 Task: Find connections with filter location Cururupu with filter topic #linkedinprofileswith filter profile language Potuguese with filter current company Trelleborg Group with filter school Karnatak University with filter industry Hotels and Motels with filter service category Retirement Planning with filter keywords title School Bus Driver
Action: Mouse moved to (605, 119)
Screenshot: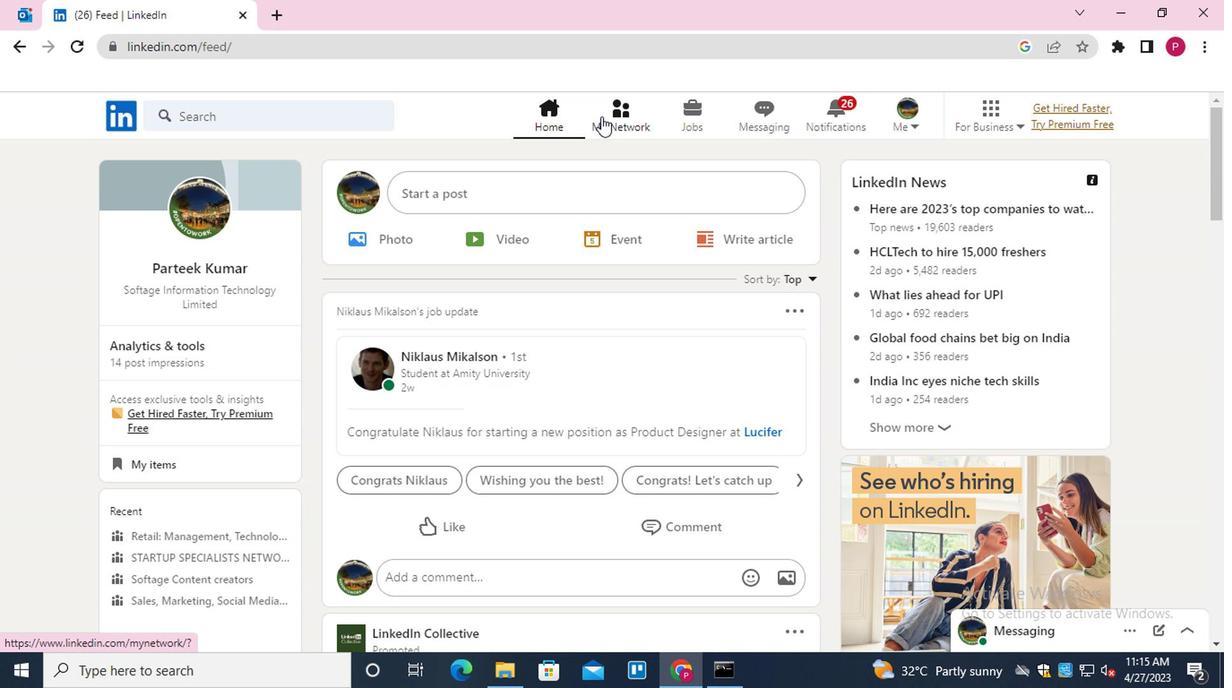 
Action: Mouse pressed left at (605, 119)
Screenshot: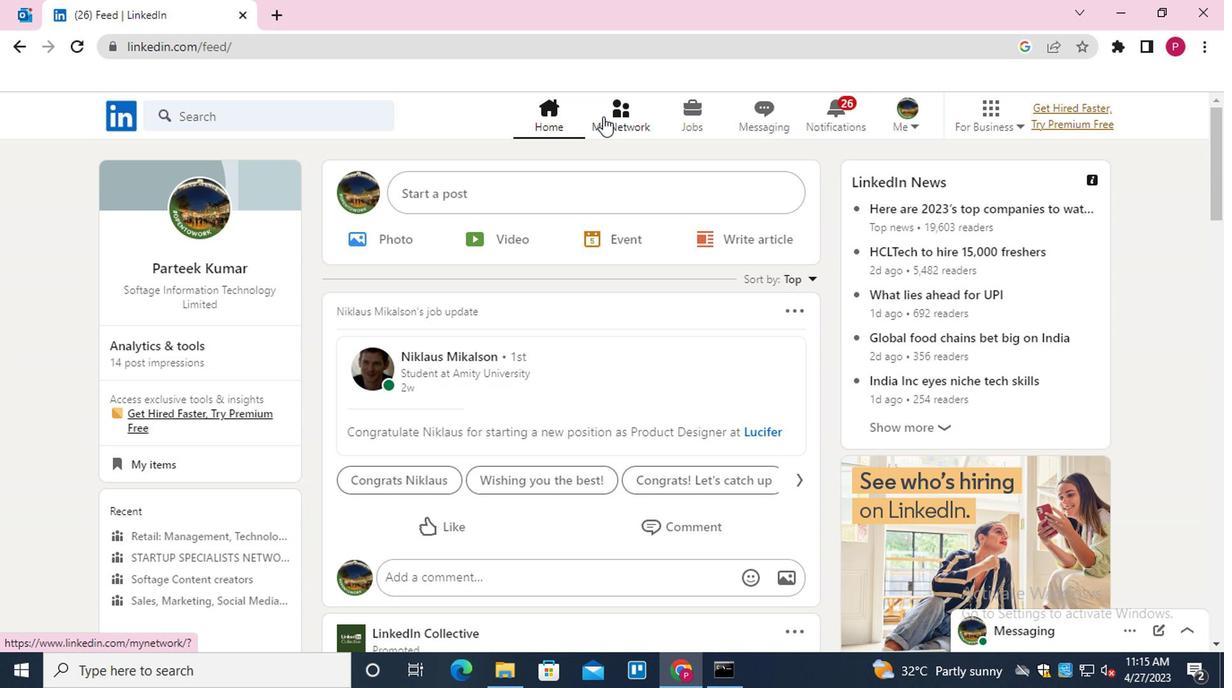
Action: Mouse moved to (267, 220)
Screenshot: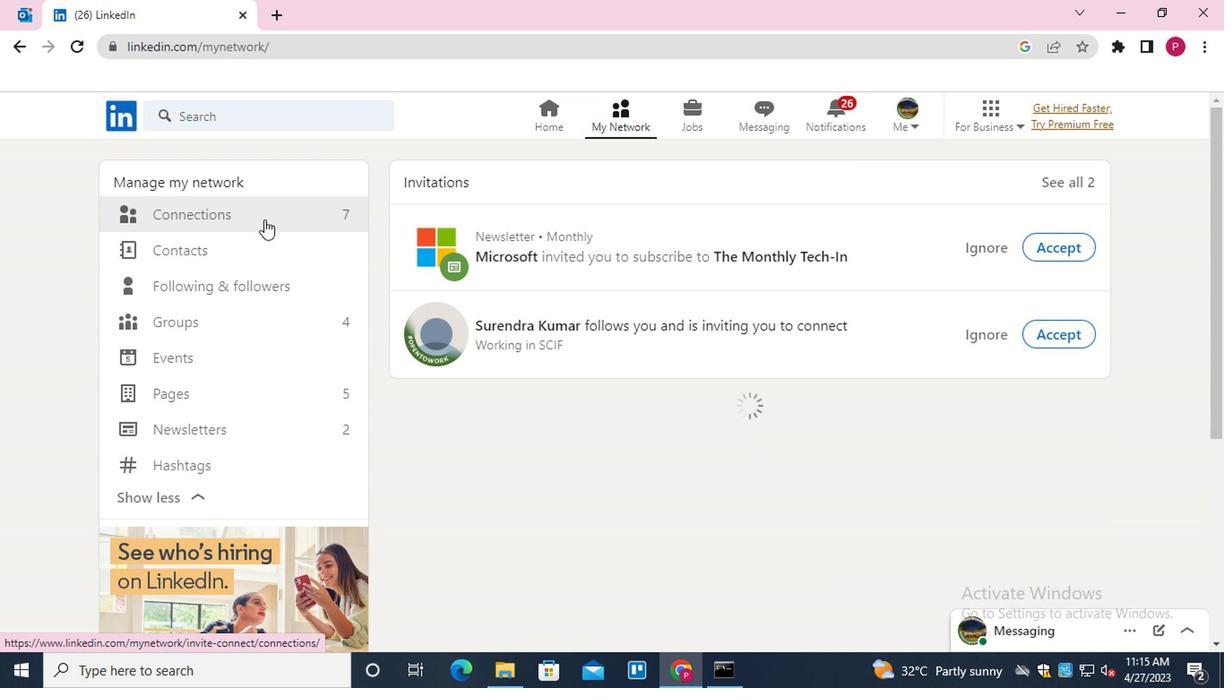 
Action: Mouse pressed left at (267, 220)
Screenshot: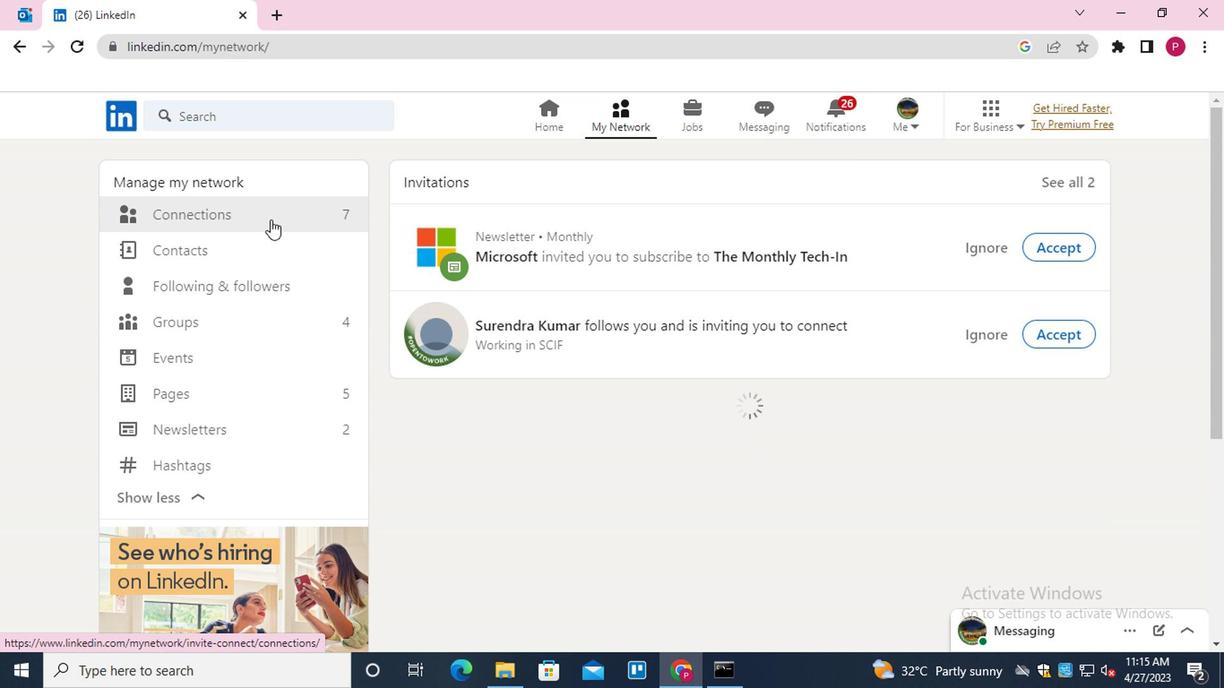 
Action: Mouse moved to (724, 208)
Screenshot: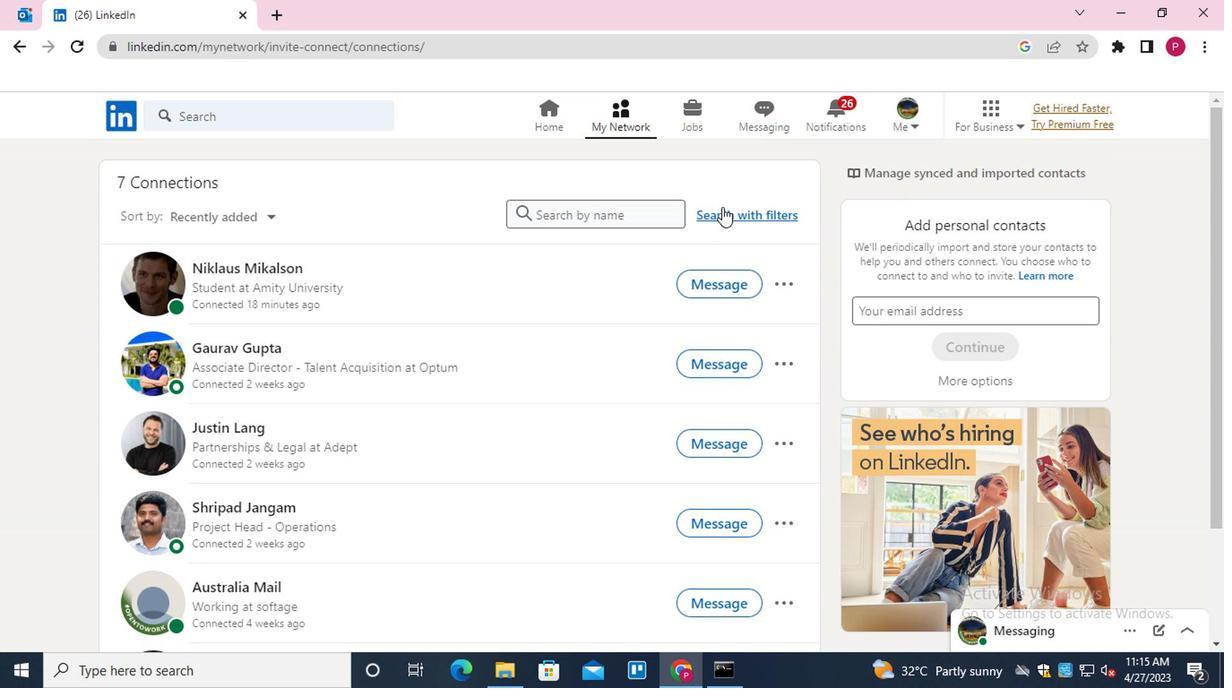 
Action: Mouse pressed left at (724, 208)
Screenshot: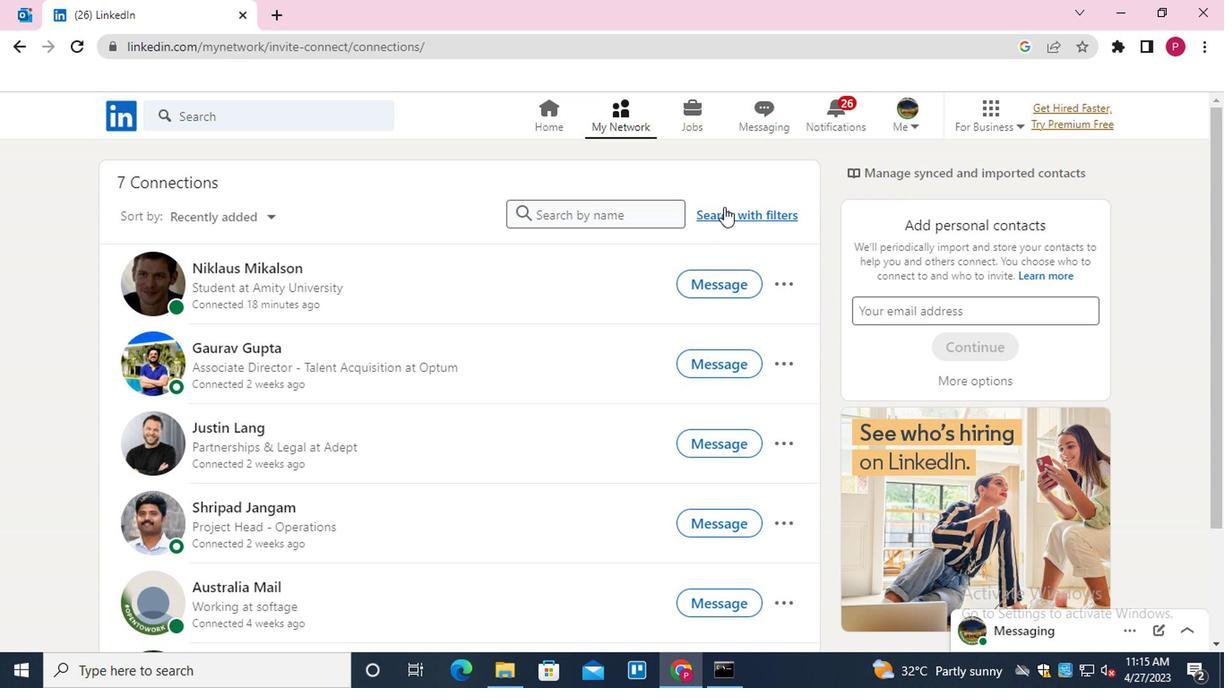
Action: Mouse moved to (653, 170)
Screenshot: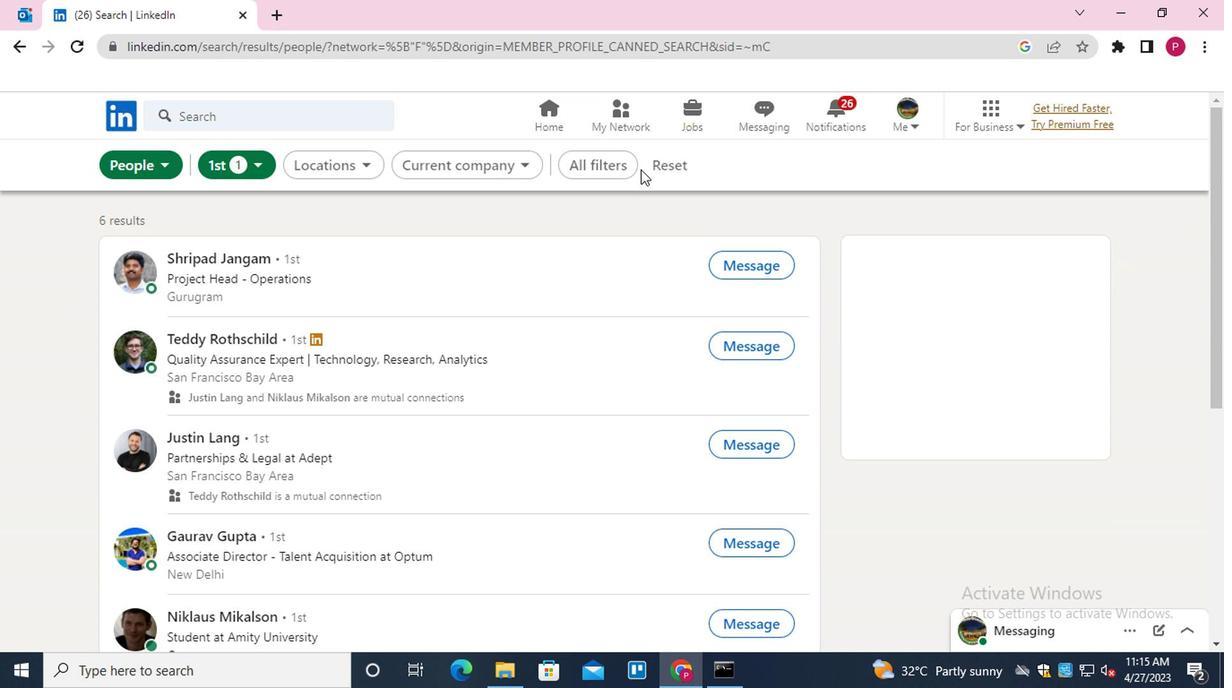 
Action: Mouse pressed left at (653, 170)
Screenshot: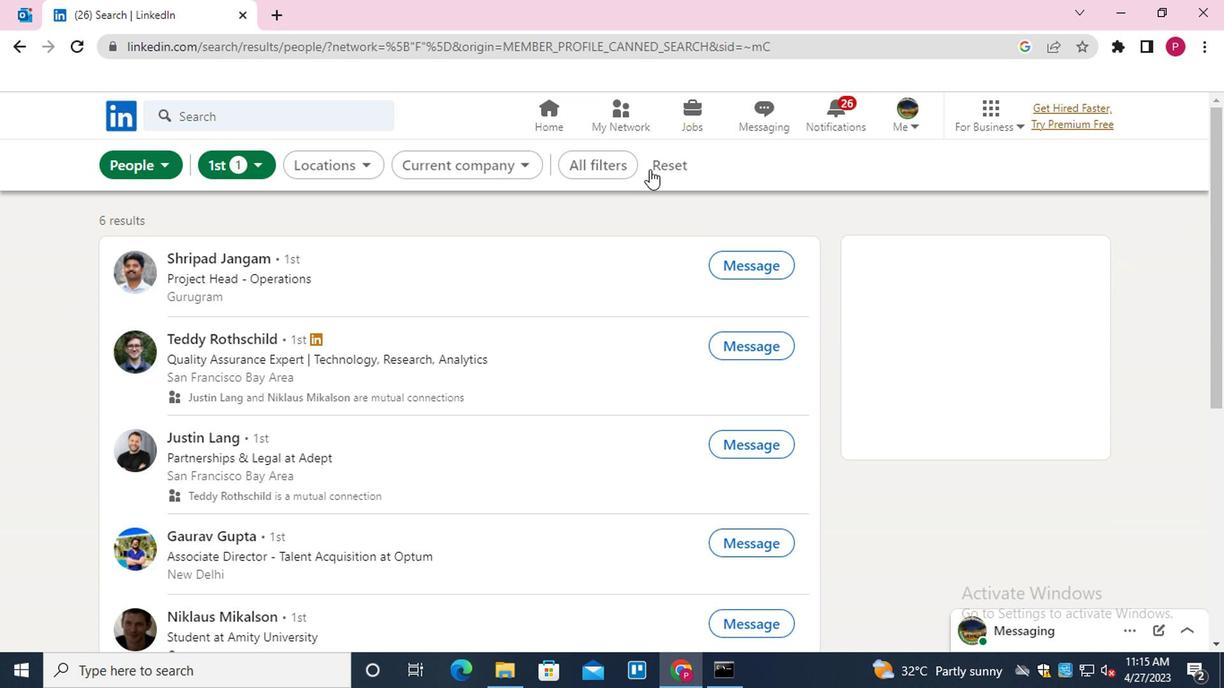 
Action: Mouse moved to (616, 172)
Screenshot: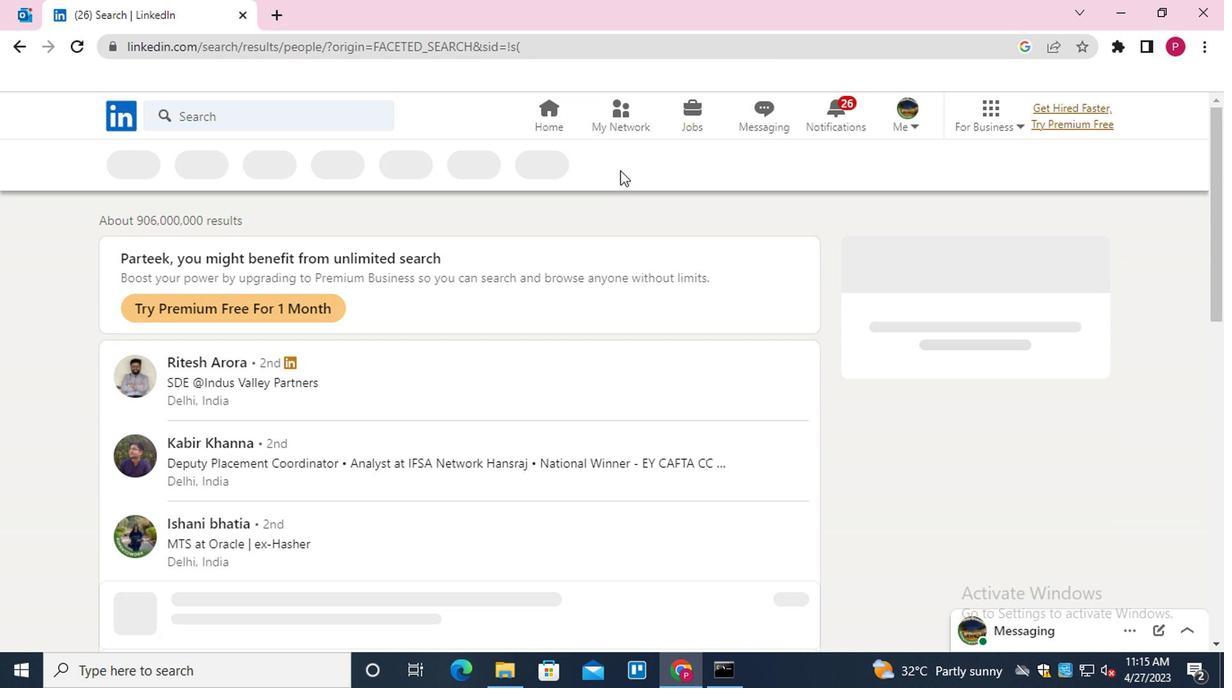 
Action: Mouse pressed left at (616, 172)
Screenshot: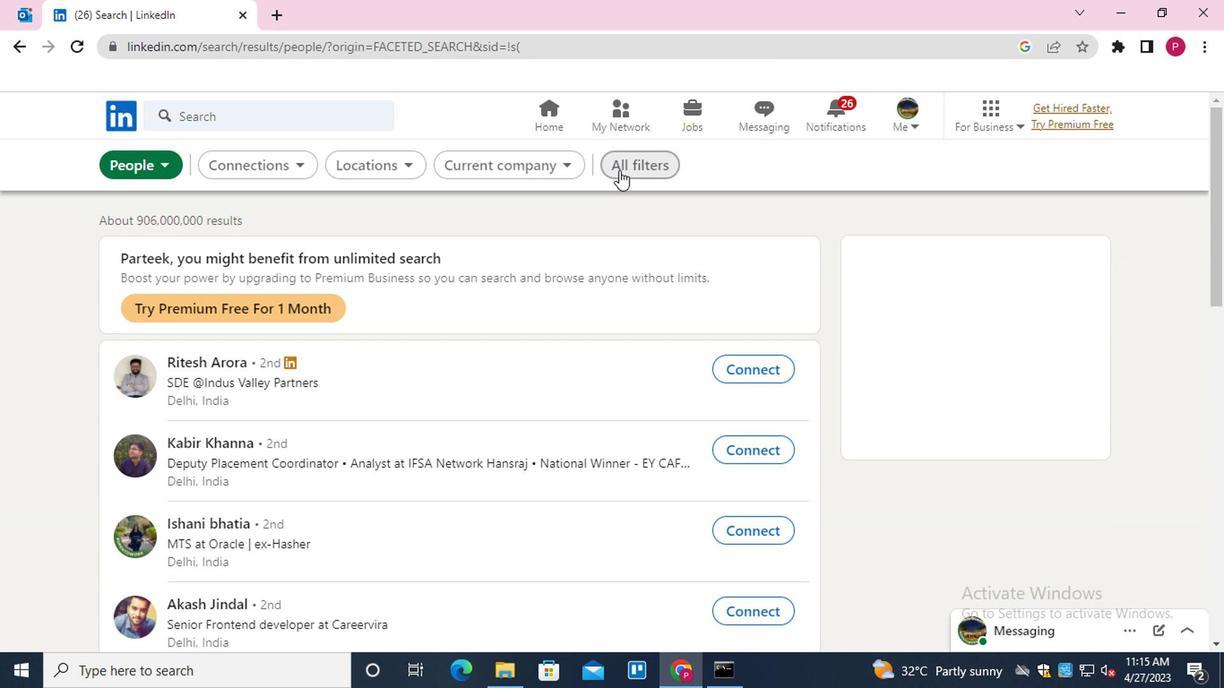 
Action: Mouse moved to (1021, 380)
Screenshot: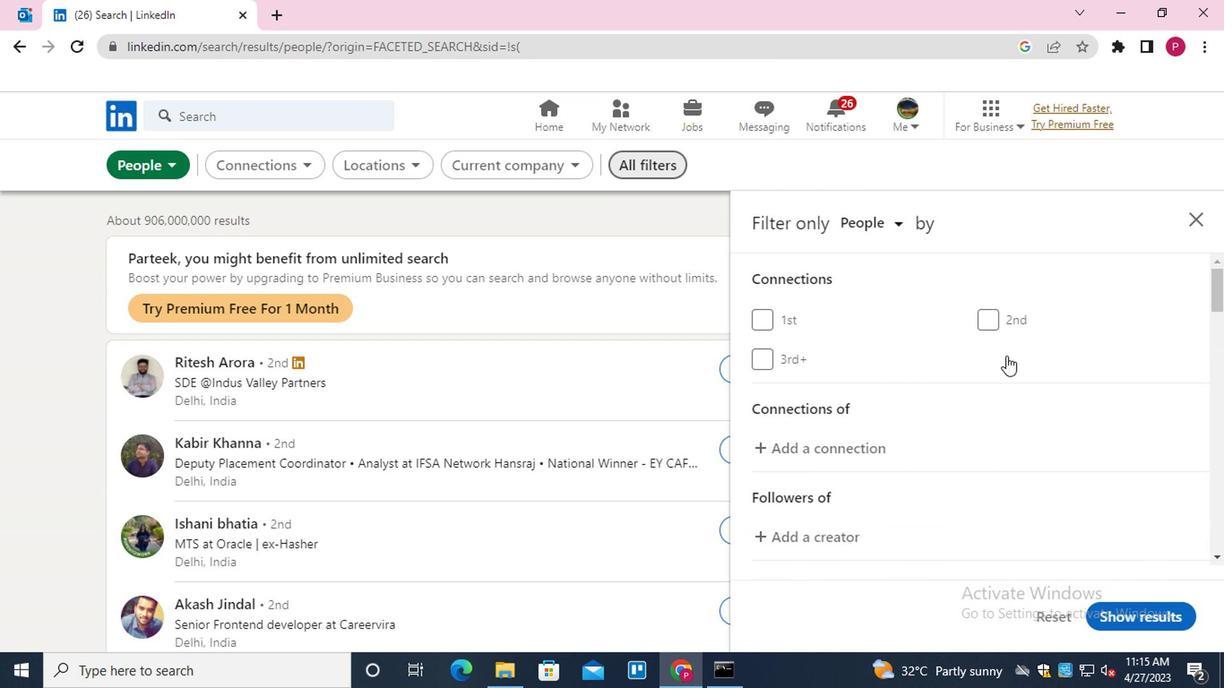 
Action: Mouse scrolled (1021, 379) with delta (0, -1)
Screenshot: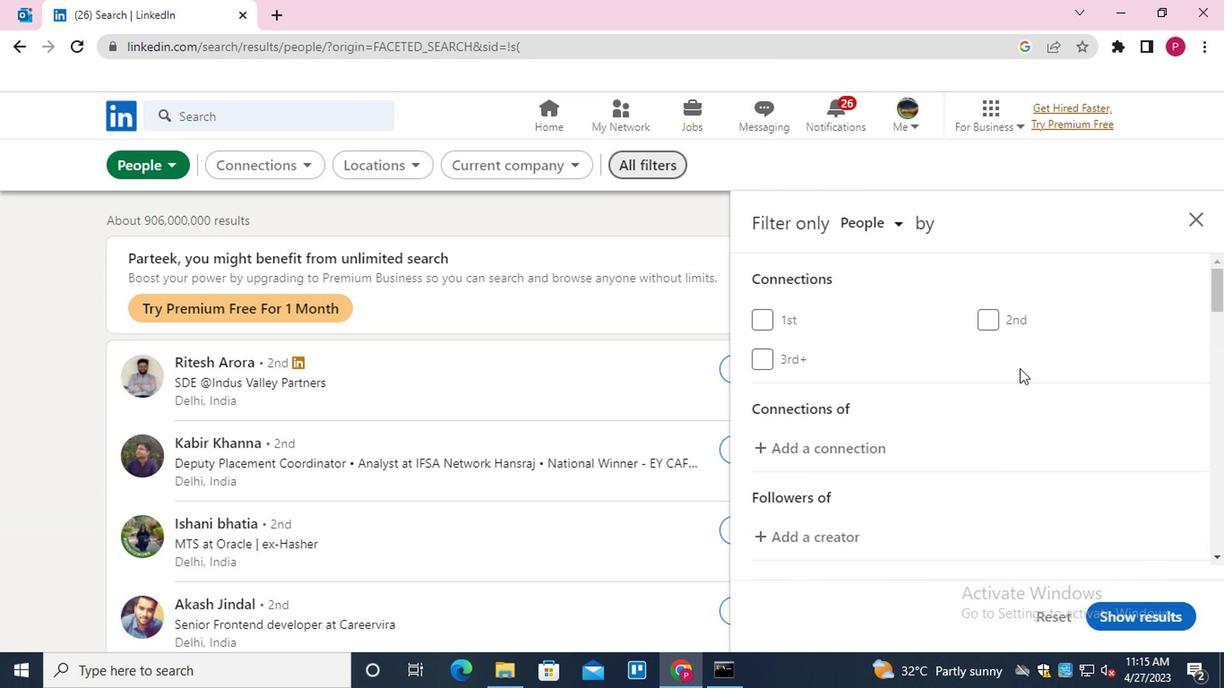 
Action: Mouse moved to (1021, 386)
Screenshot: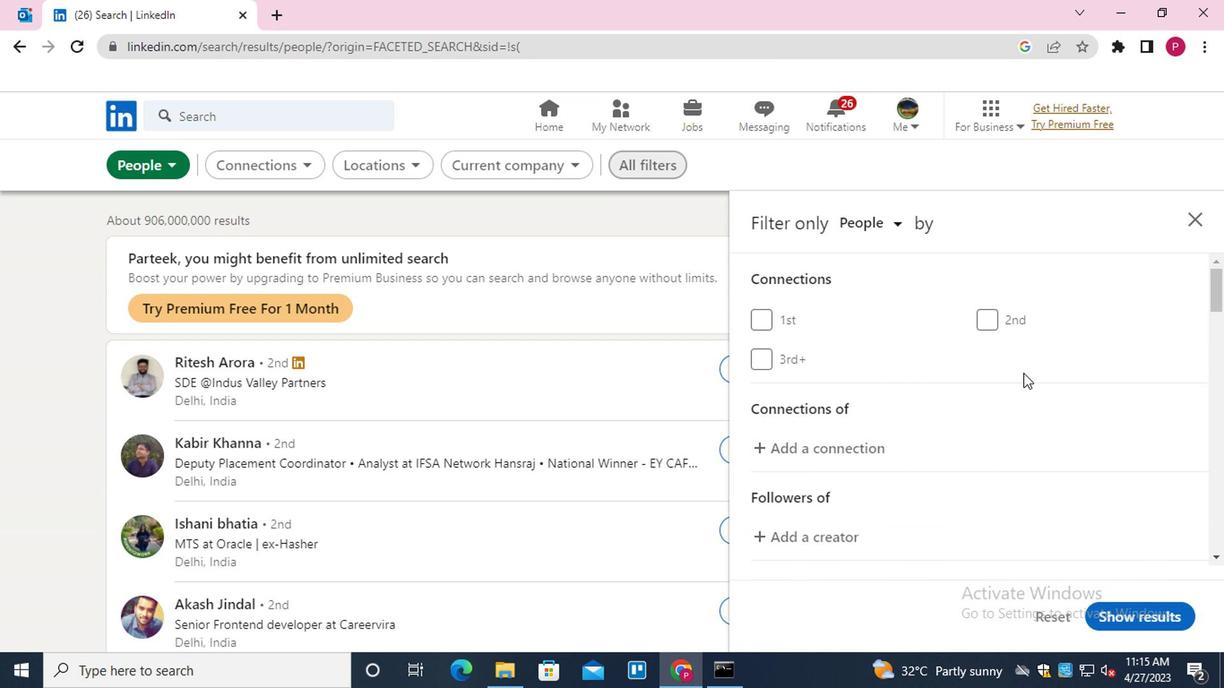 
Action: Mouse scrolled (1021, 385) with delta (0, 0)
Screenshot: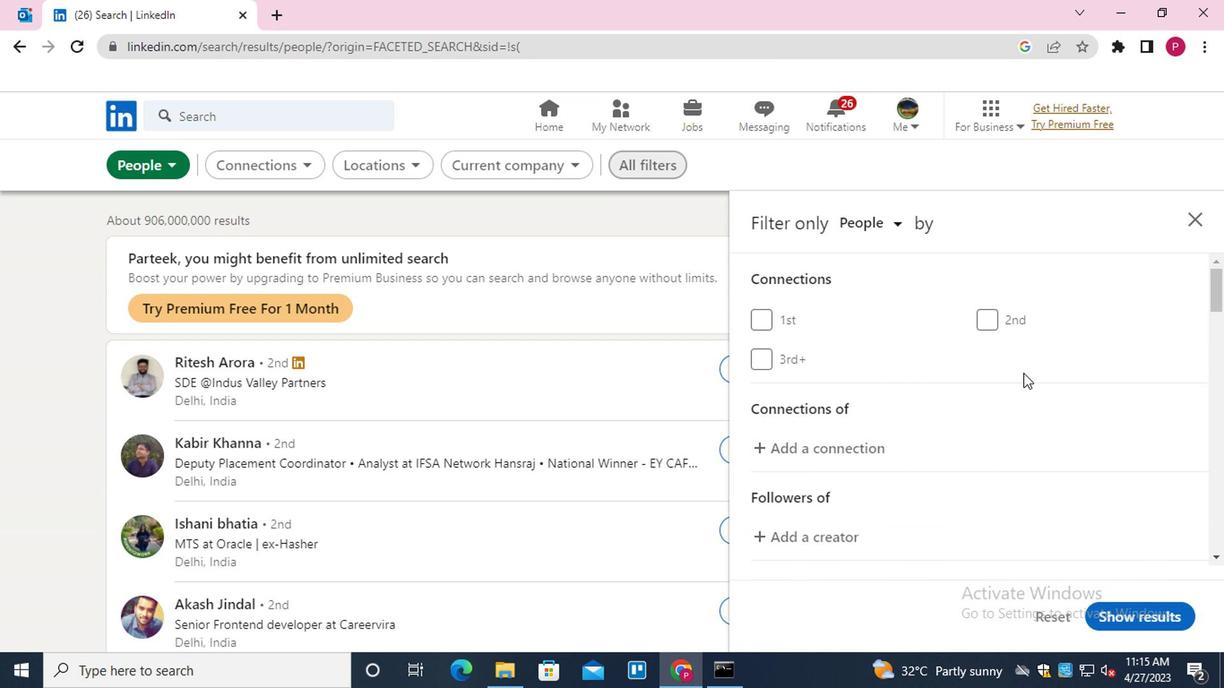 
Action: Mouse moved to (1021, 395)
Screenshot: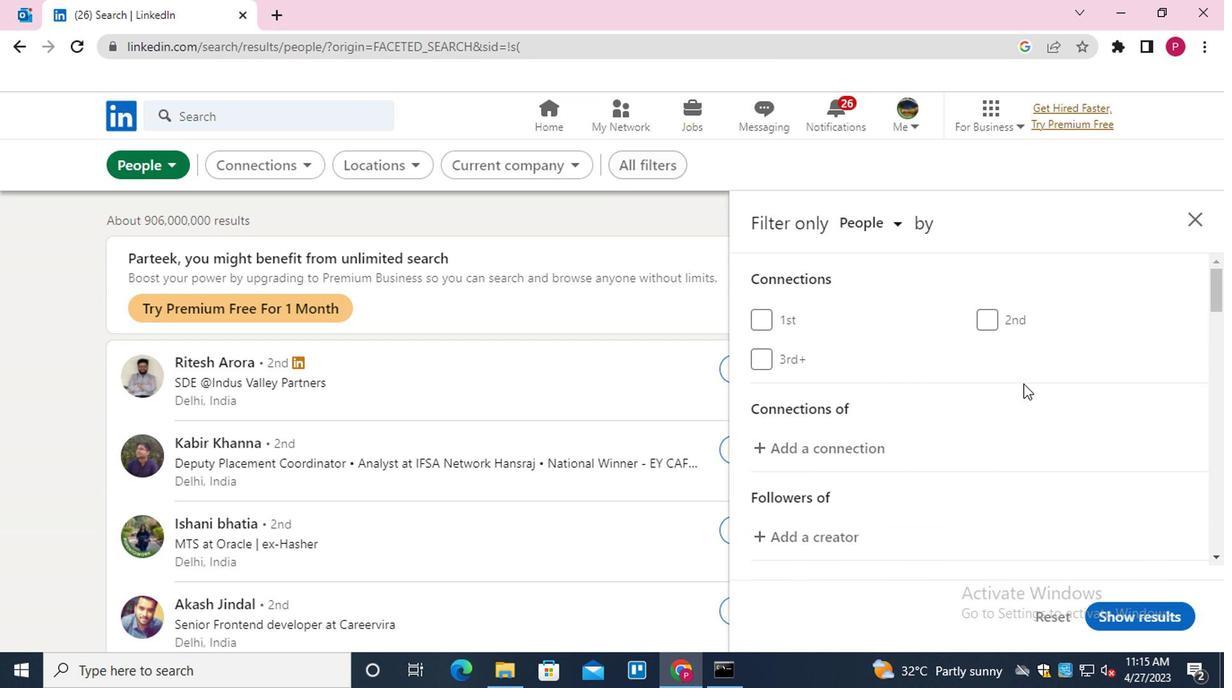 
Action: Mouse scrolled (1021, 394) with delta (0, -1)
Screenshot: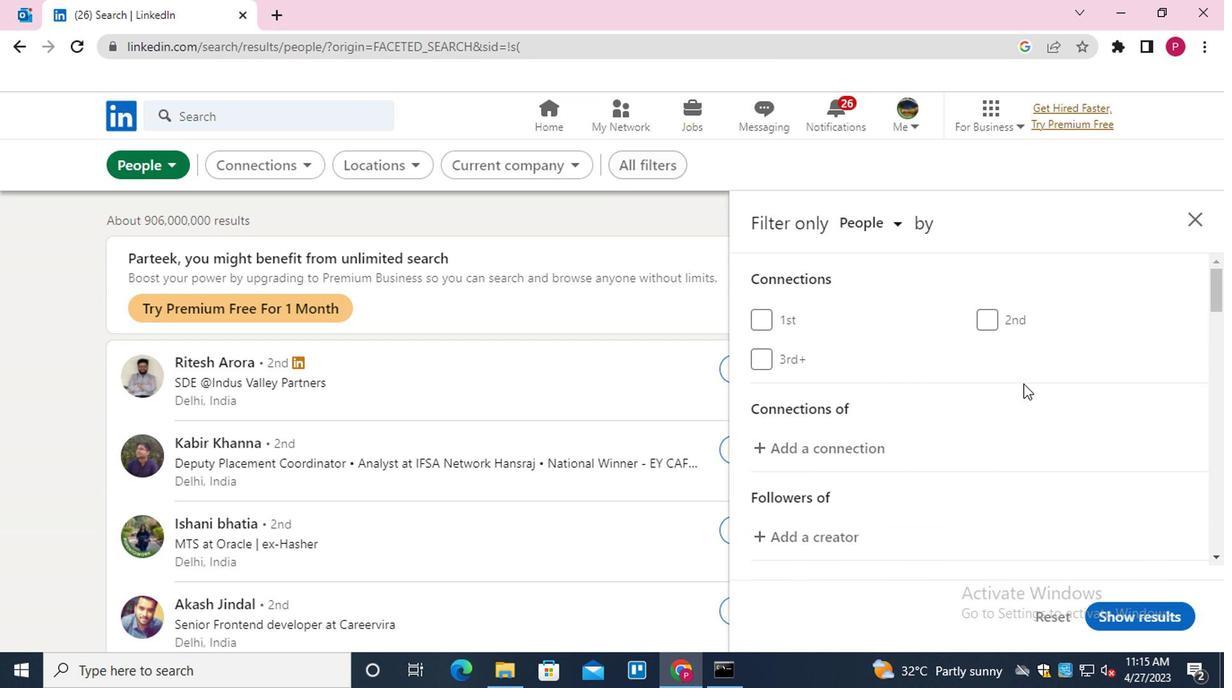 
Action: Mouse moved to (1053, 428)
Screenshot: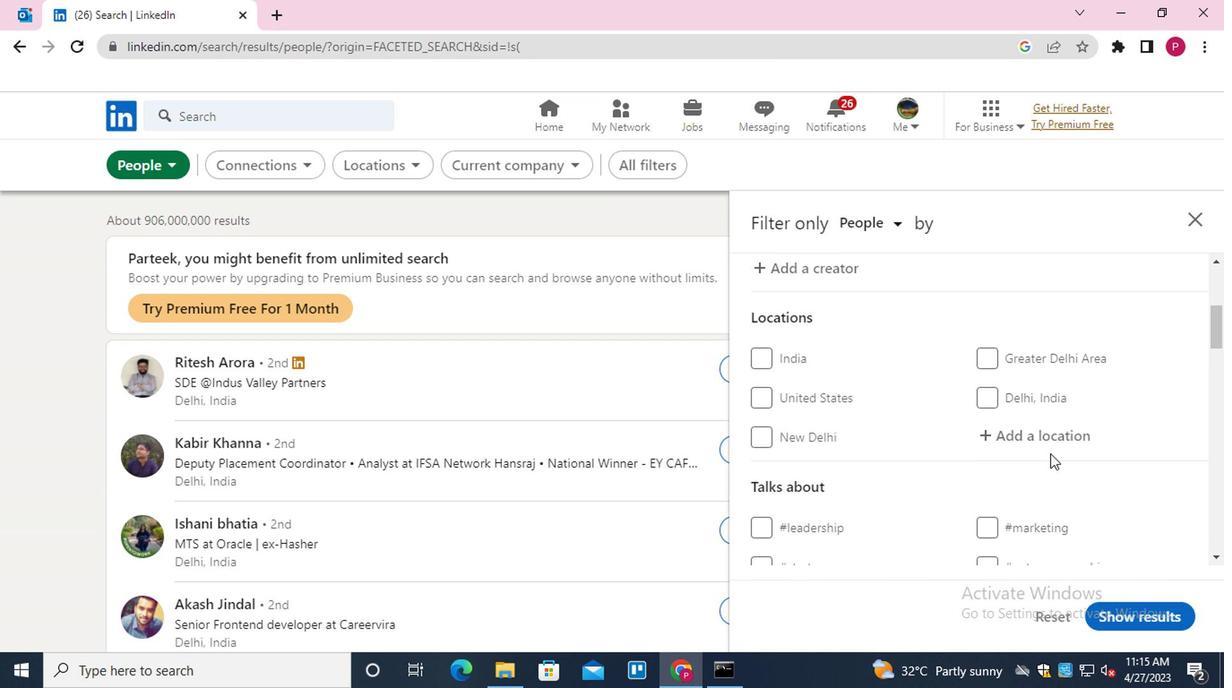 
Action: Mouse pressed left at (1053, 428)
Screenshot: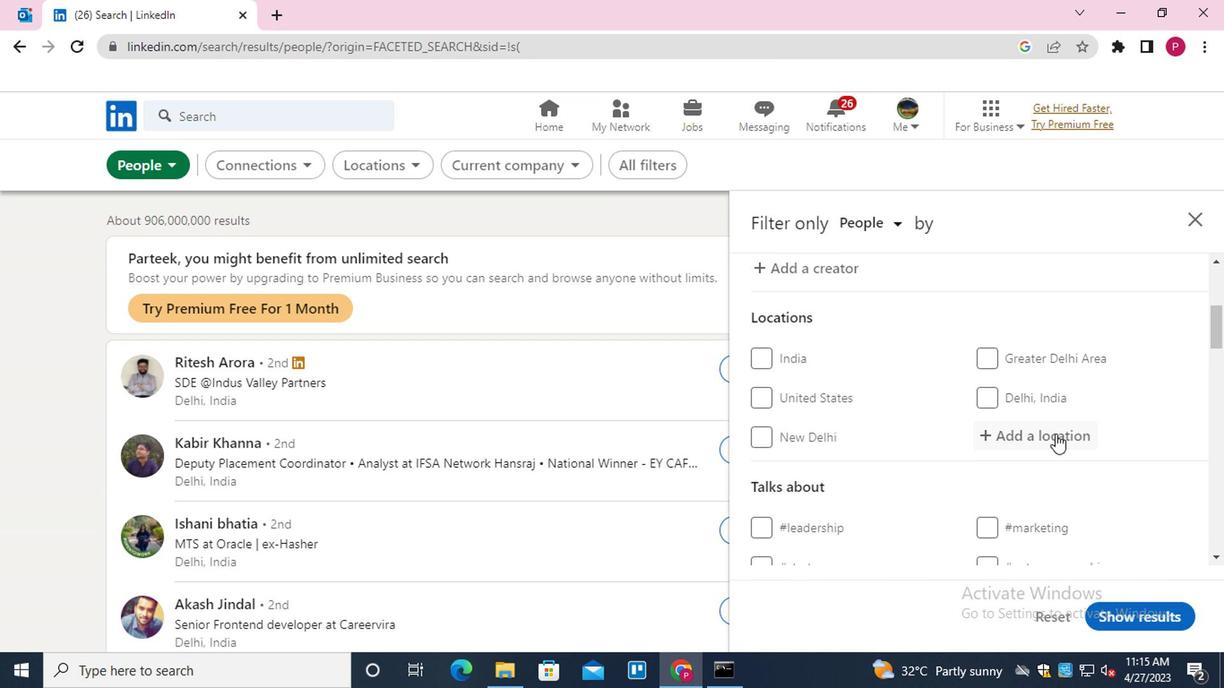 
Action: Key pressed <Key.shift>CURURUPU<Key.down><Key.enter>
Screenshot: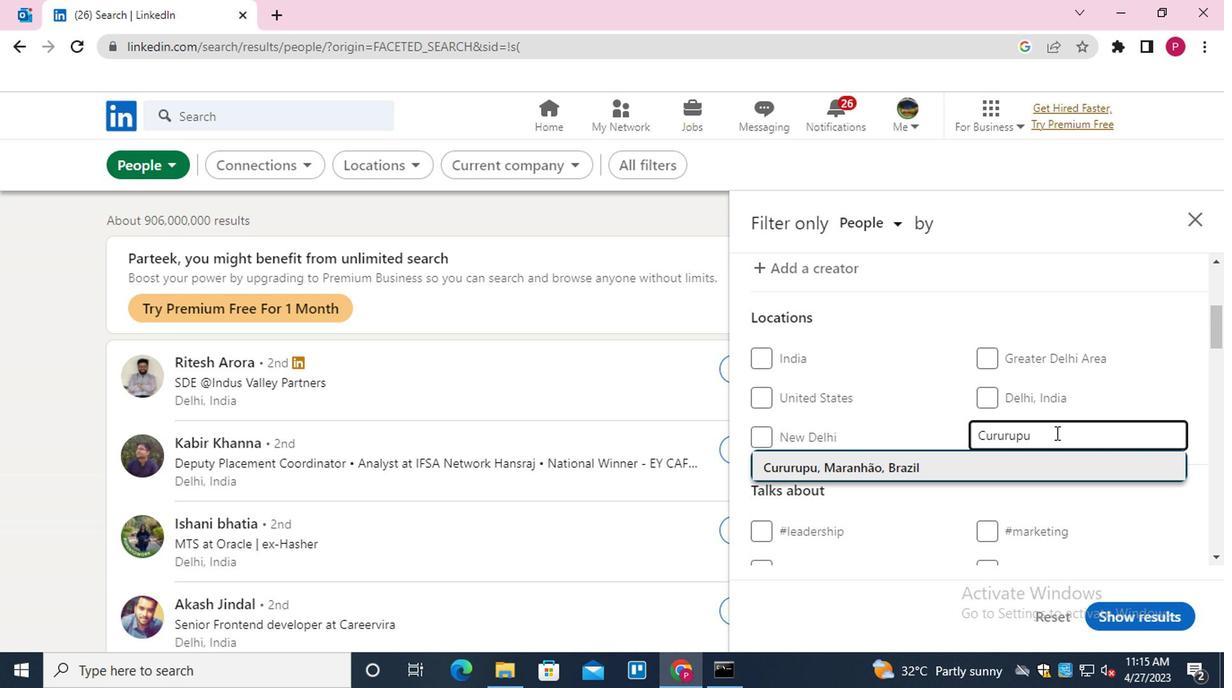 
Action: Mouse moved to (944, 419)
Screenshot: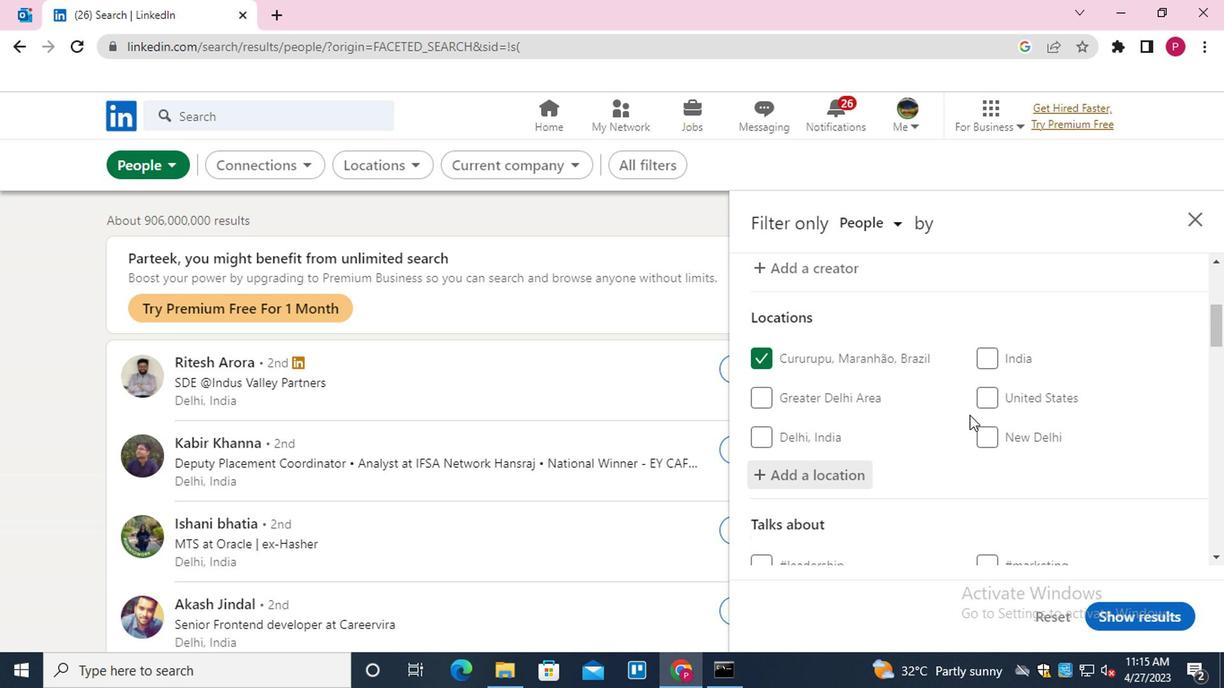 
Action: Mouse scrolled (944, 419) with delta (0, 0)
Screenshot: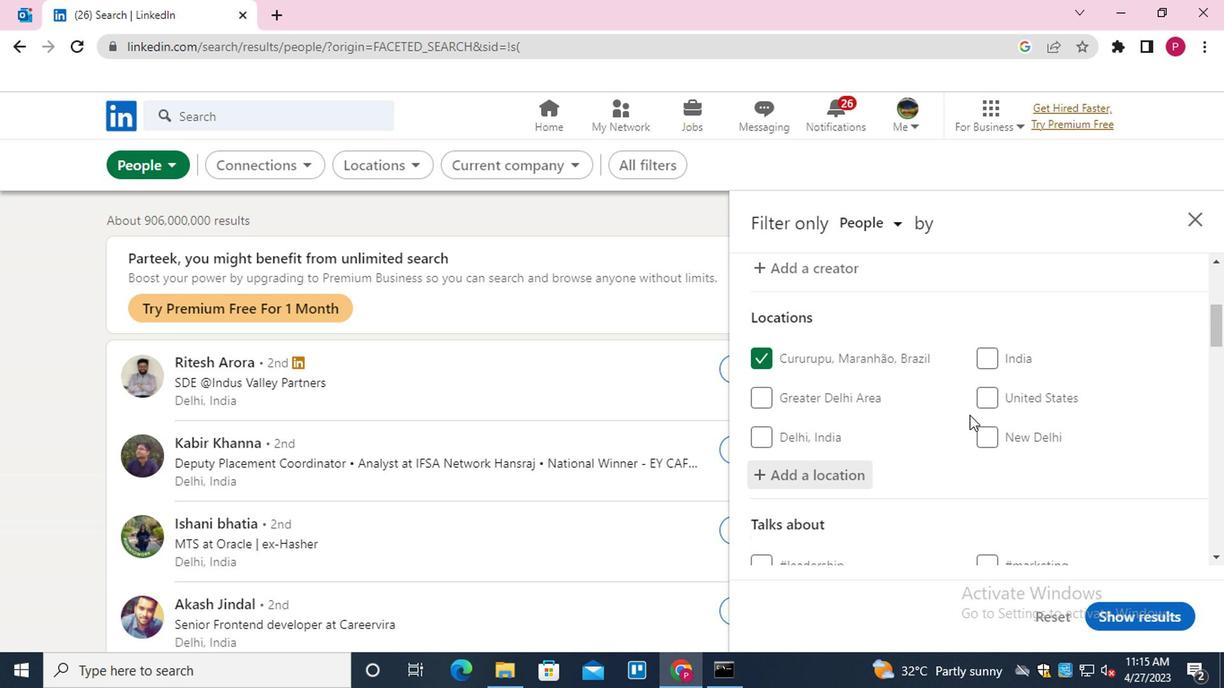 
Action: Mouse moved to (930, 422)
Screenshot: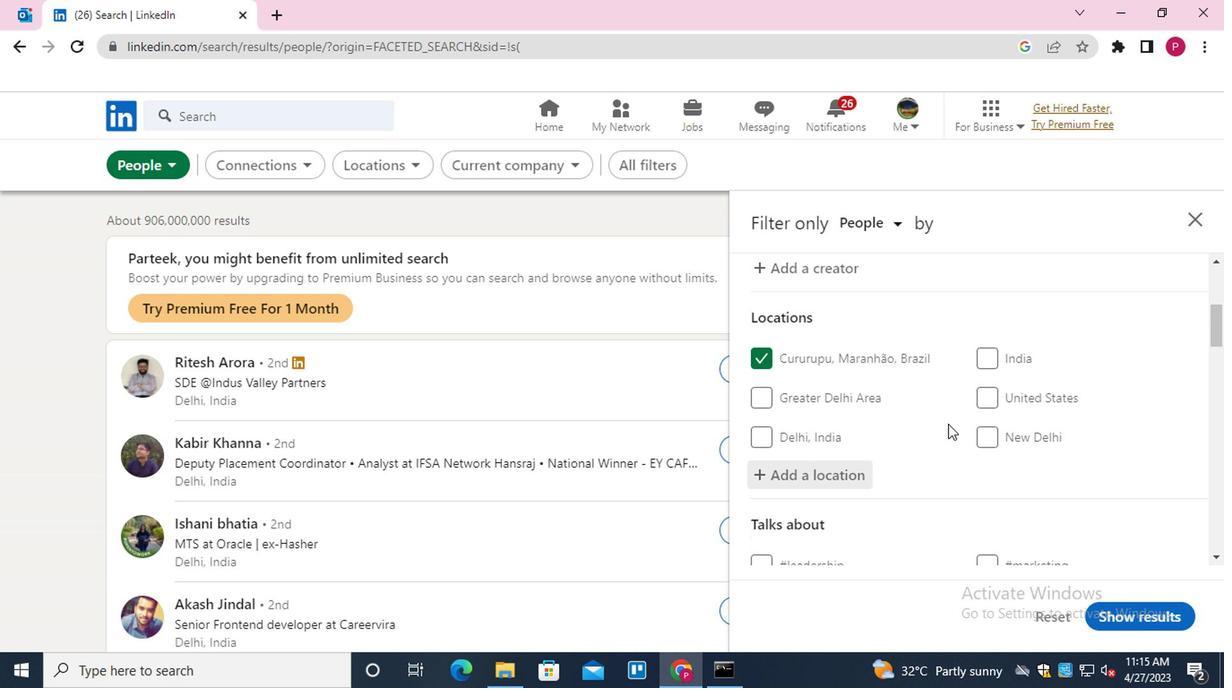 
Action: Mouse scrolled (930, 421) with delta (0, 0)
Screenshot: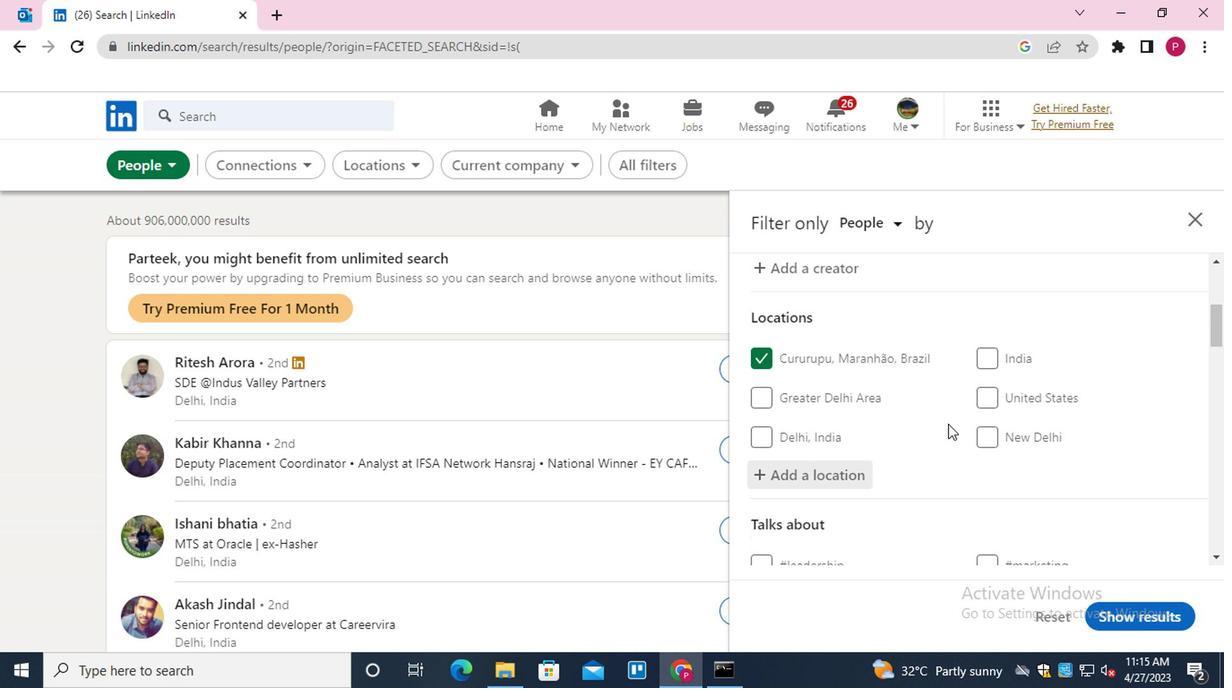 
Action: Mouse moved to (1041, 458)
Screenshot: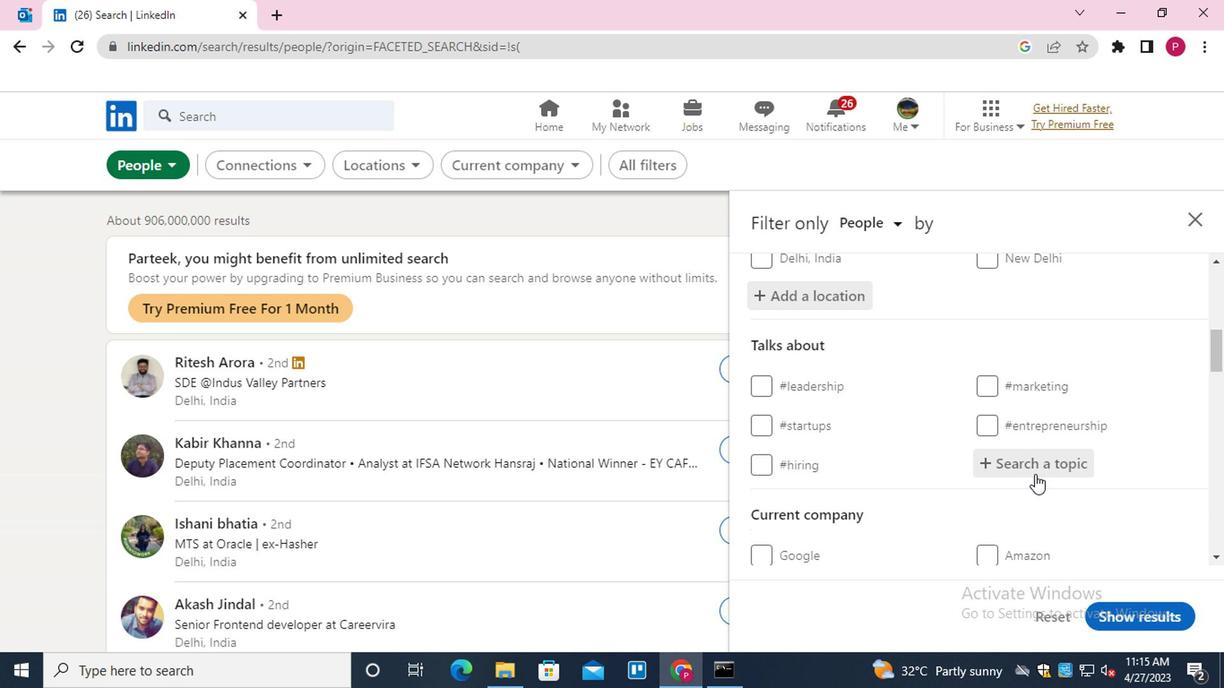 
Action: Mouse pressed left at (1041, 458)
Screenshot: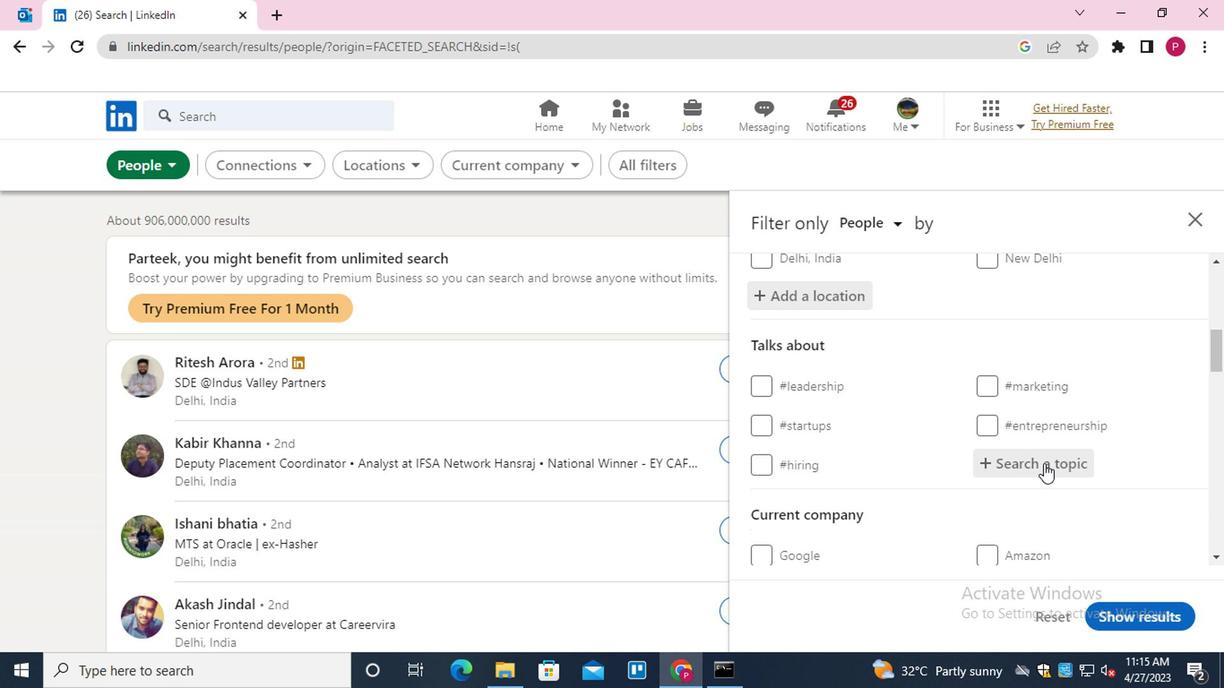 
Action: Key pressed LINKEDINPROFILES<Key.down><Key.enter>
Screenshot: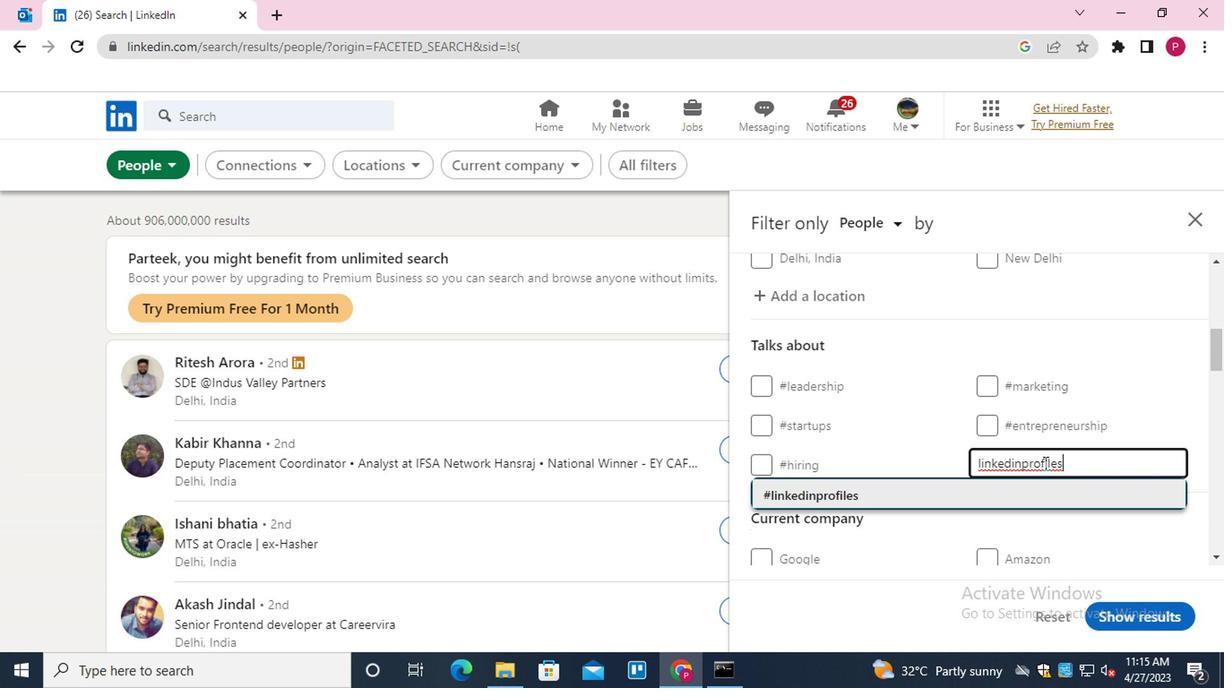 
Action: Mouse moved to (1036, 454)
Screenshot: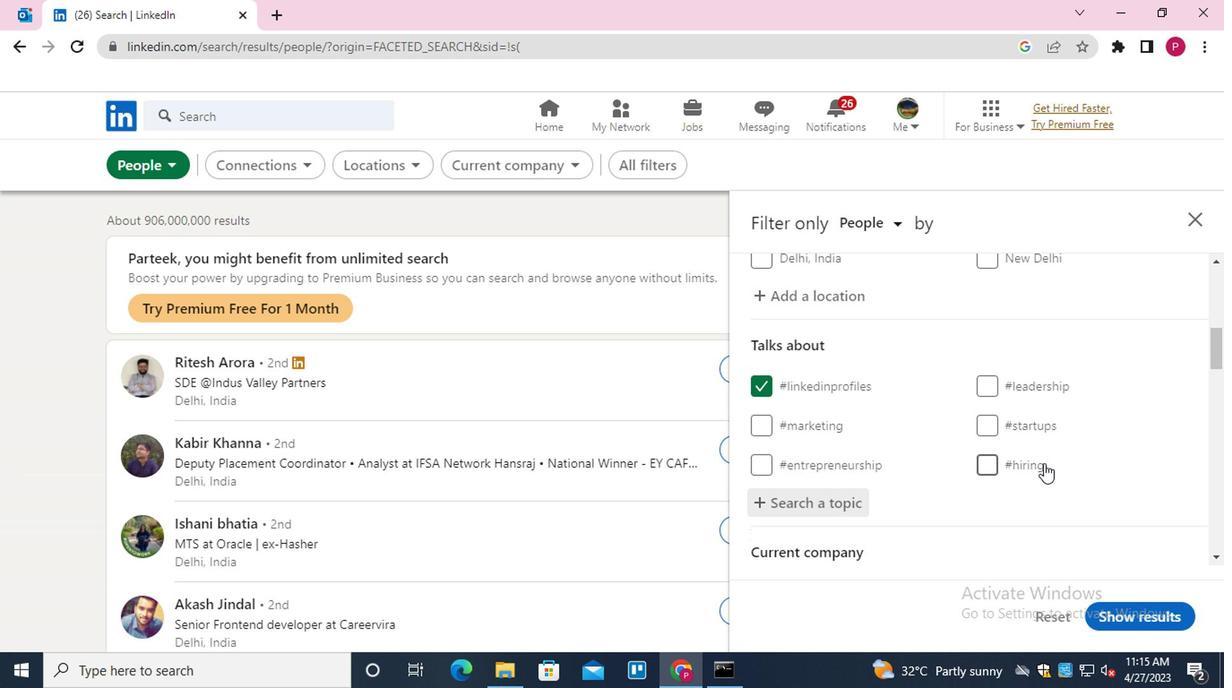 
Action: Mouse scrolled (1036, 454) with delta (0, 0)
Screenshot: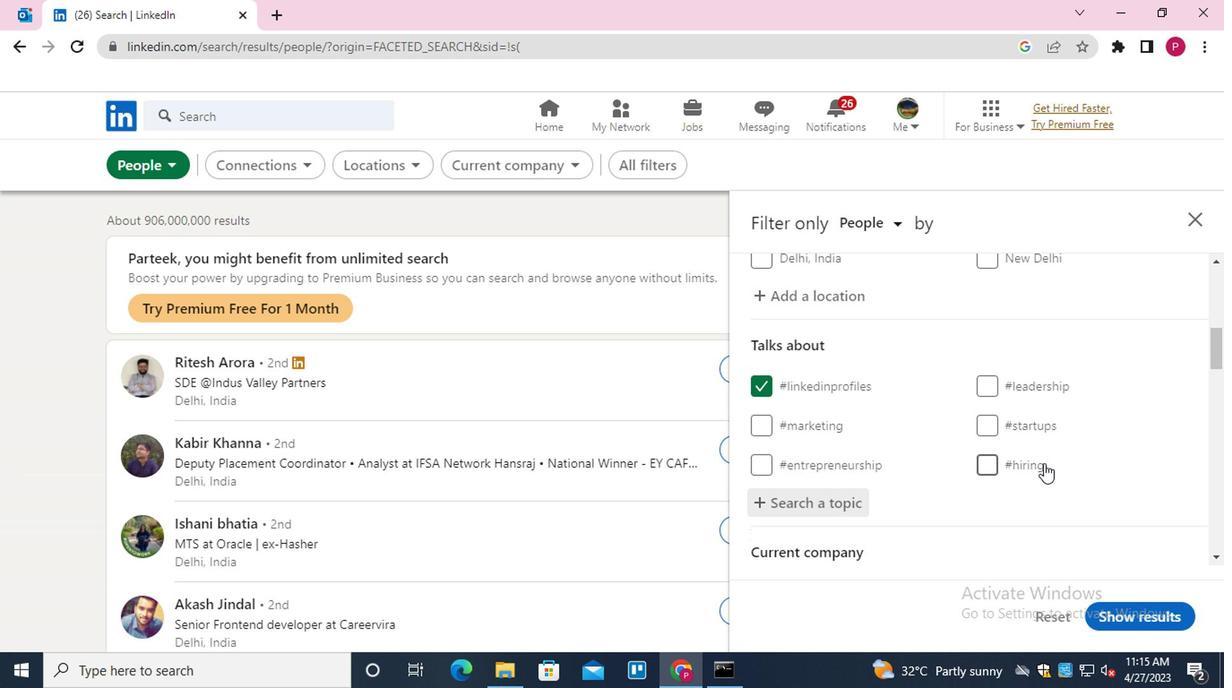 
Action: Mouse scrolled (1036, 454) with delta (0, 0)
Screenshot: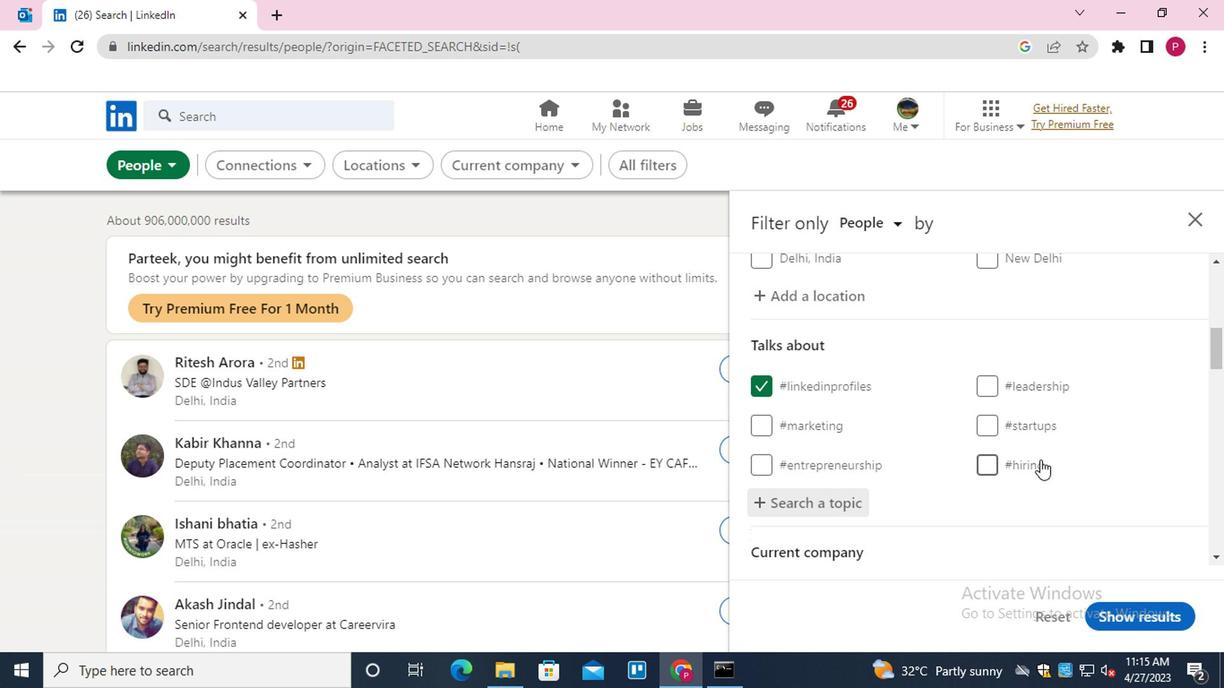 
Action: Mouse moved to (1035, 454)
Screenshot: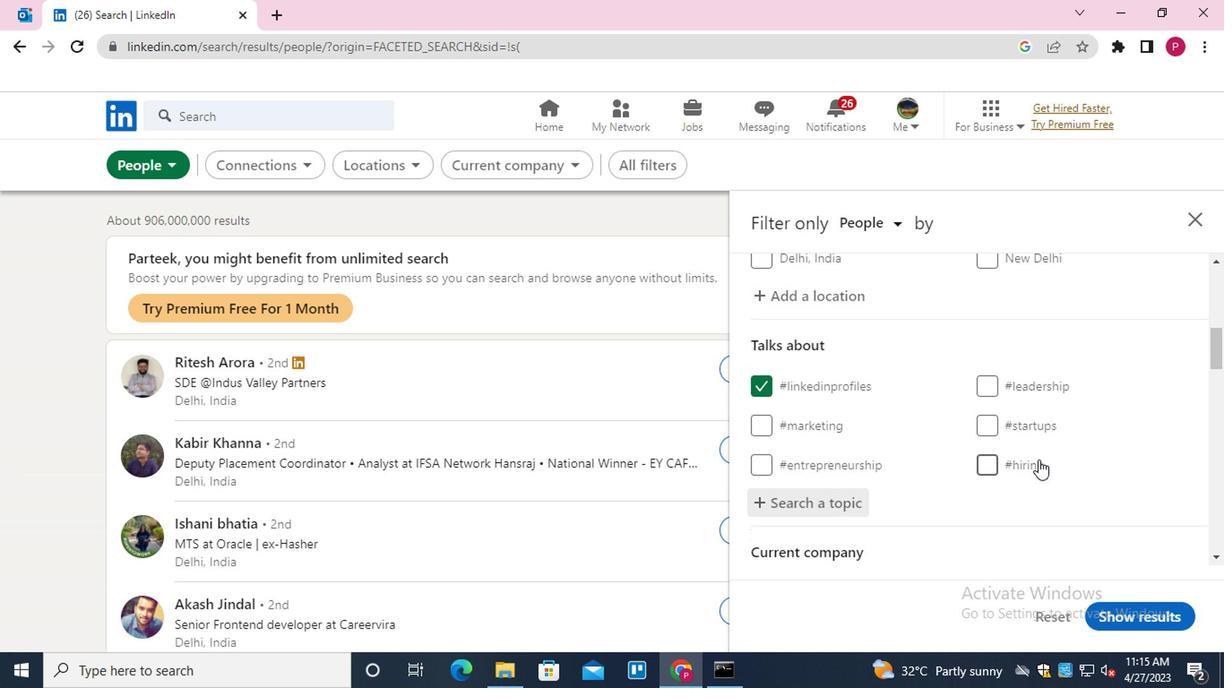 
Action: Mouse scrolled (1035, 454) with delta (0, 0)
Screenshot: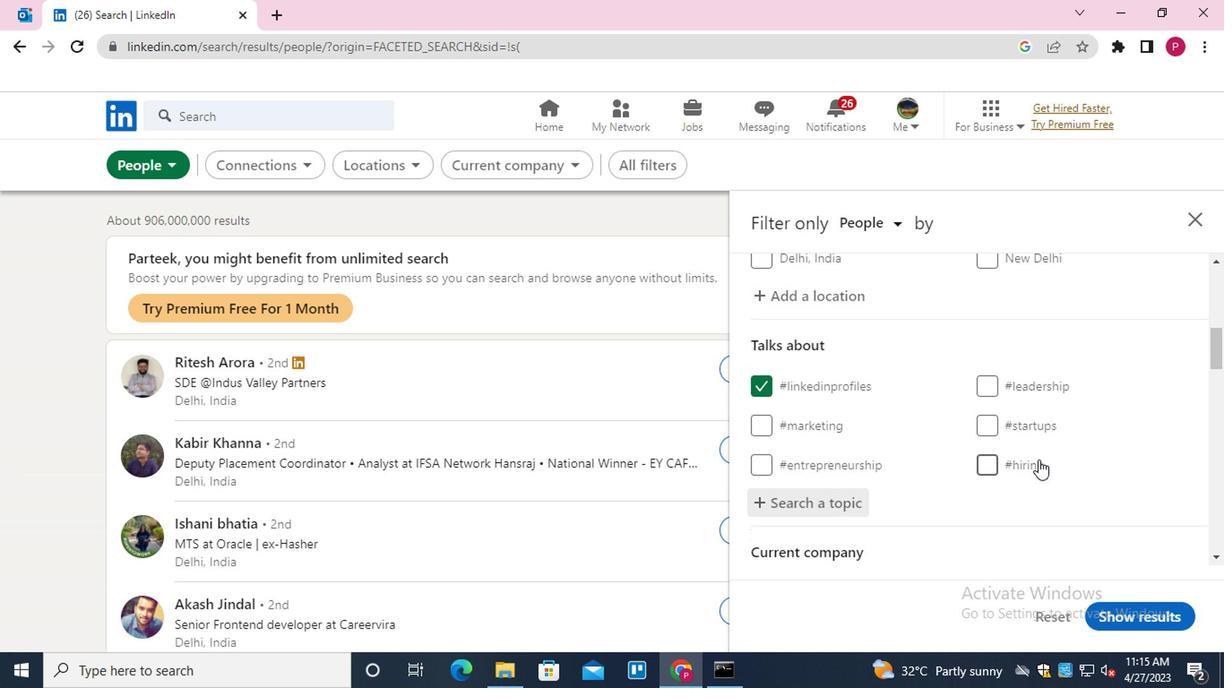 
Action: Mouse moved to (1014, 404)
Screenshot: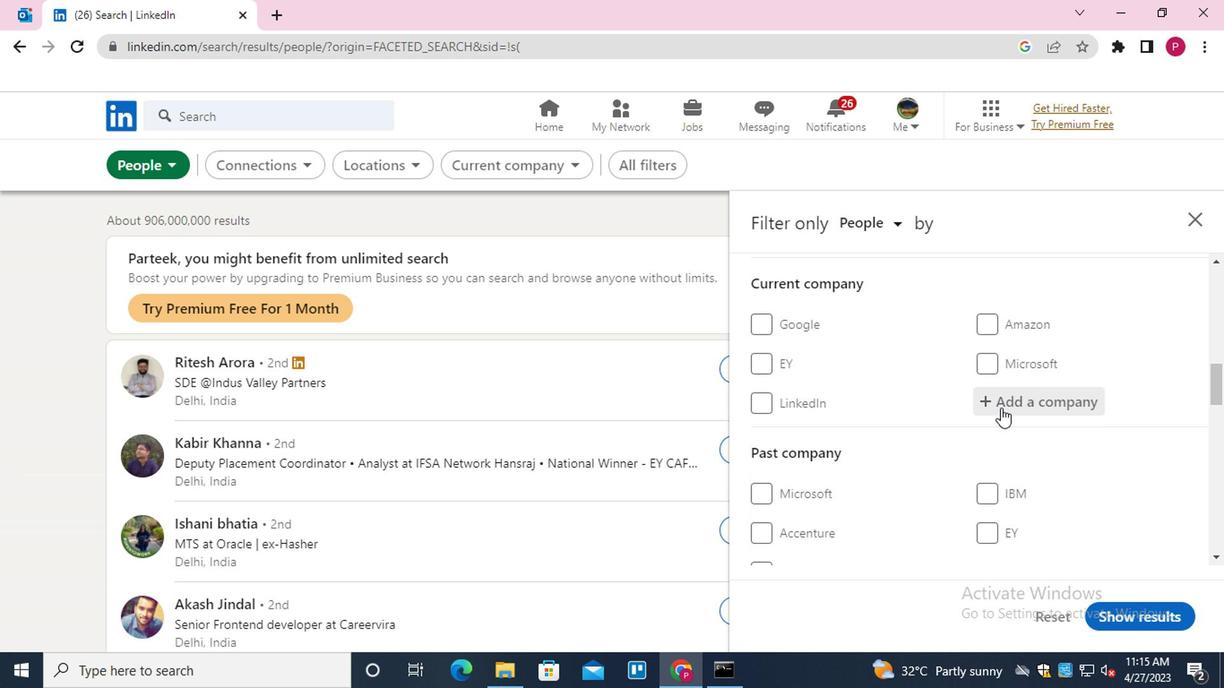 
Action: Mouse pressed left at (1014, 404)
Screenshot: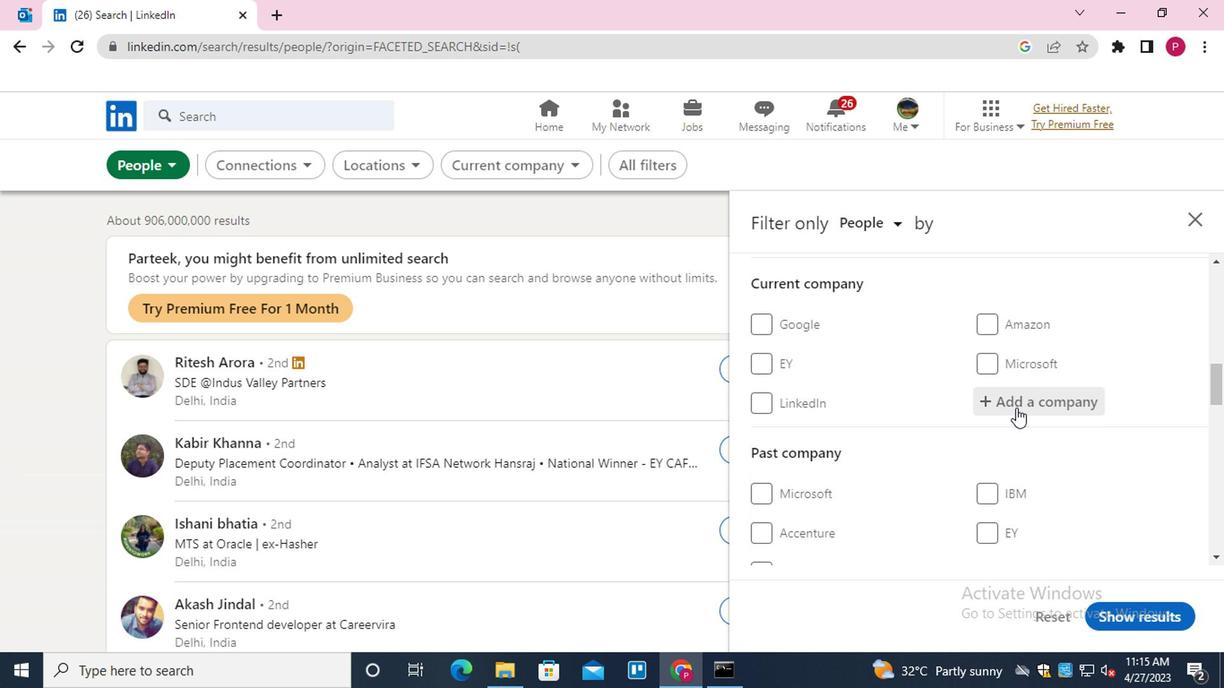 
Action: Mouse moved to (999, 397)
Screenshot: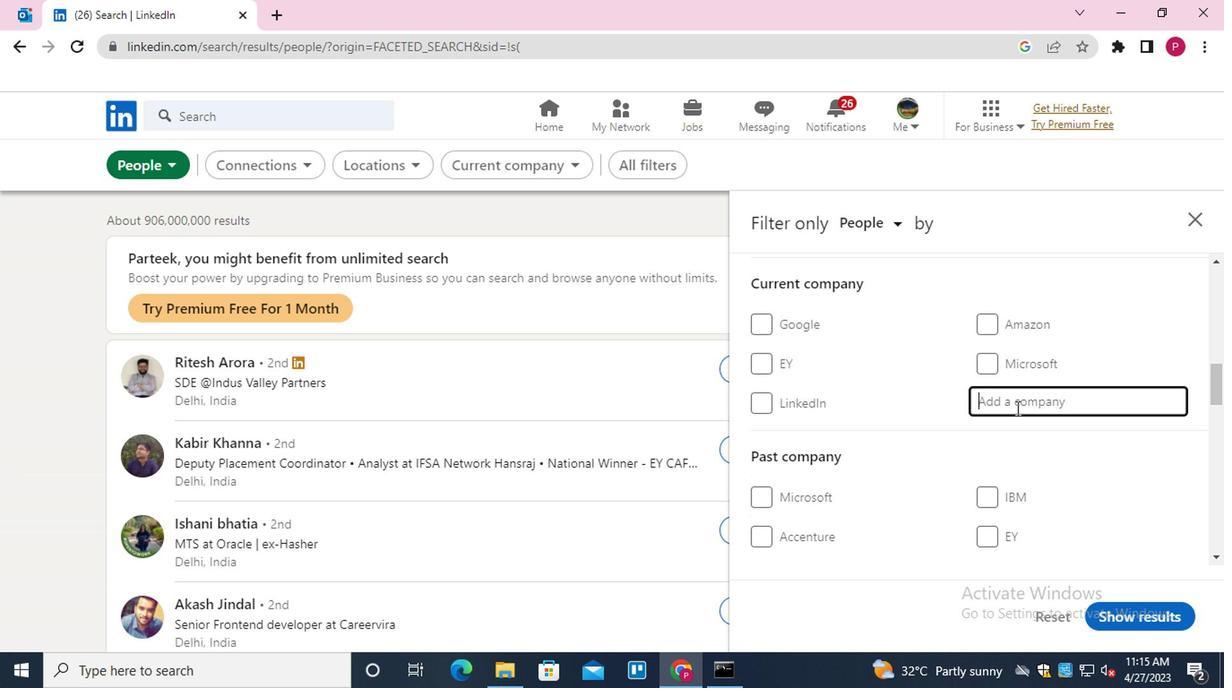 
Action: Mouse scrolled (999, 396) with delta (0, -1)
Screenshot: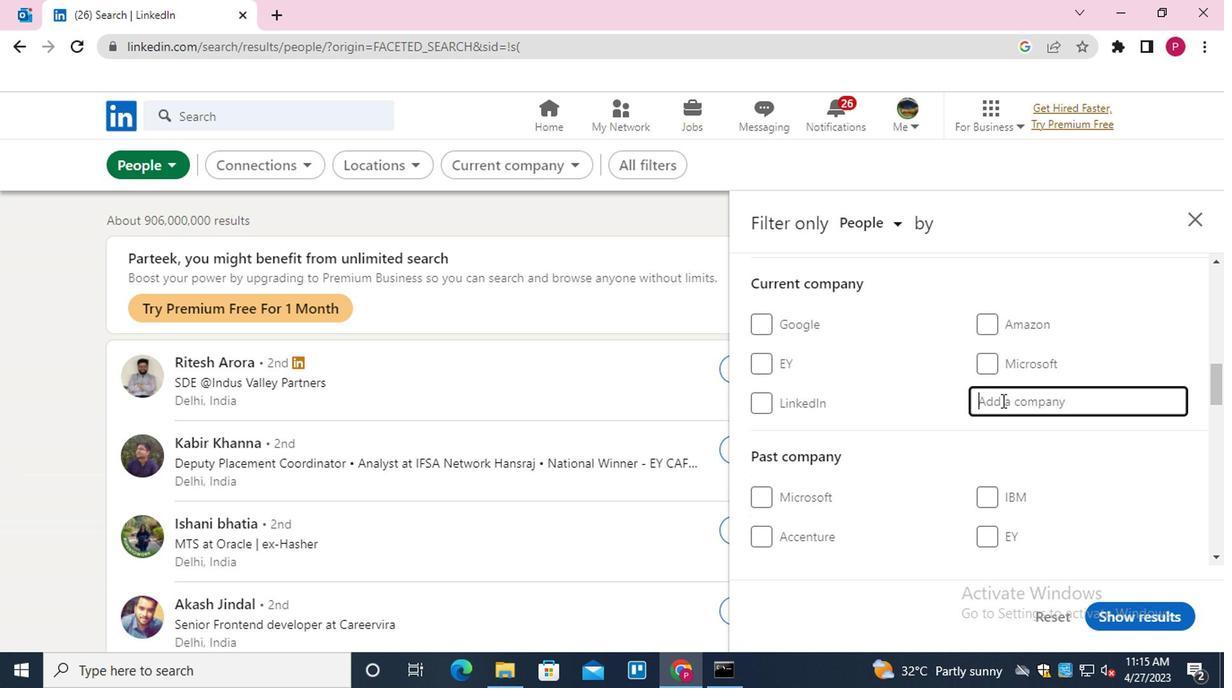 
Action: Mouse scrolled (999, 396) with delta (0, -1)
Screenshot: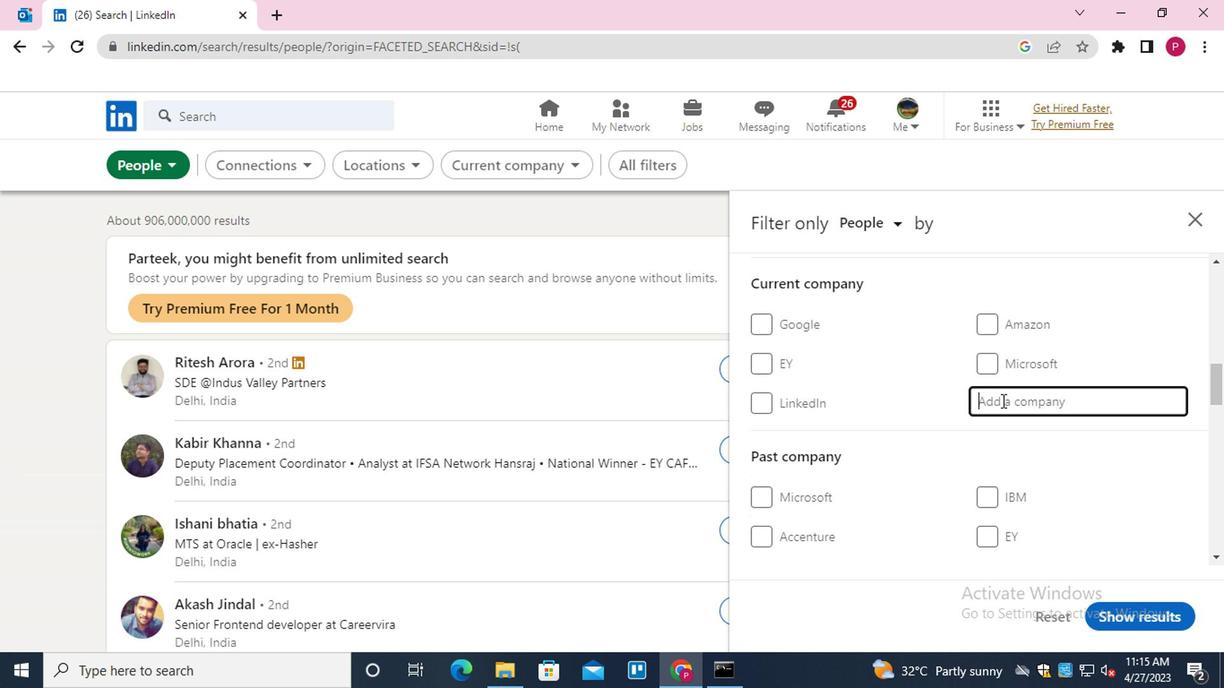 
Action: Mouse moved to (986, 397)
Screenshot: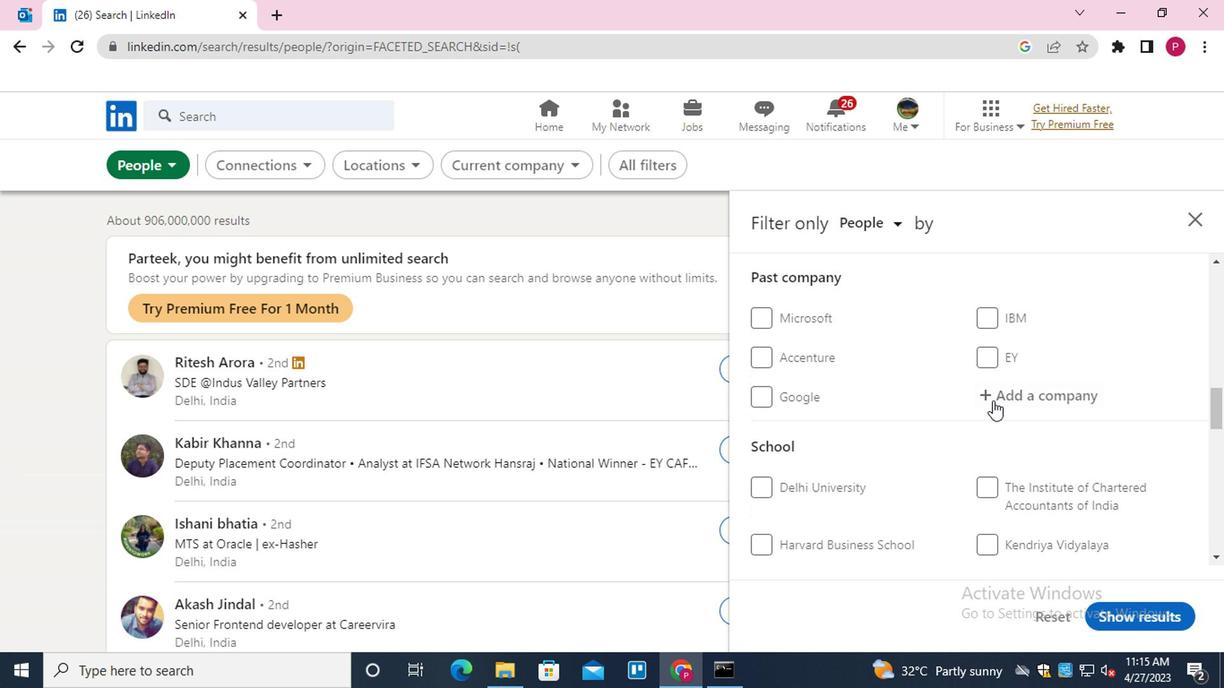 
Action: Mouse scrolled (986, 396) with delta (0, -1)
Screenshot: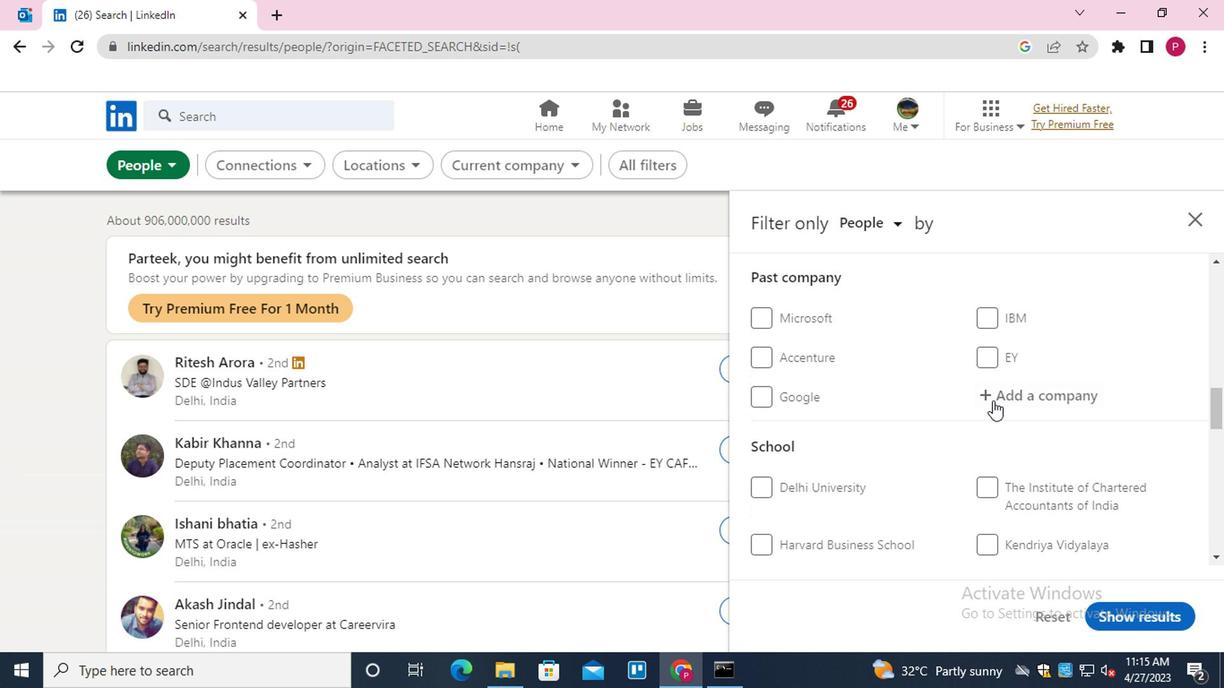 
Action: Mouse moved to (984, 399)
Screenshot: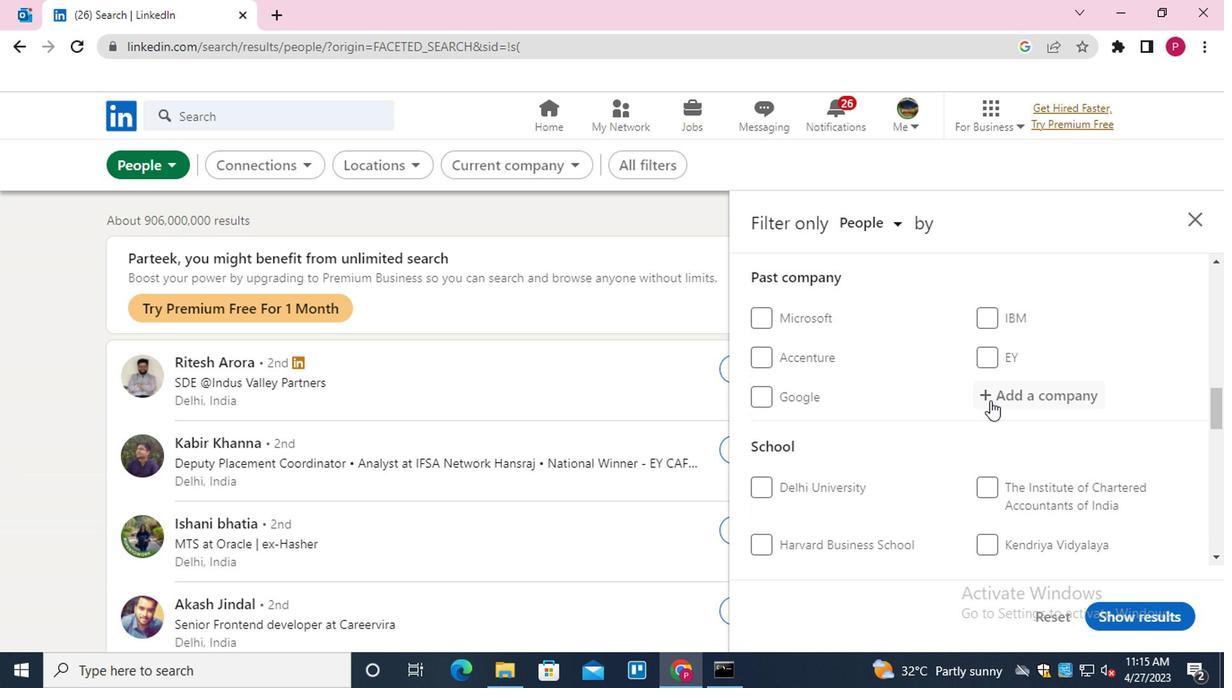 
Action: Mouse scrolled (984, 398) with delta (0, -1)
Screenshot: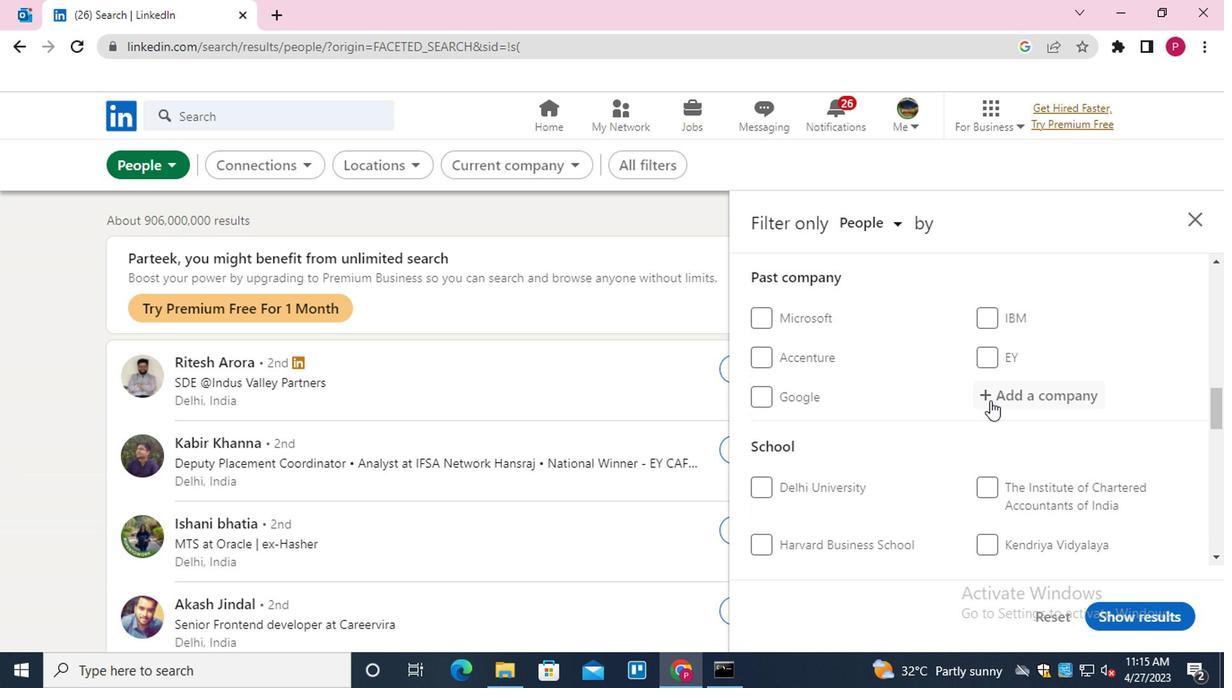 
Action: Mouse scrolled (984, 398) with delta (0, -1)
Screenshot: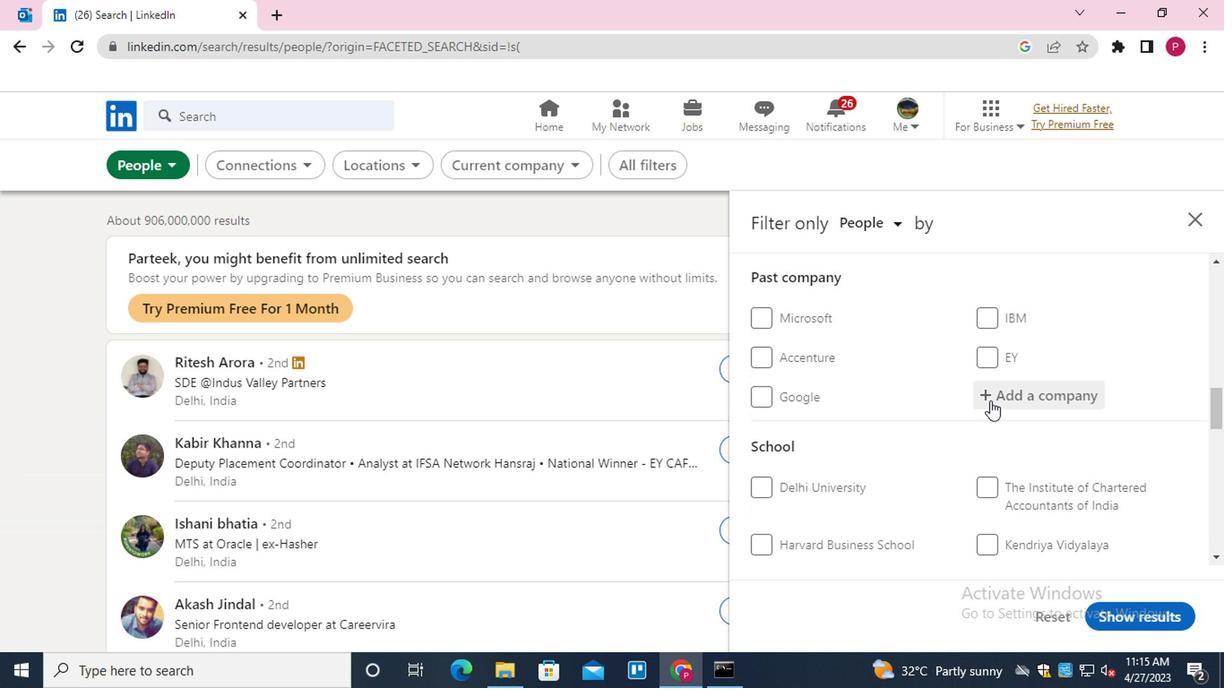 
Action: Mouse moved to (984, 402)
Screenshot: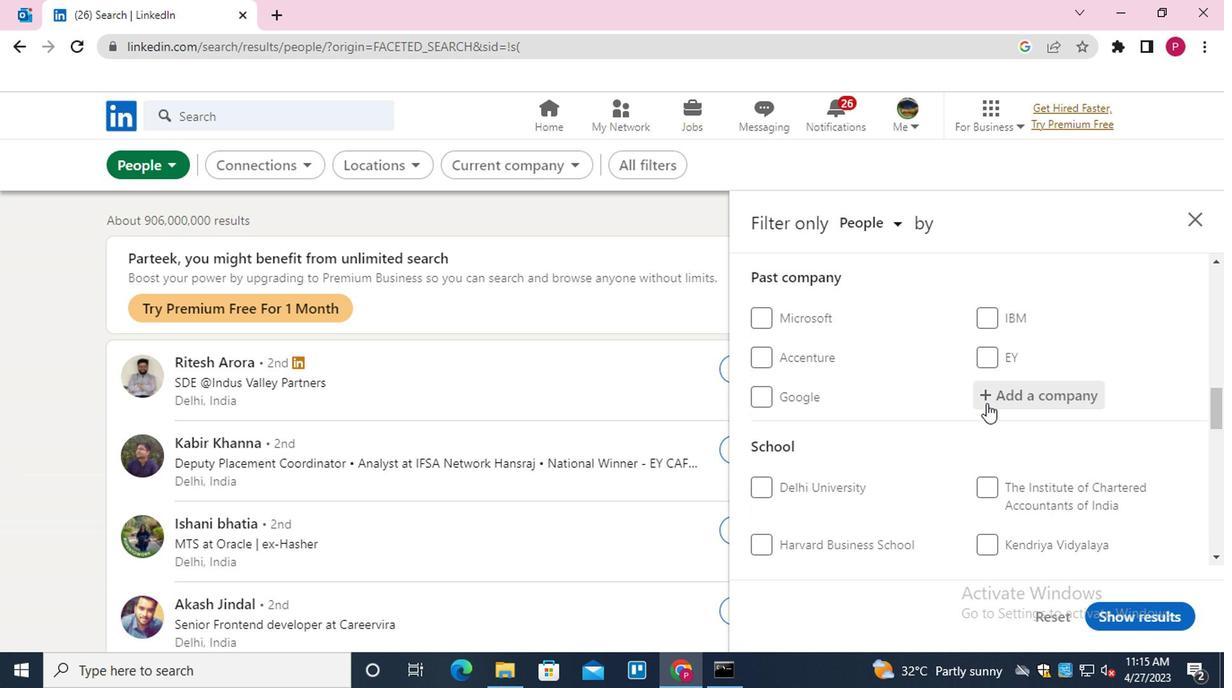 
Action: Mouse scrolled (984, 401) with delta (0, -1)
Screenshot: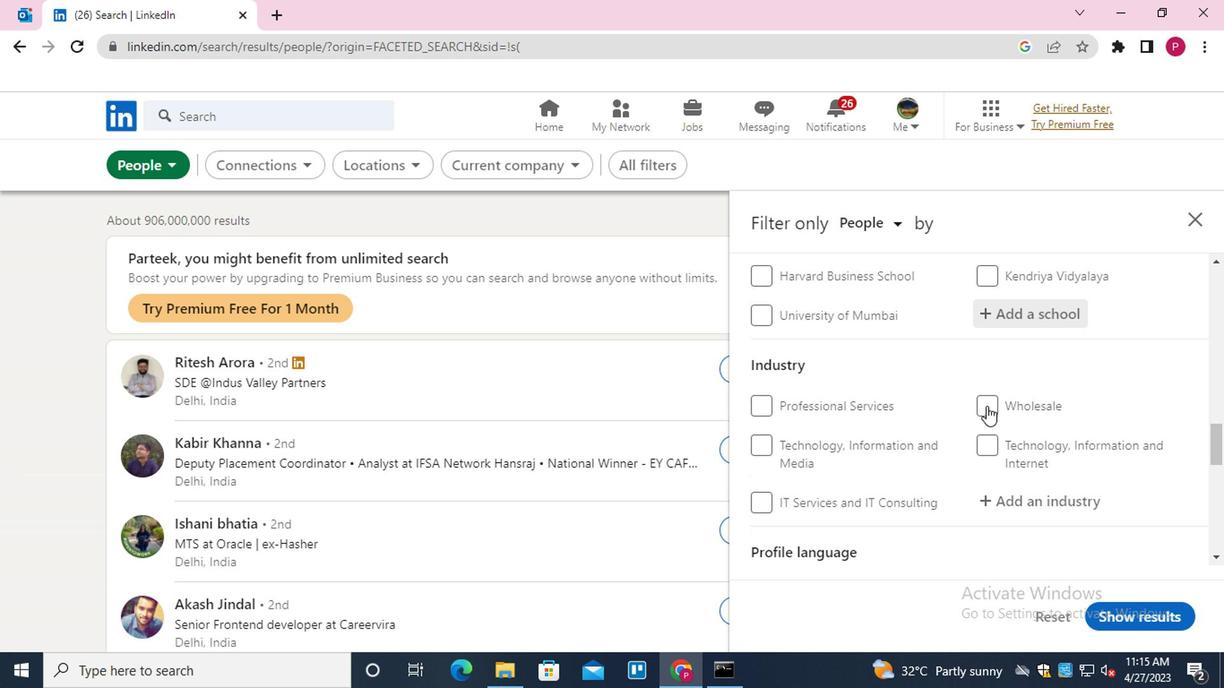 
Action: Mouse scrolled (984, 401) with delta (0, -1)
Screenshot: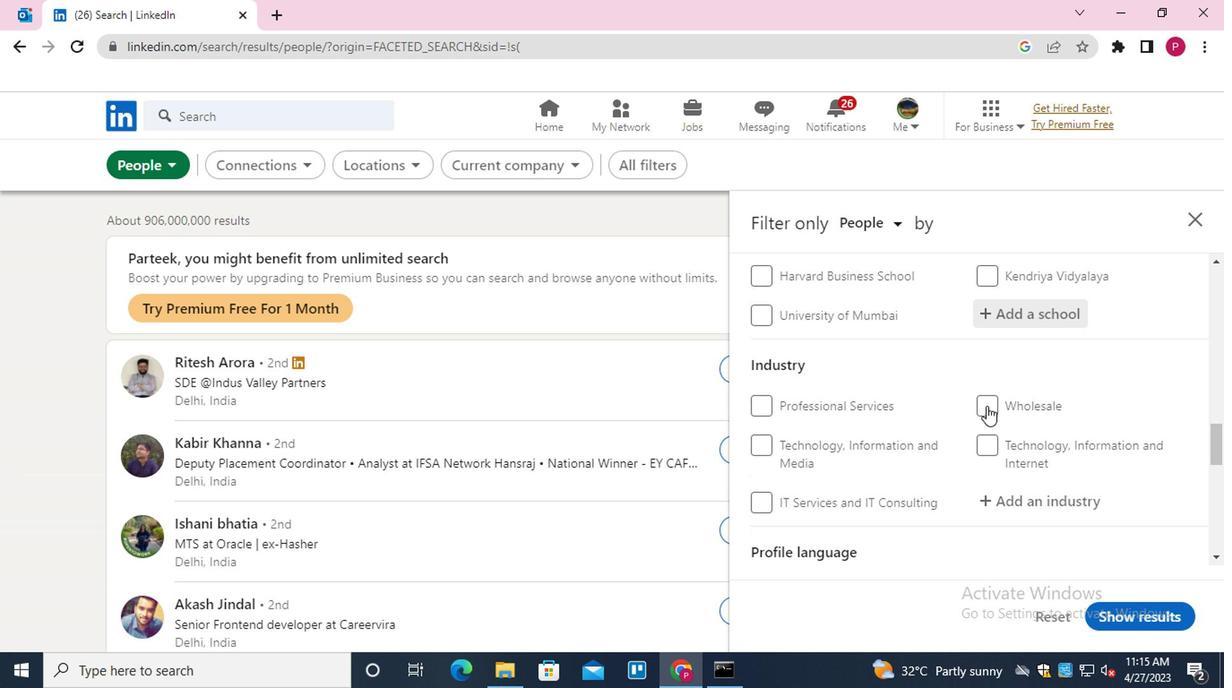 
Action: Mouse scrolled (984, 401) with delta (0, -1)
Screenshot: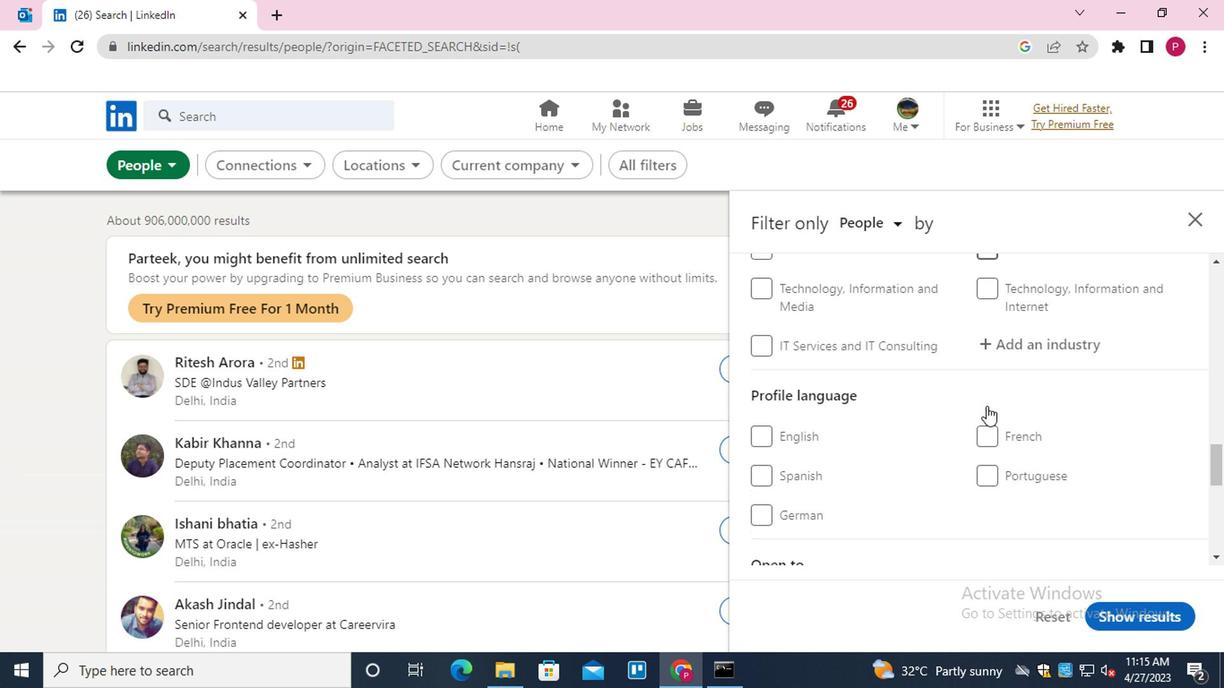 
Action: Mouse moved to (994, 362)
Screenshot: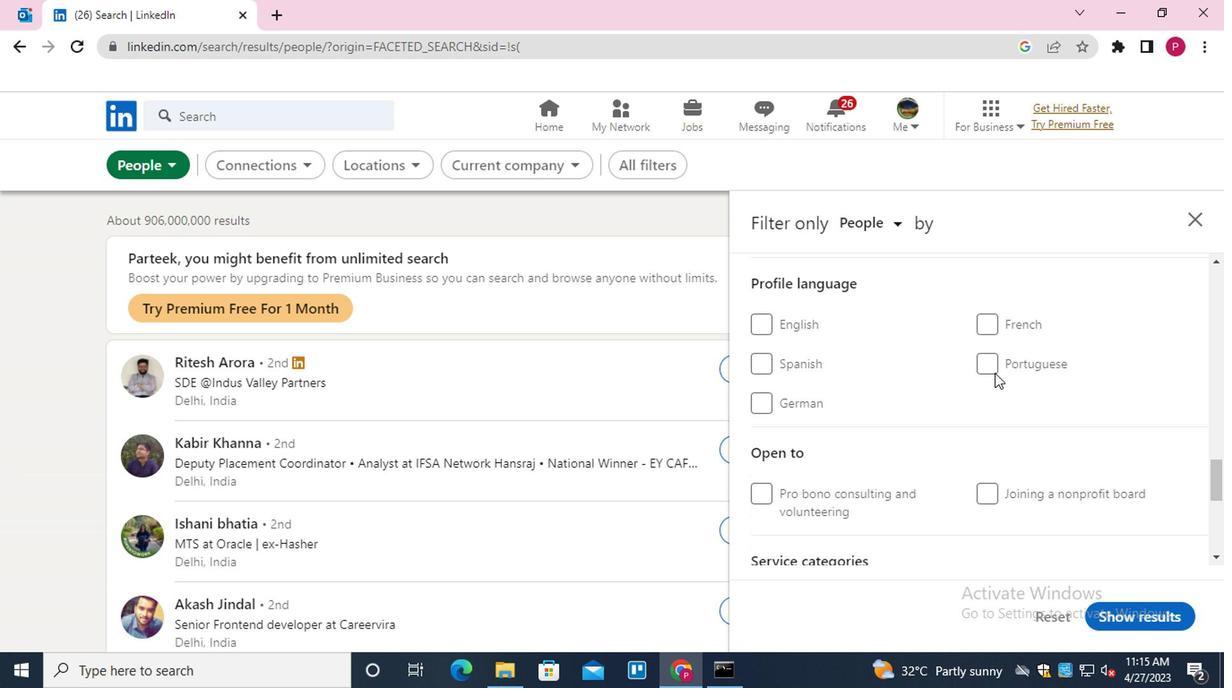 
Action: Mouse pressed left at (994, 362)
Screenshot: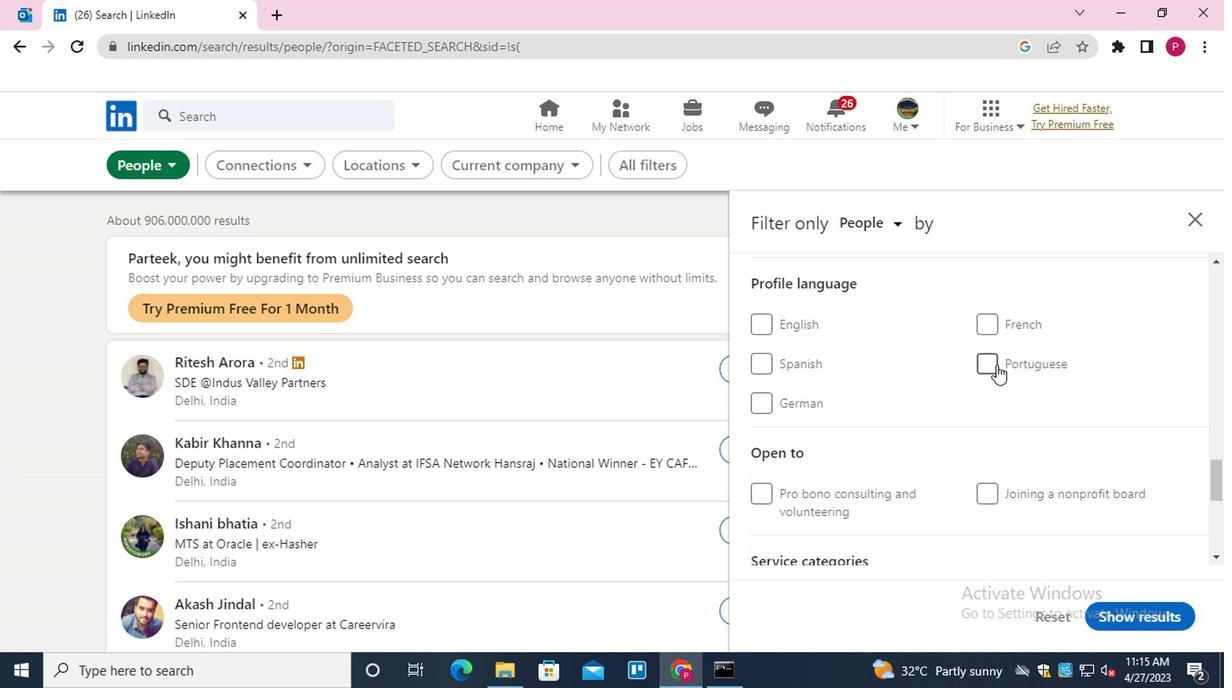 
Action: Mouse moved to (994, 362)
Screenshot: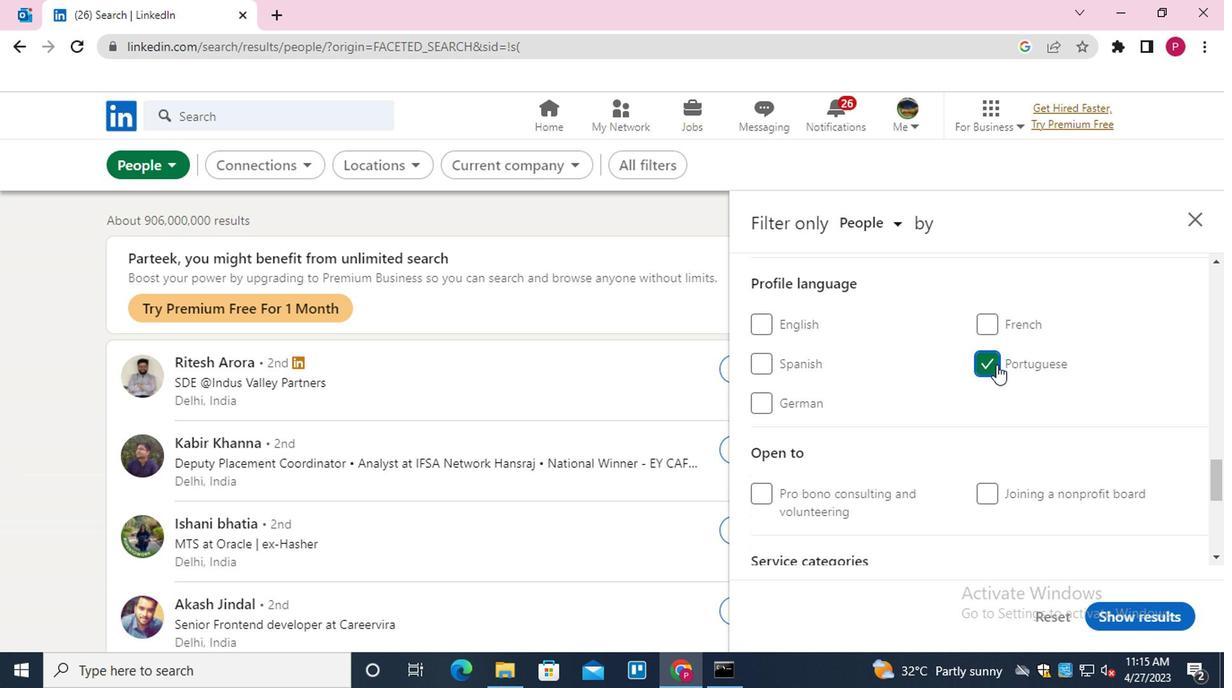 
Action: Mouse scrolled (994, 362) with delta (0, 0)
Screenshot: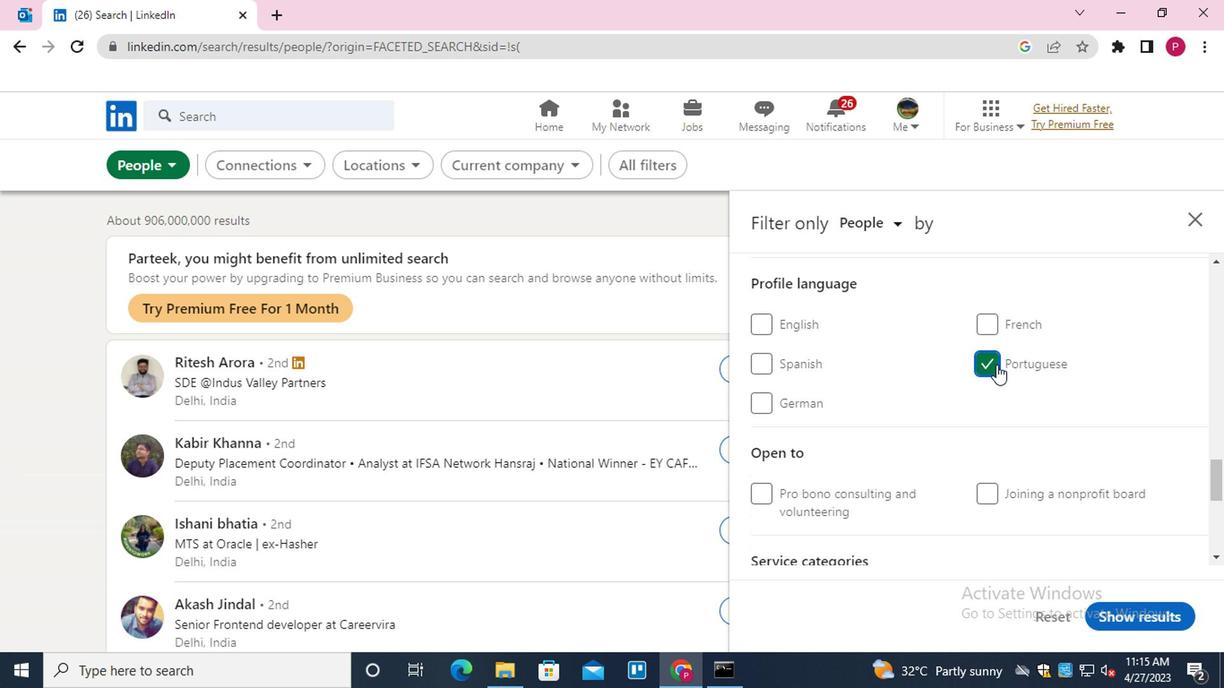 
Action: Mouse scrolled (994, 362) with delta (0, 0)
Screenshot: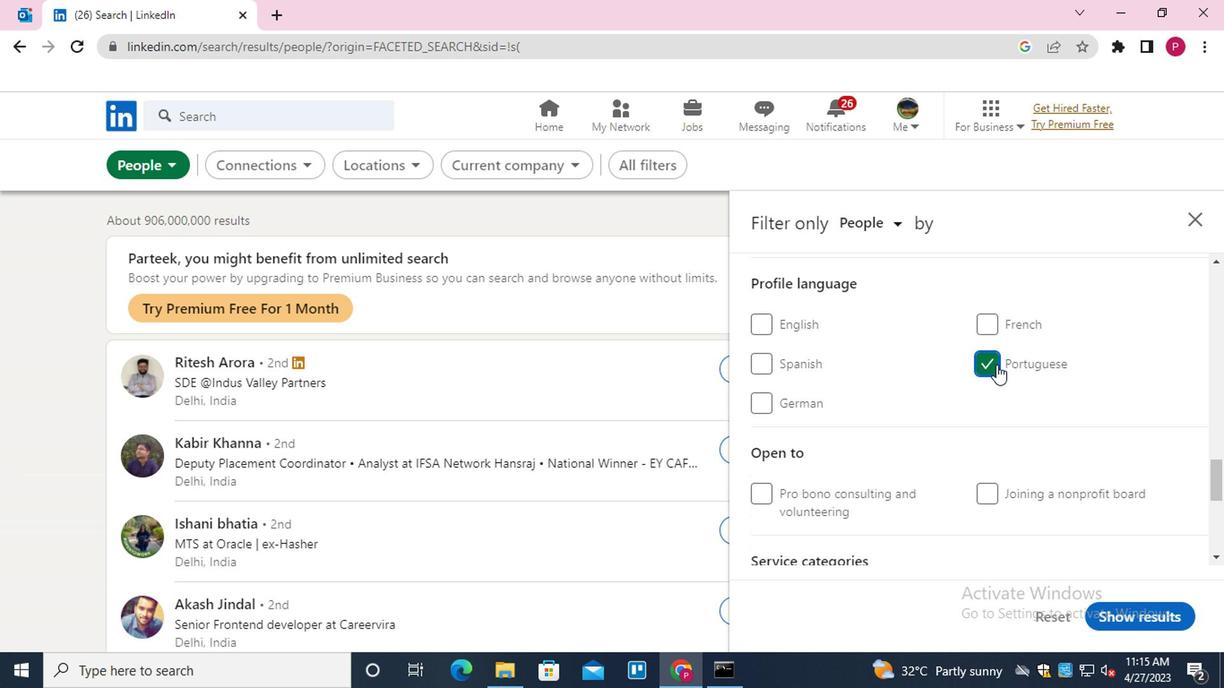 
Action: Mouse scrolled (994, 362) with delta (0, 0)
Screenshot: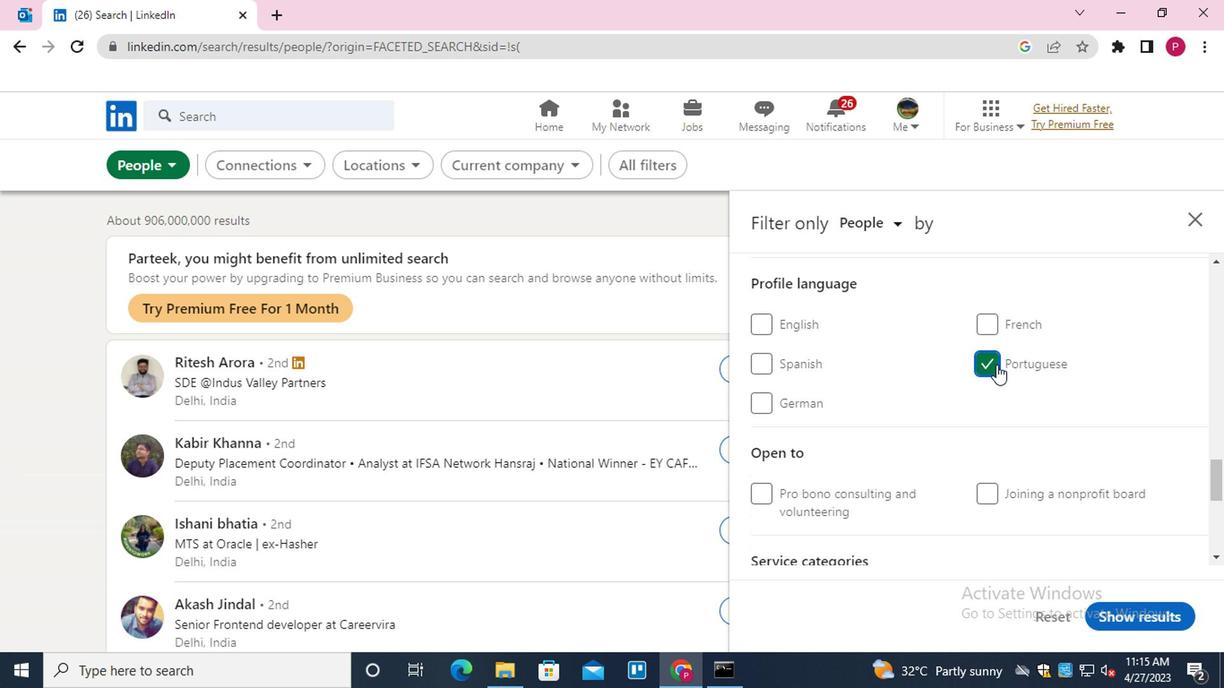 
Action: Mouse scrolled (994, 362) with delta (0, 0)
Screenshot: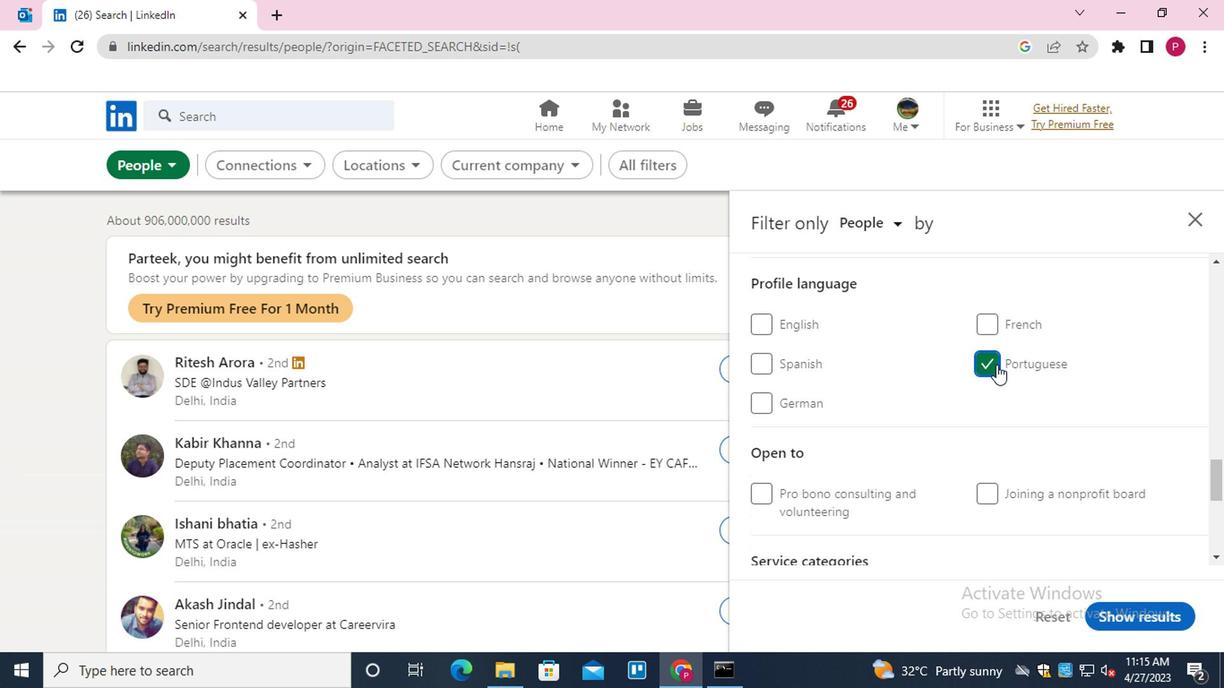 
Action: Mouse moved to (992, 364)
Screenshot: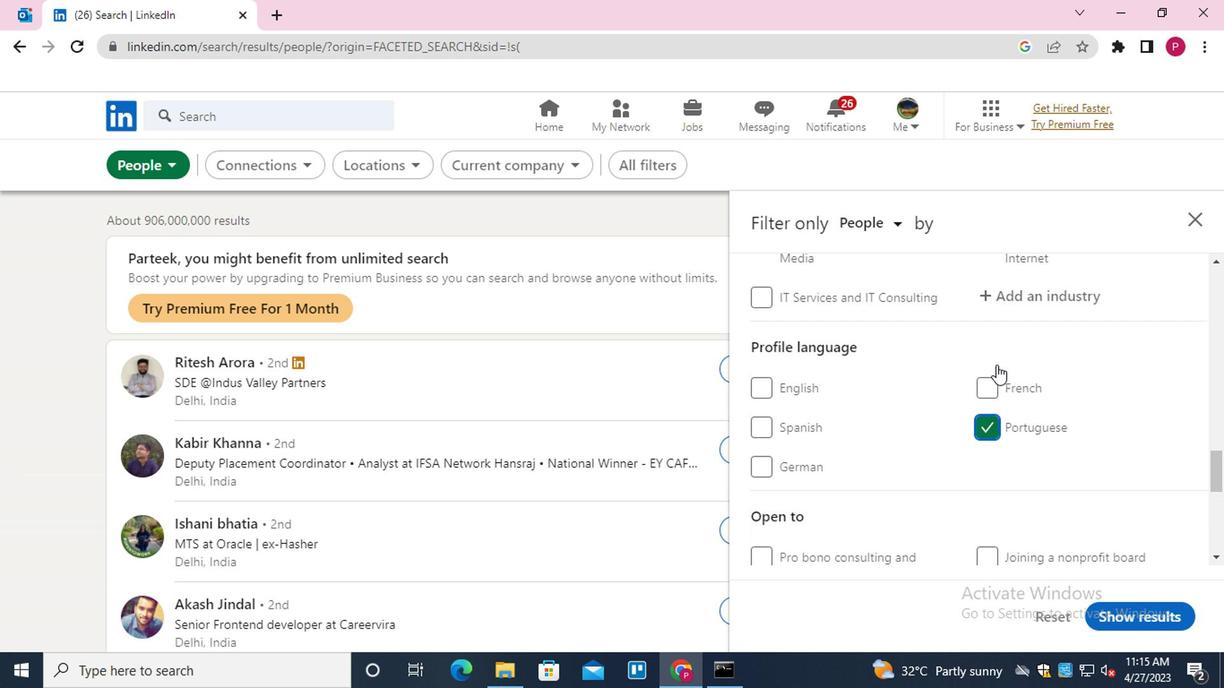 
Action: Mouse scrolled (992, 364) with delta (0, 0)
Screenshot: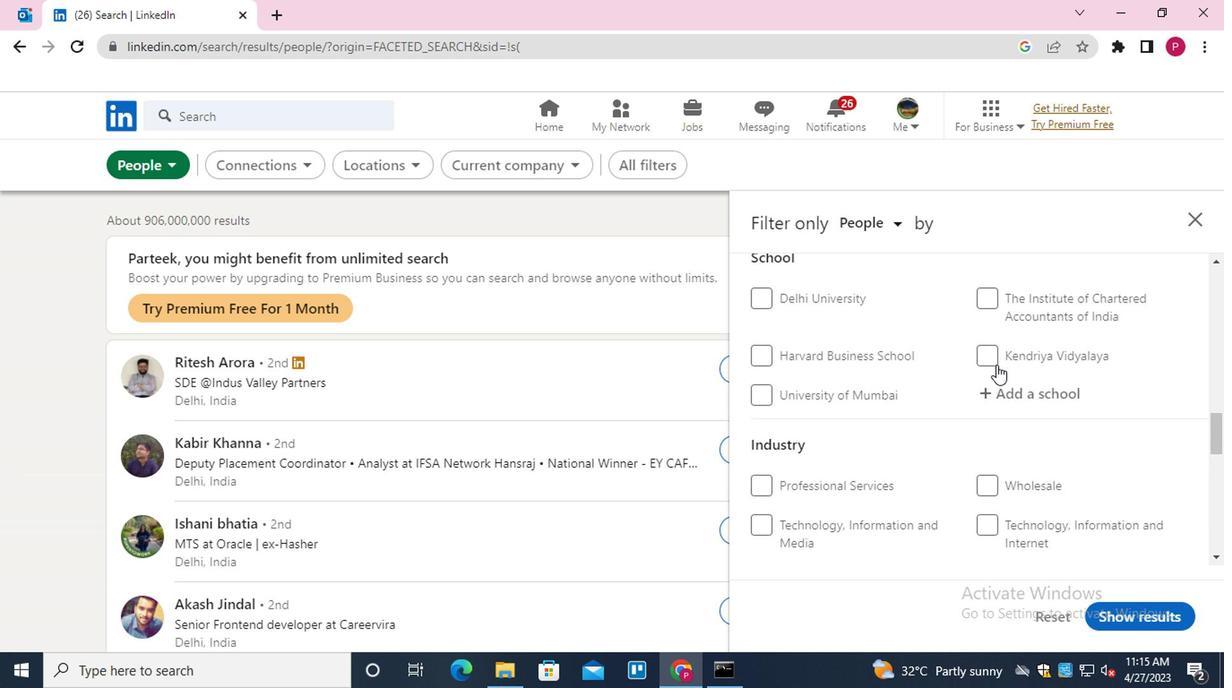 
Action: Mouse scrolled (992, 364) with delta (0, 0)
Screenshot: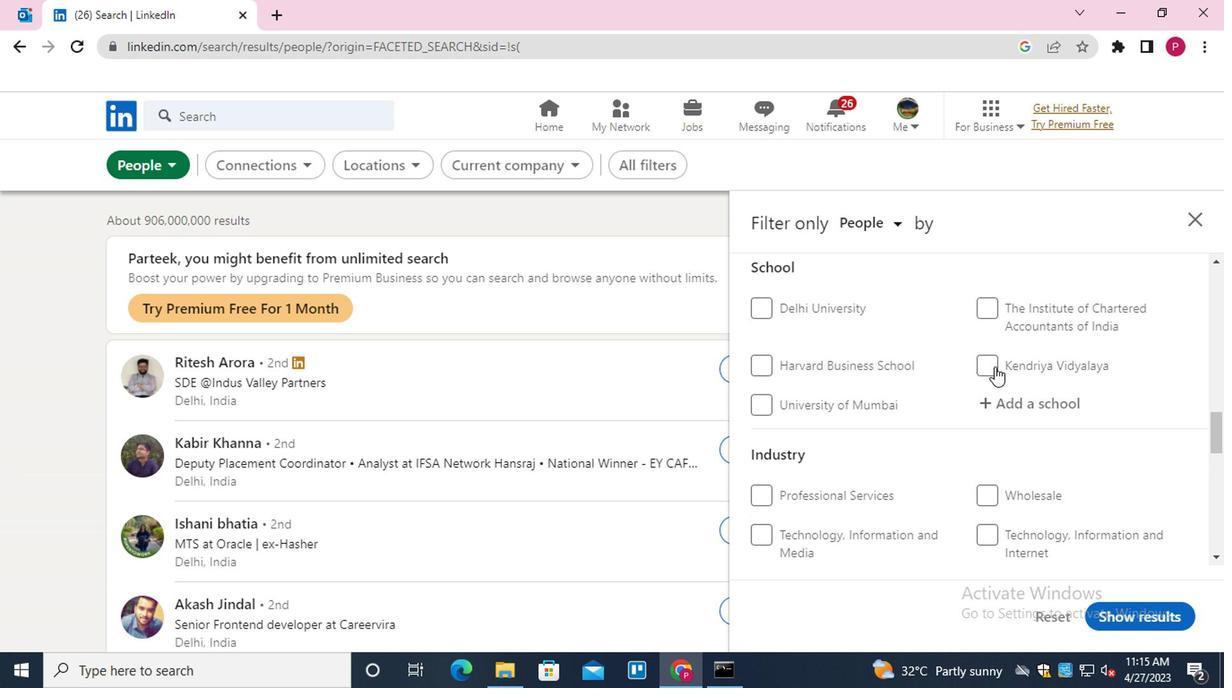
Action: Mouse scrolled (992, 364) with delta (0, 0)
Screenshot: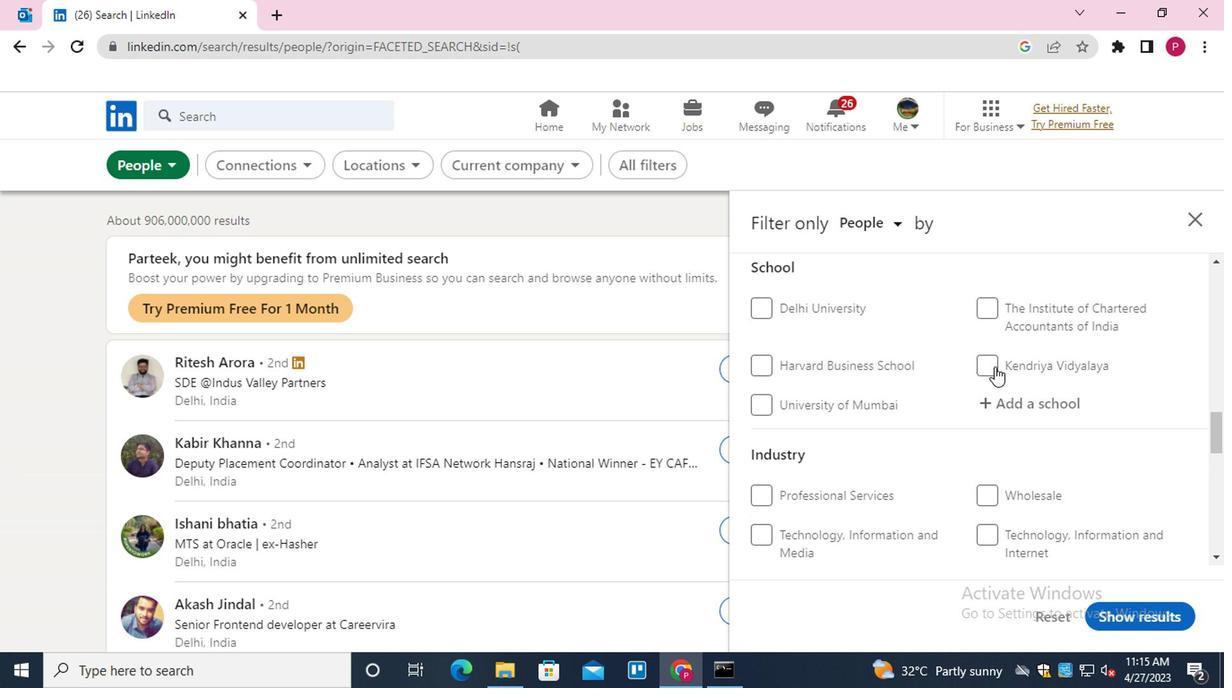 
Action: Mouse scrolled (992, 364) with delta (0, 0)
Screenshot: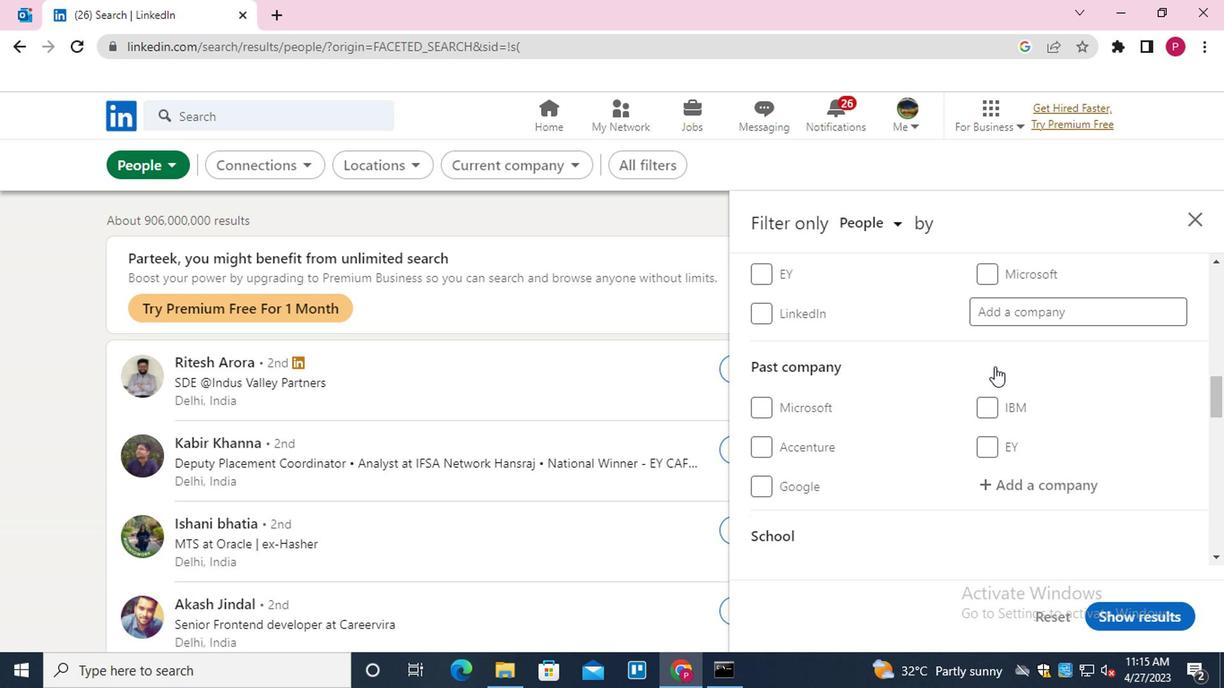 
Action: Mouse scrolled (992, 364) with delta (0, 0)
Screenshot: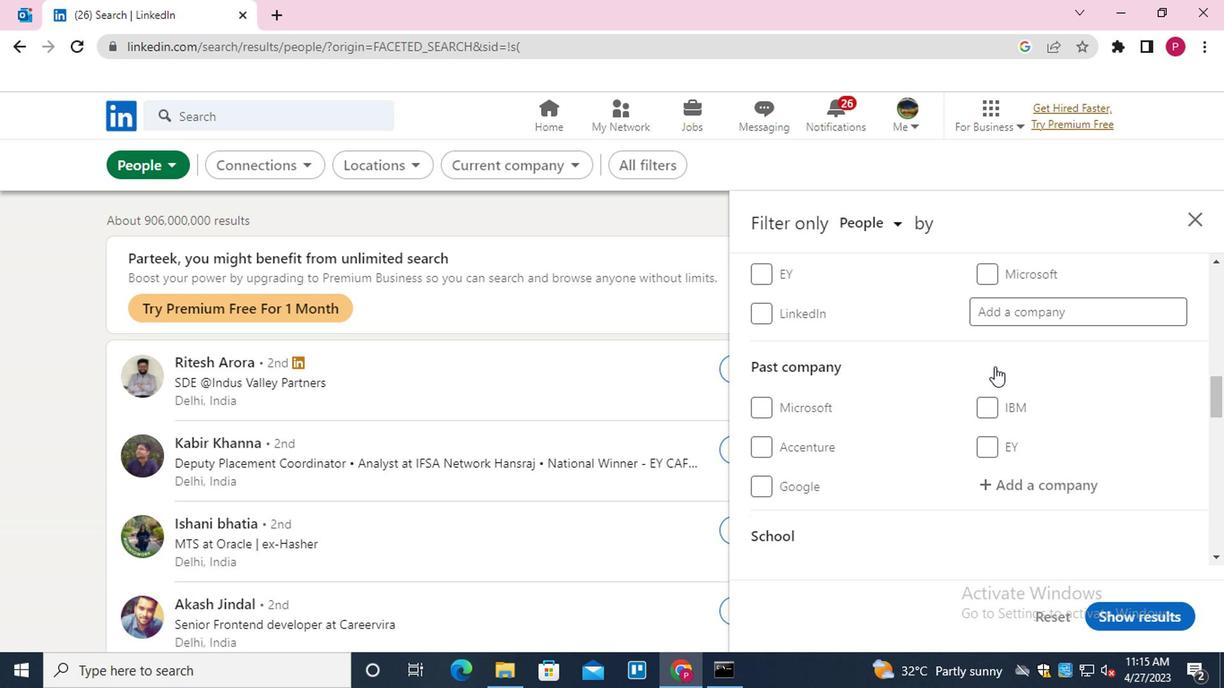 
Action: Mouse moved to (1025, 477)
Screenshot: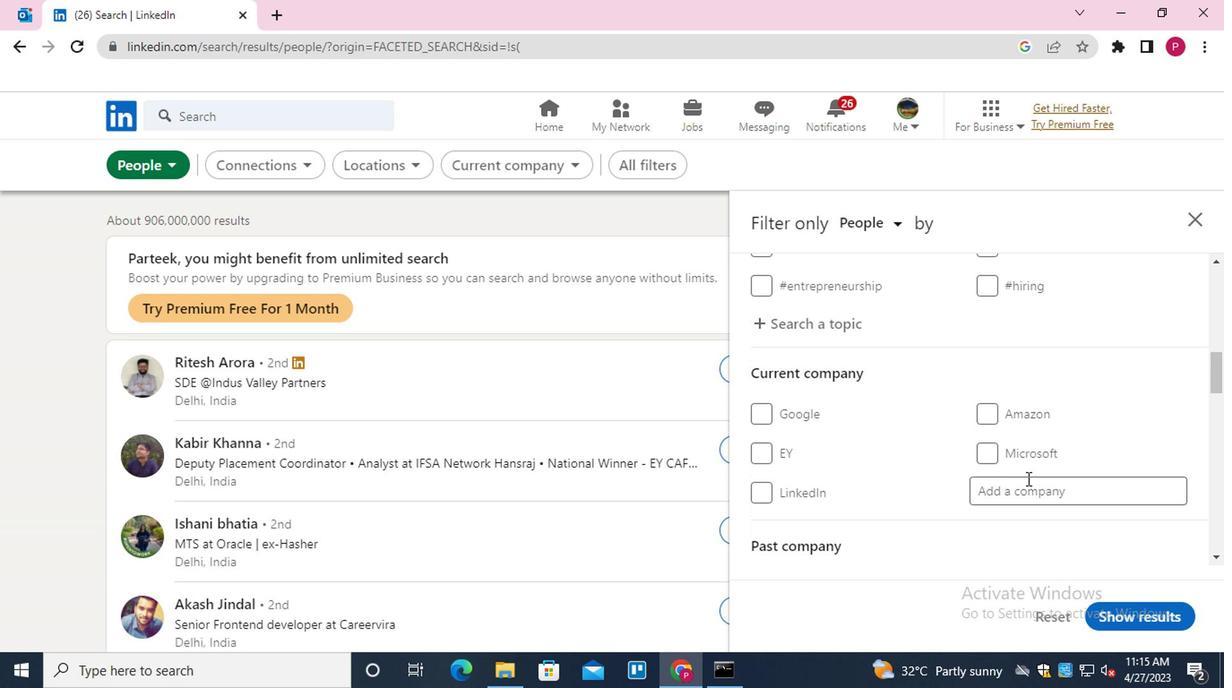 
Action: Mouse pressed left at (1025, 477)
Screenshot: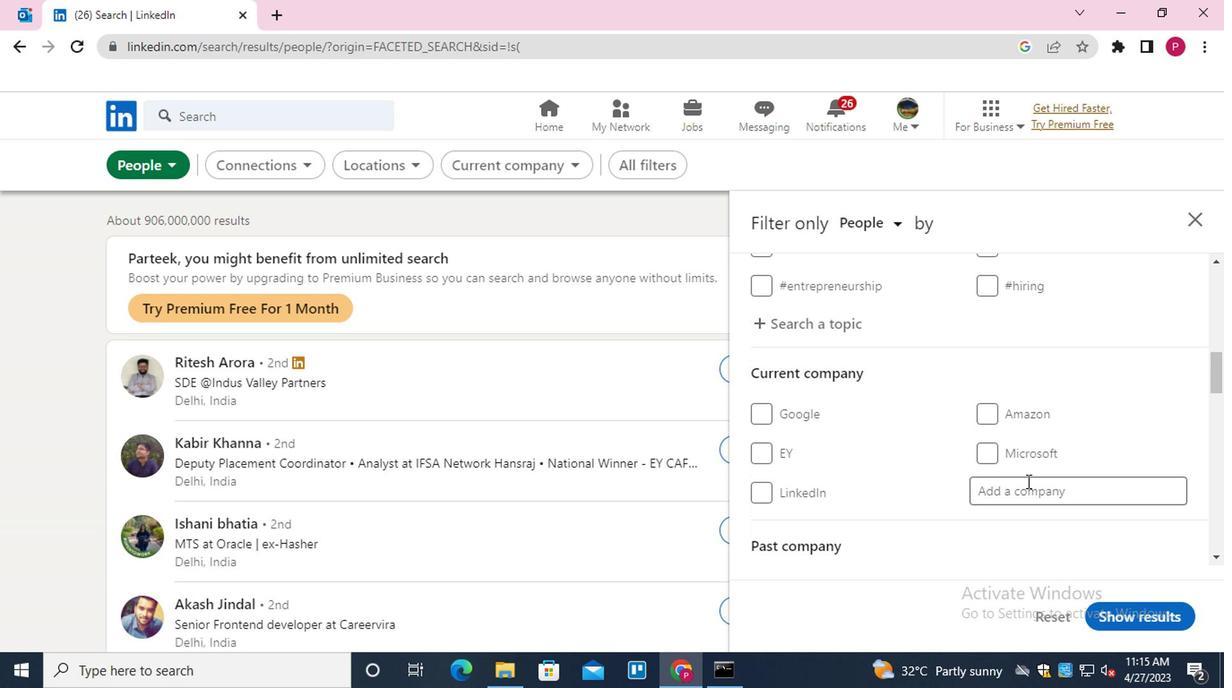 
Action: Key pressed <Key.shift>TRELLEBORG<Key.down><Key.enter>
Screenshot: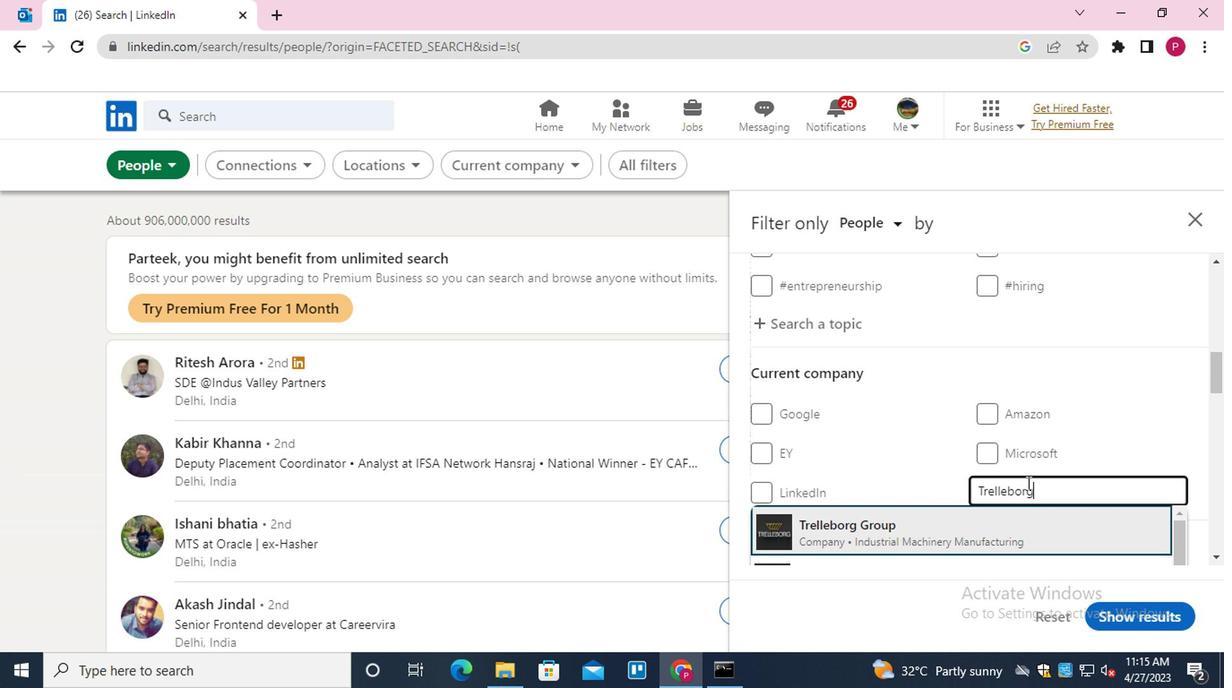 
Action: Mouse moved to (1025, 477)
Screenshot: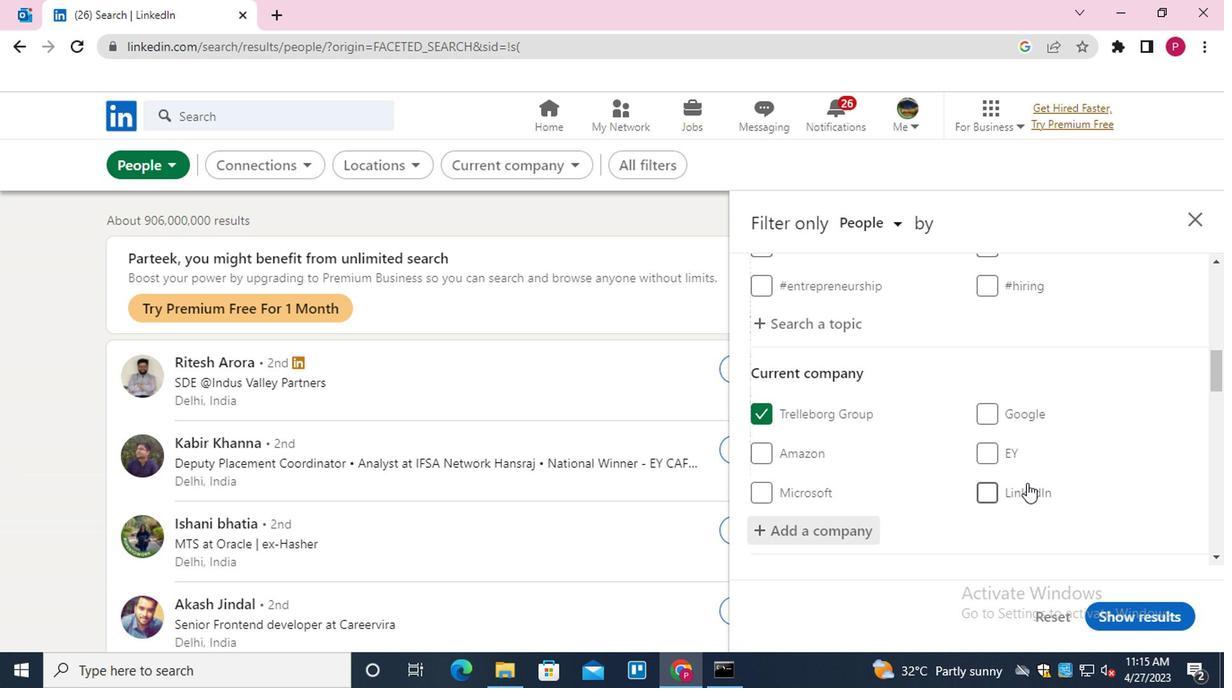 
Action: Mouse scrolled (1025, 476) with delta (0, 0)
Screenshot: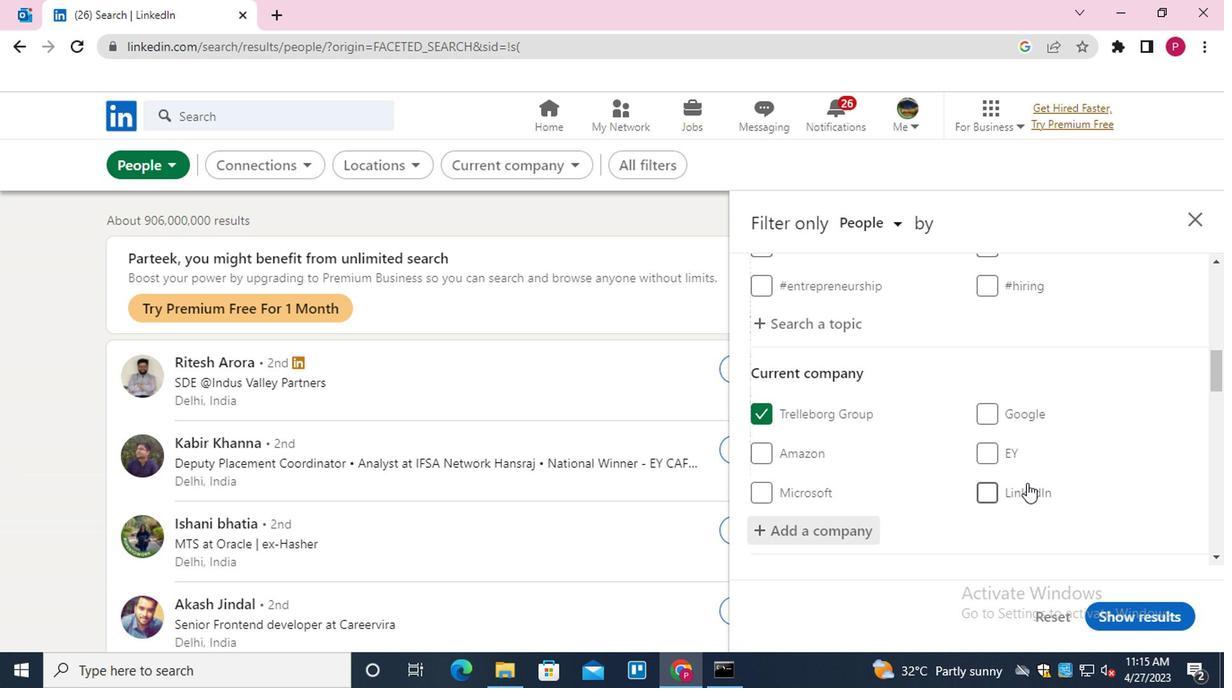 
Action: Mouse scrolled (1025, 476) with delta (0, 0)
Screenshot: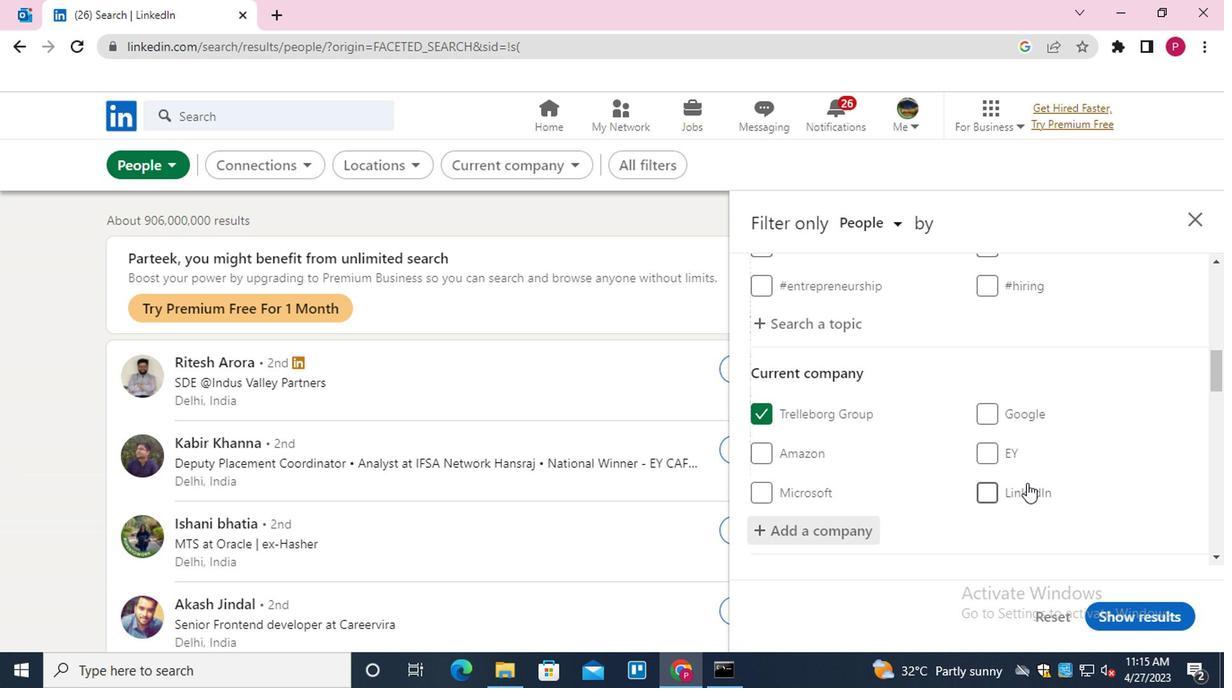 
Action: Mouse moved to (1029, 476)
Screenshot: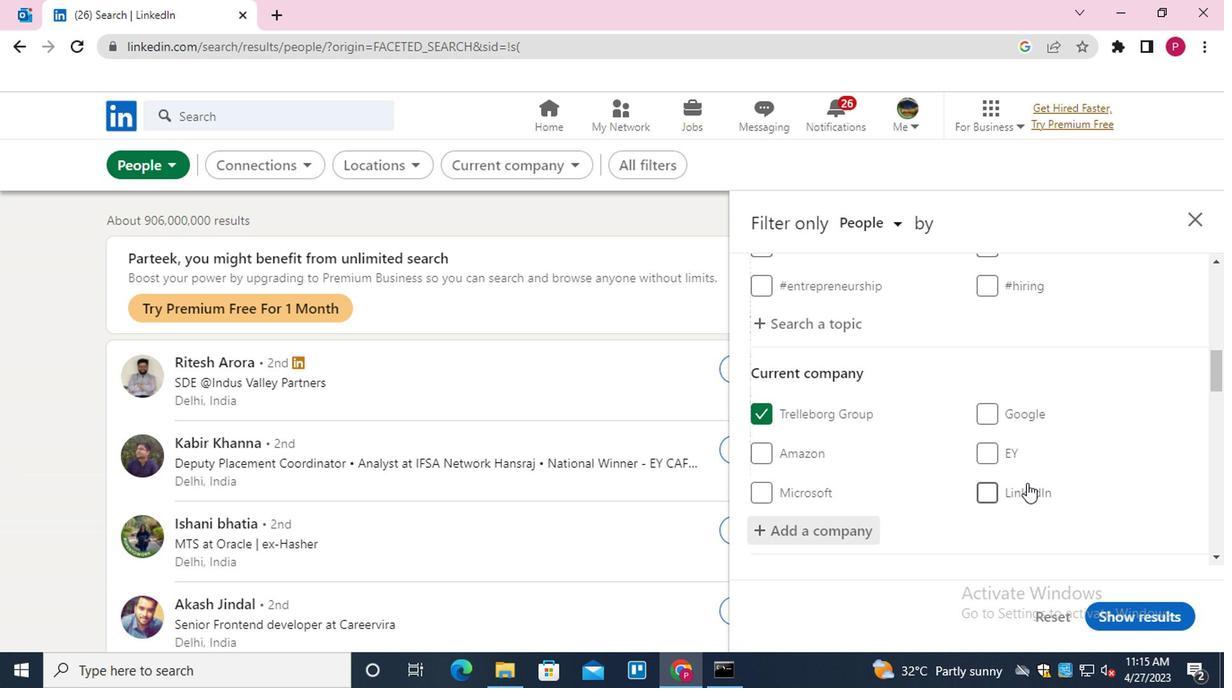 
Action: Mouse scrolled (1029, 475) with delta (0, 0)
Screenshot: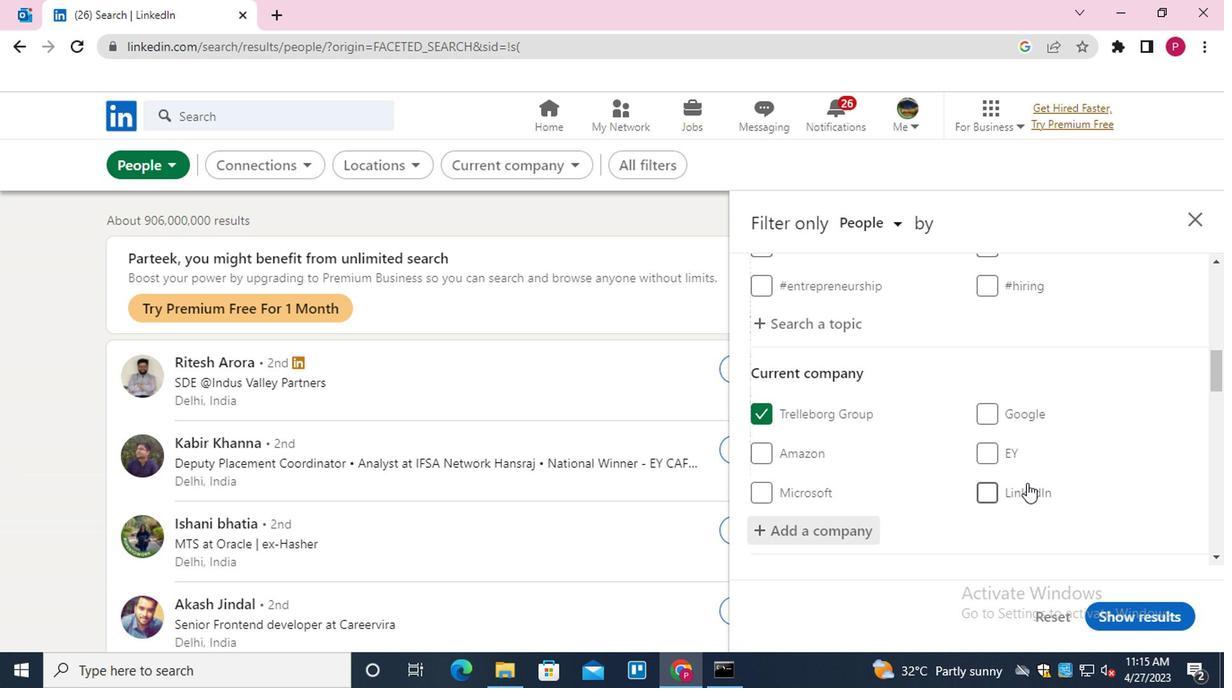 
Action: Mouse moved to (954, 408)
Screenshot: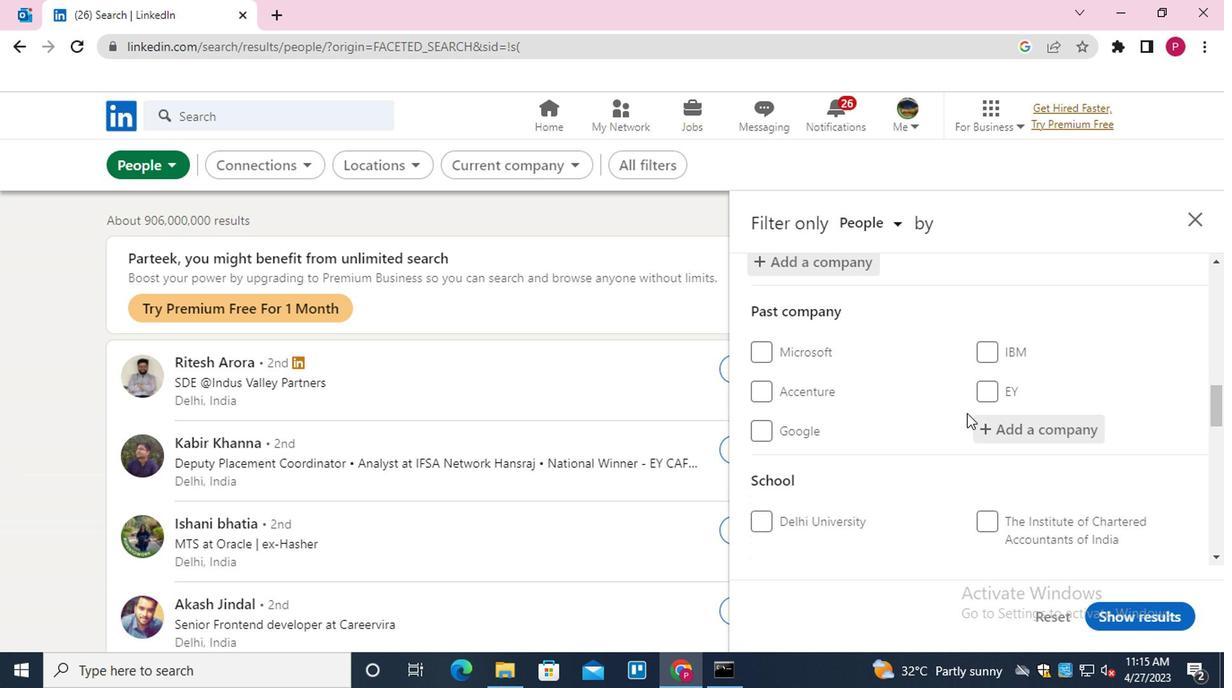 
Action: Mouse scrolled (954, 407) with delta (0, 0)
Screenshot: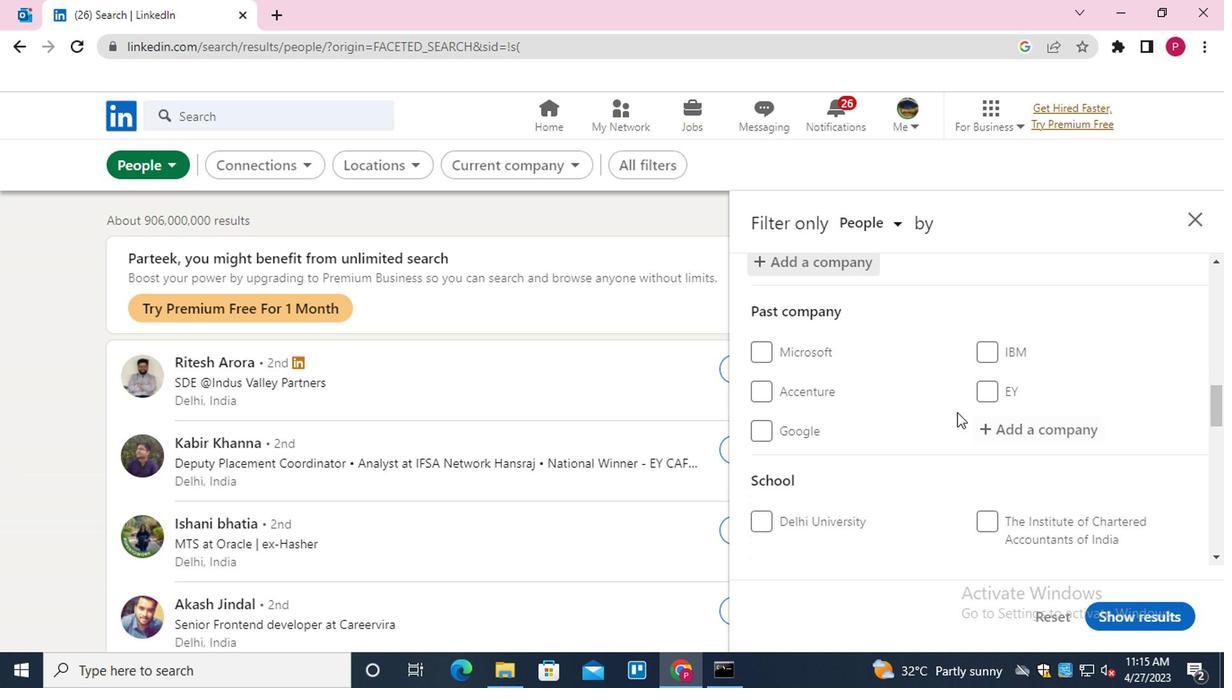 
Action: Mouse scrolled (954, 407) with delta (0, 0)
Screenshot: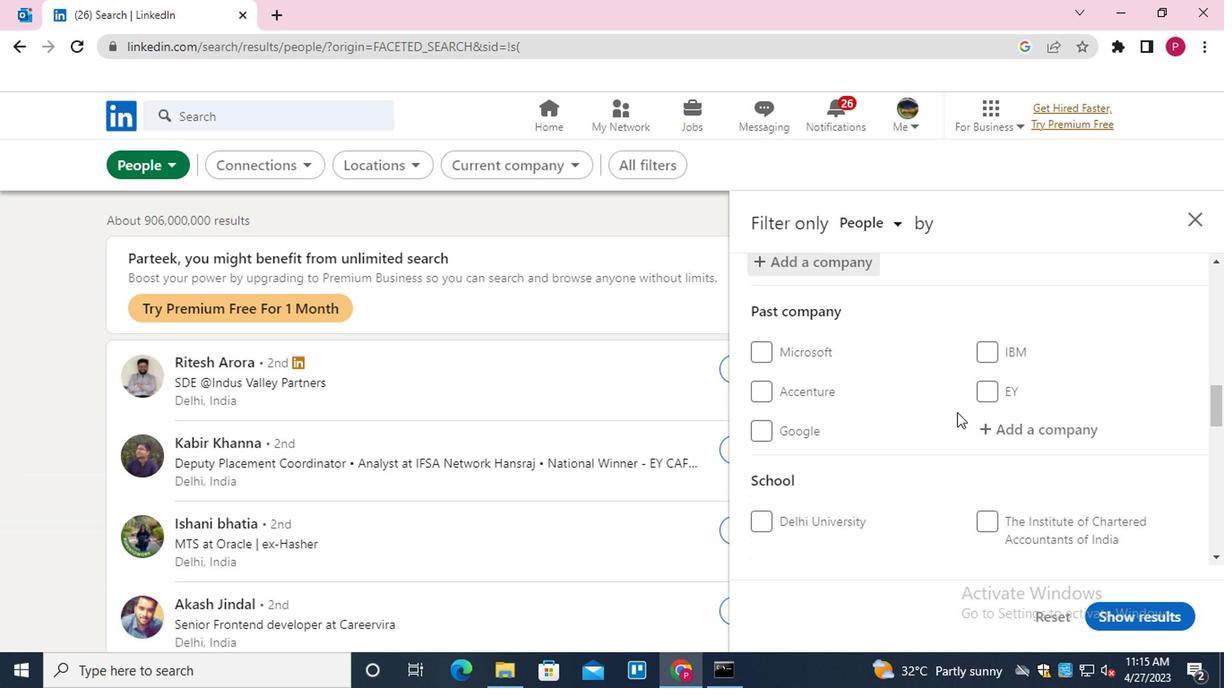 
Action: Mouse moved to (953, 408)
Screenshot: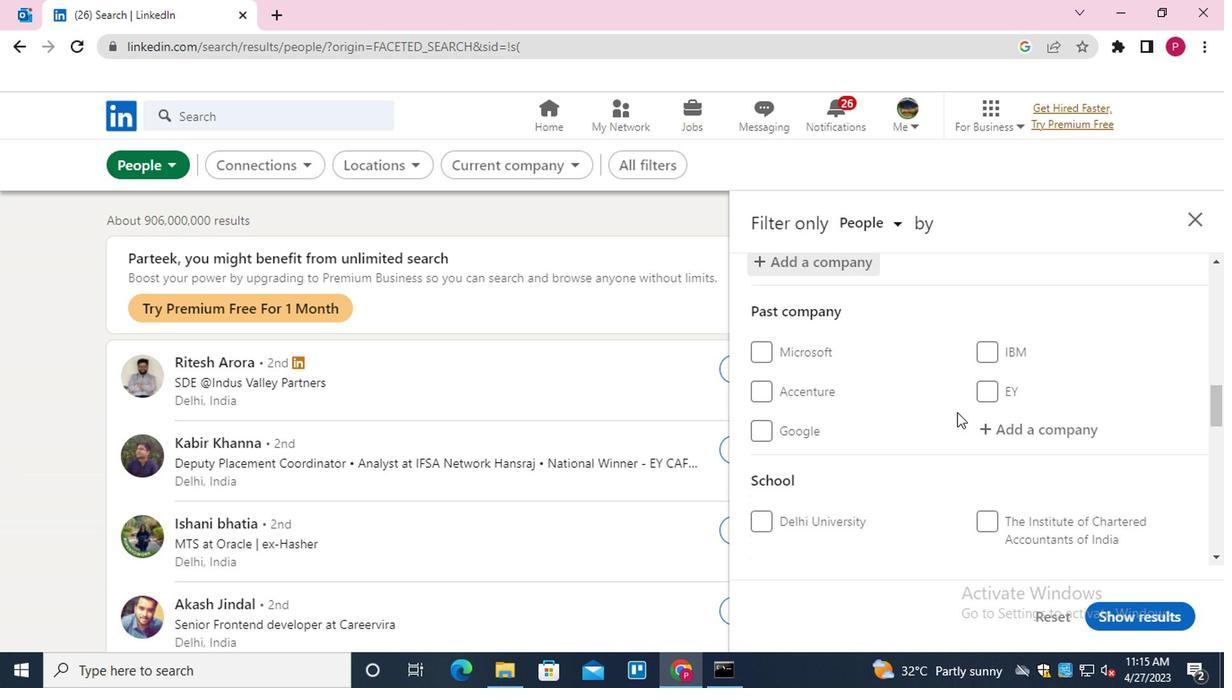 
Action: Mouse scrolled (953, 407) with delta (0, 0)
Screenshot: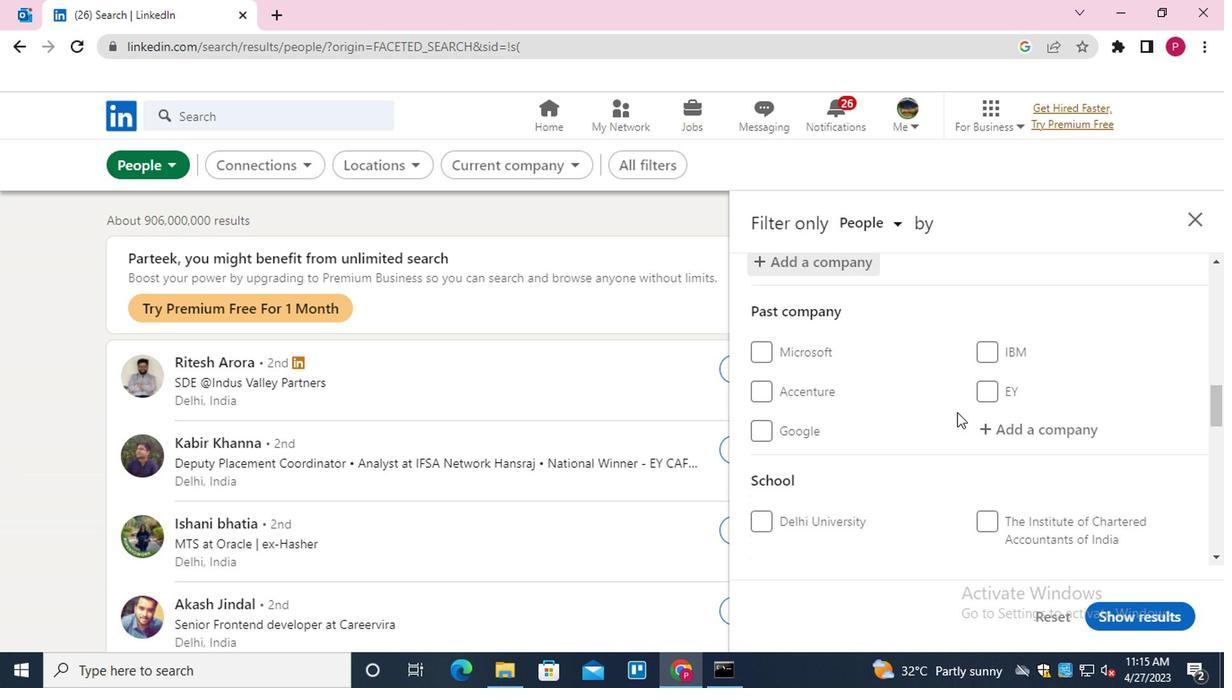 
Action: Mouse moved to (1030, 353)
Screenshot: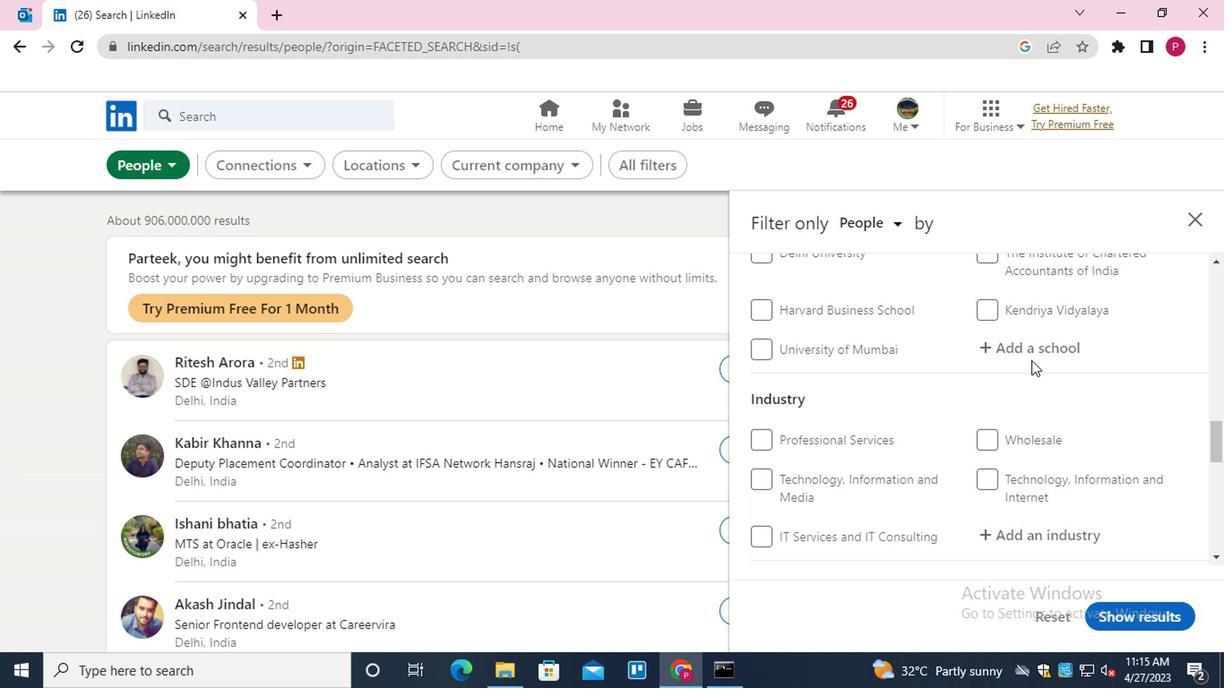 
Action: Mouse pressed left at (1030, 353)
Screenshot: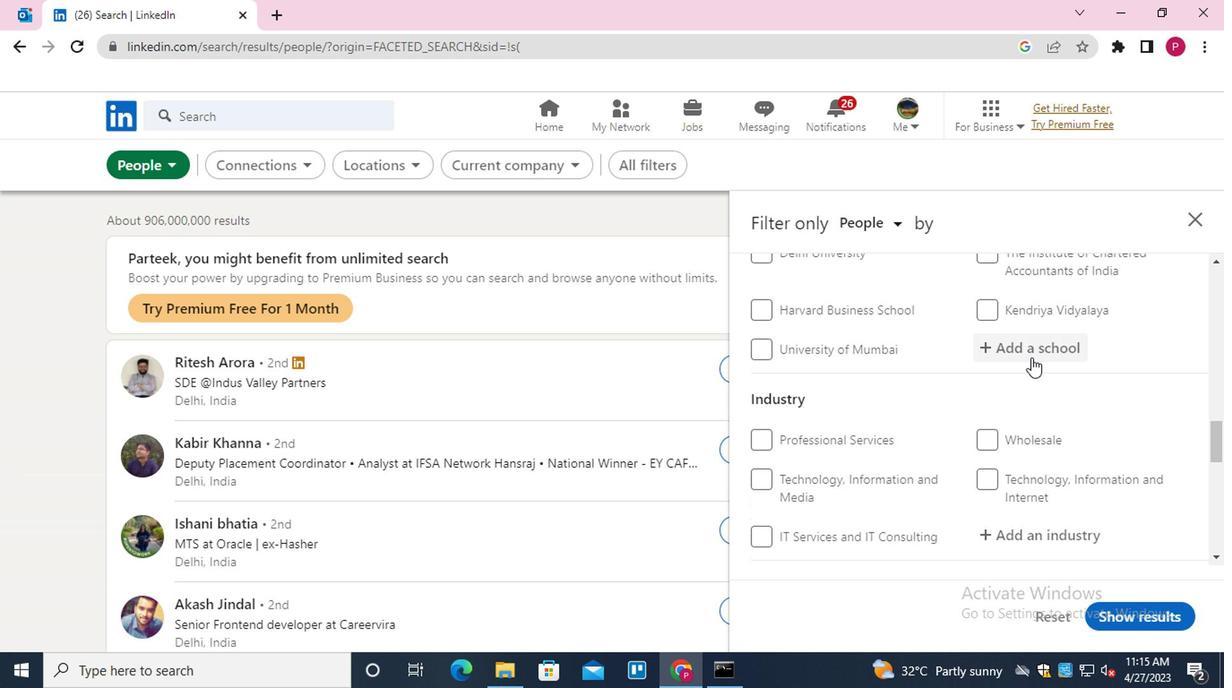 
Action: Key pressed <Key.shift>KARNATAK<Key.space><Key.shift><Key.shift><Key.shift><Key.shift><Key.shift><Key.shift><Key.shift><Key.shift><Key.shift><Key.shift><Key.shift><Key.shift><Key.shift><Key.shift><Key.shift><Key.shift><Key.shift><Key.shift><Key.shift><Key.shift>UNIVERSITY<Key.down><Key.enter>
Screenshot: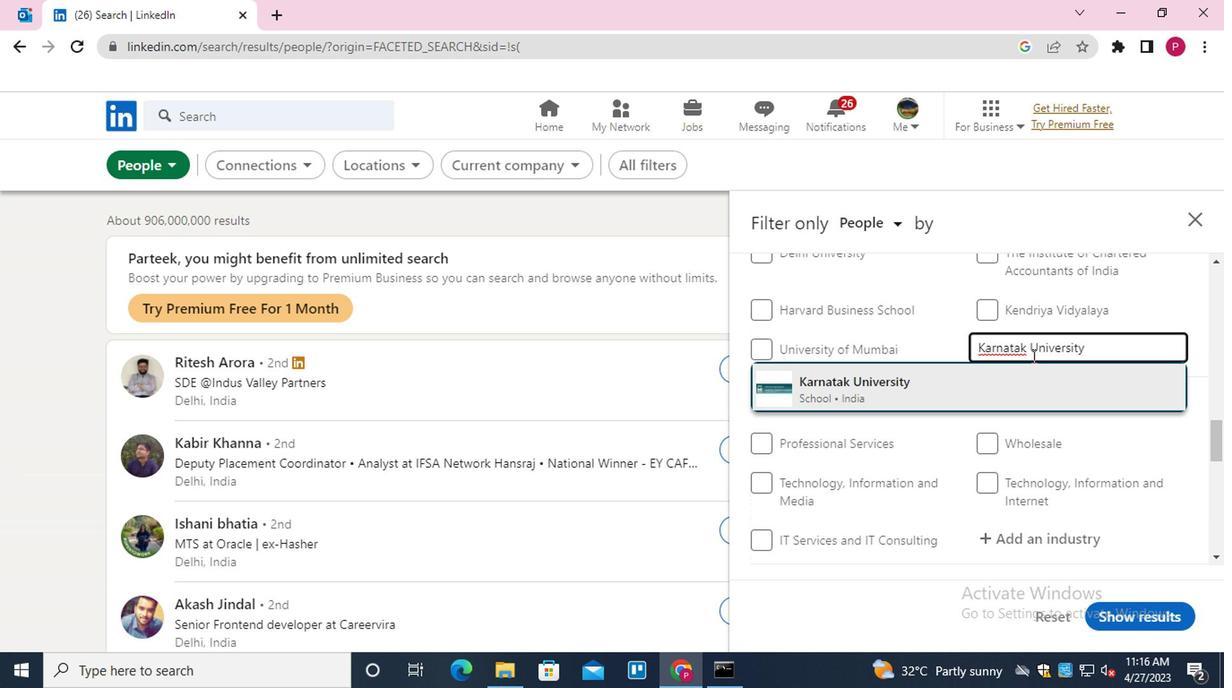 
Action: Mouse moved to (994, 360)
Screenshot: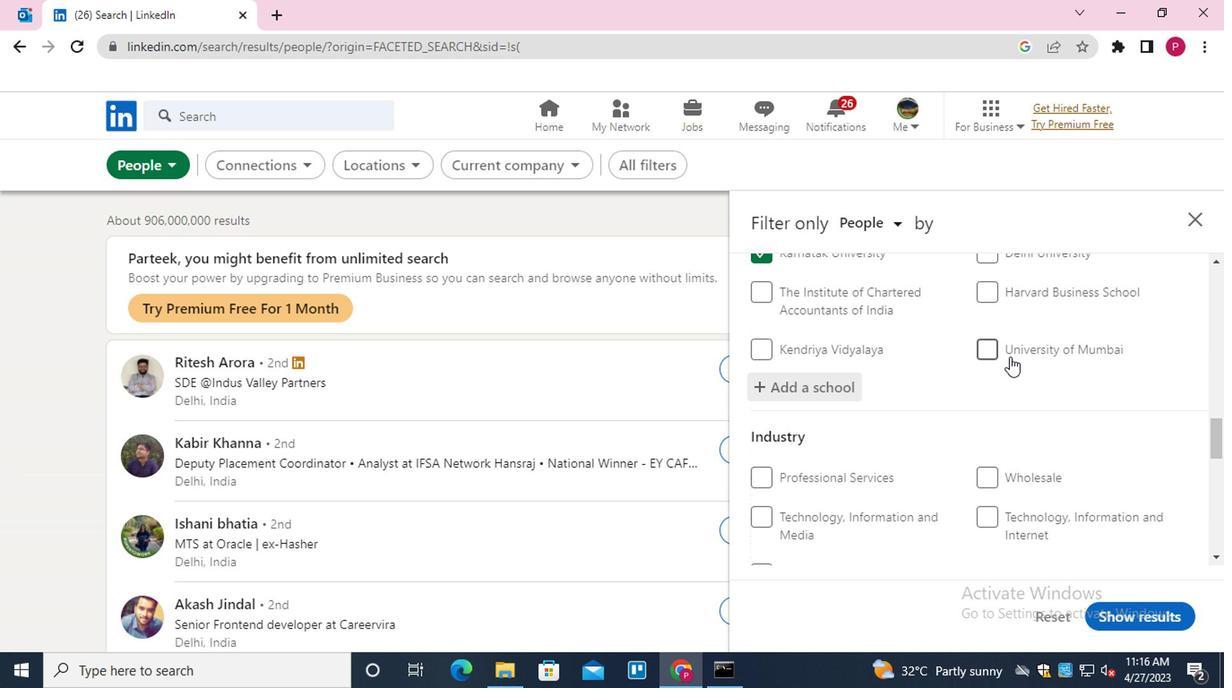 
Action: Mouse scrolled (994, 359) with delta (0, 0)
Screenshot: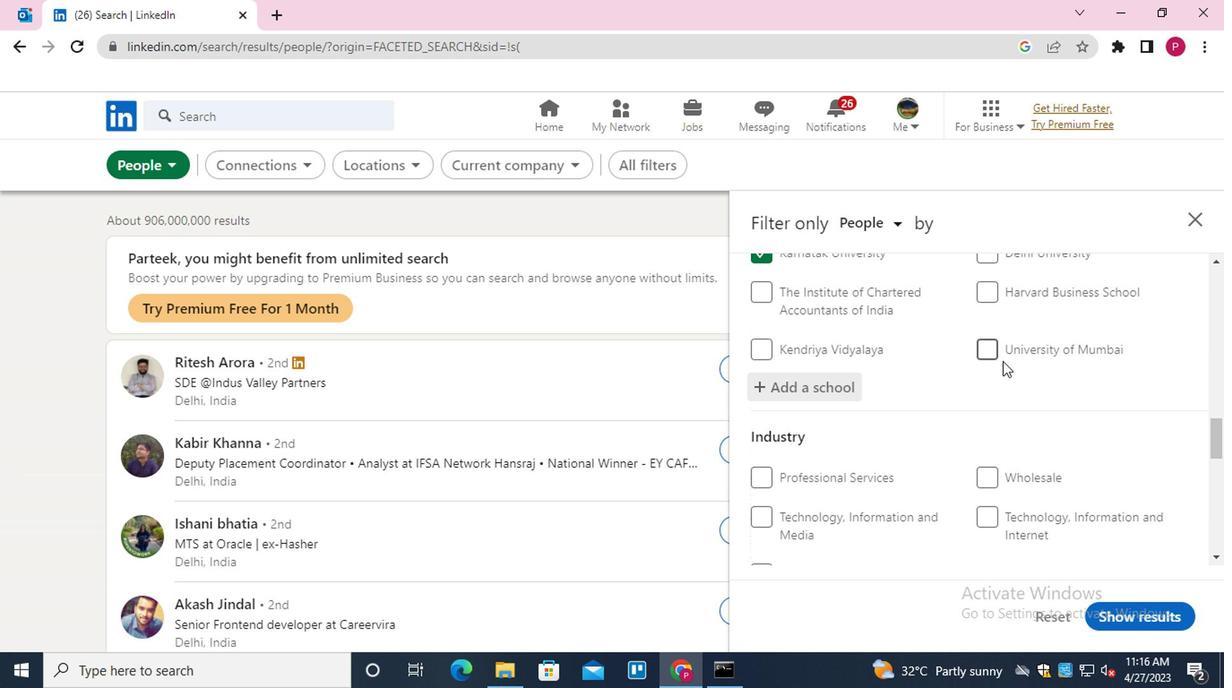 
Action: Mouse moved to (993, 365)
Screenshot: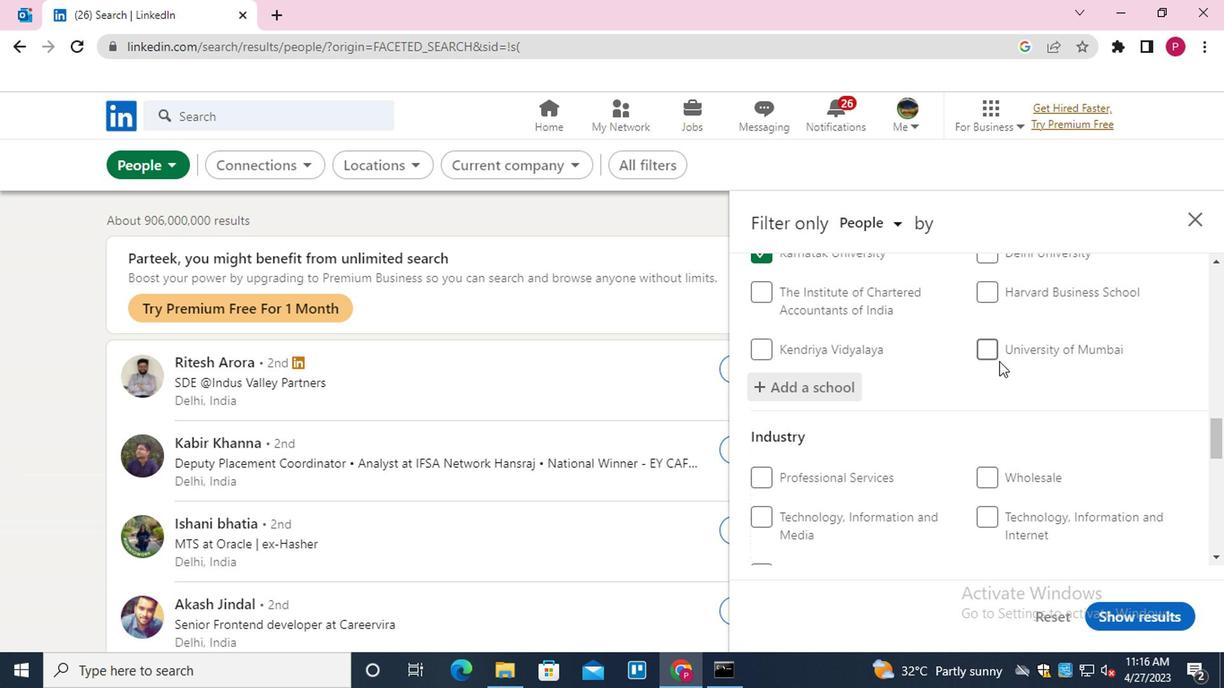 
Action: Mouse scrolled (993, 364) with delta (0, 0)
Screenshot: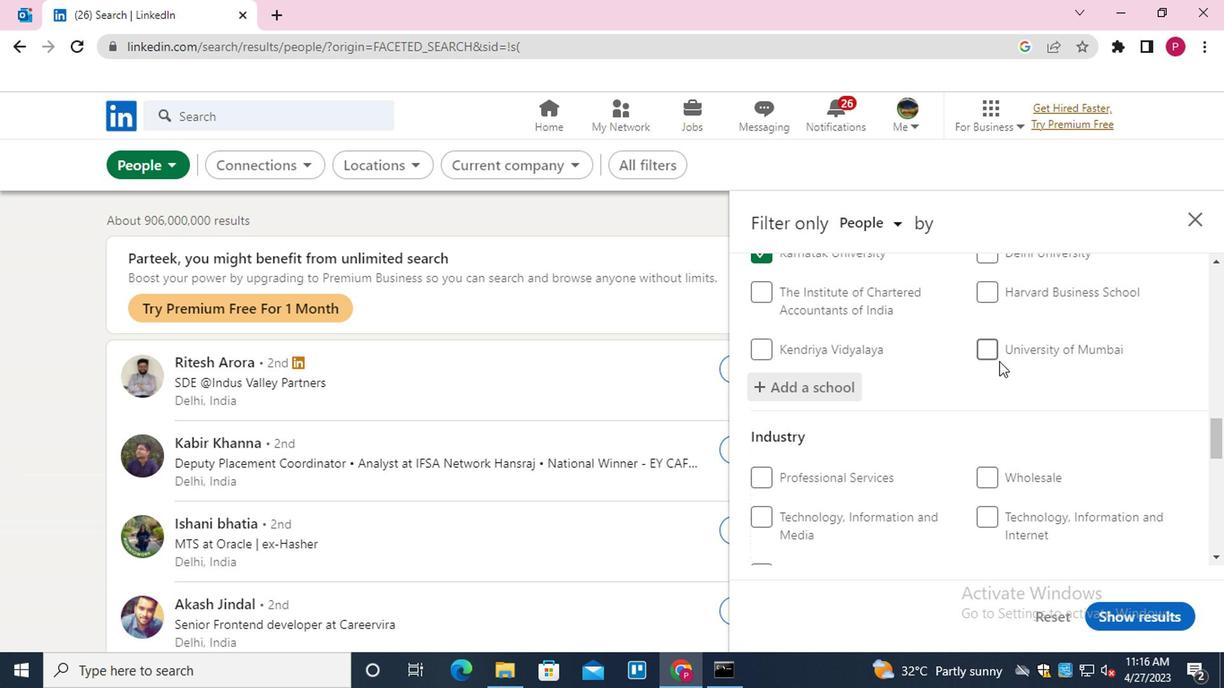 
Action: Mouse moved to (1038, 387)
Screenshot: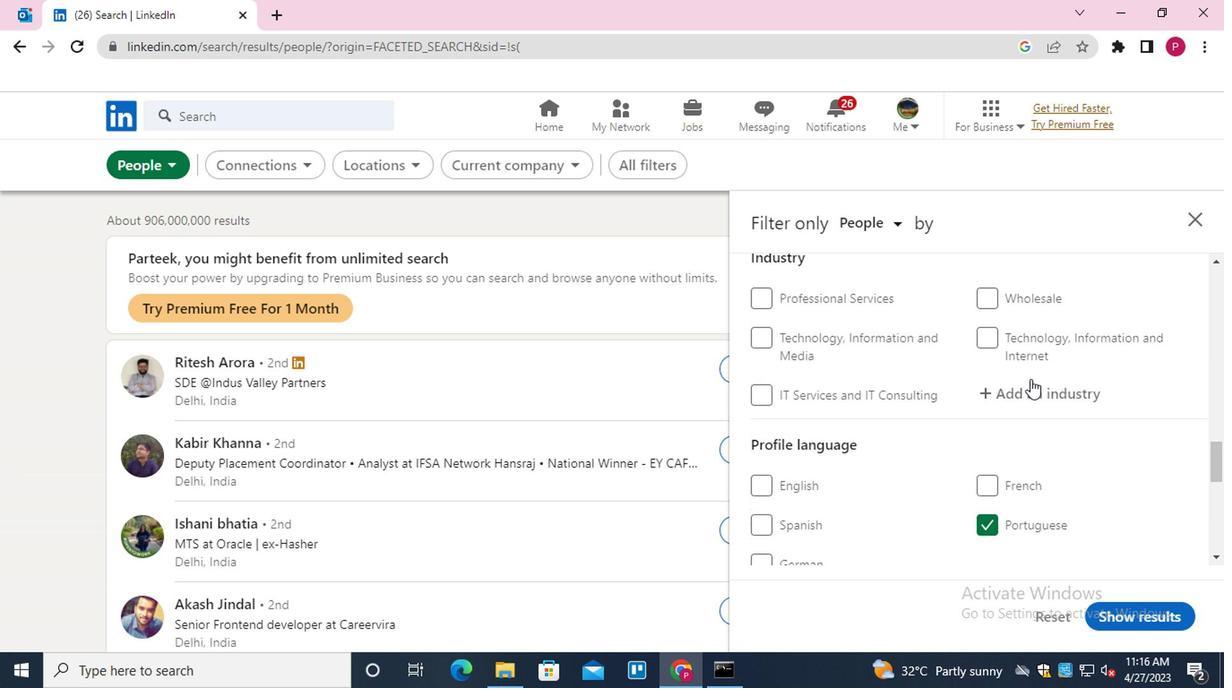 
Action: Mouse pressed left at (1038, 387)
Screenshot: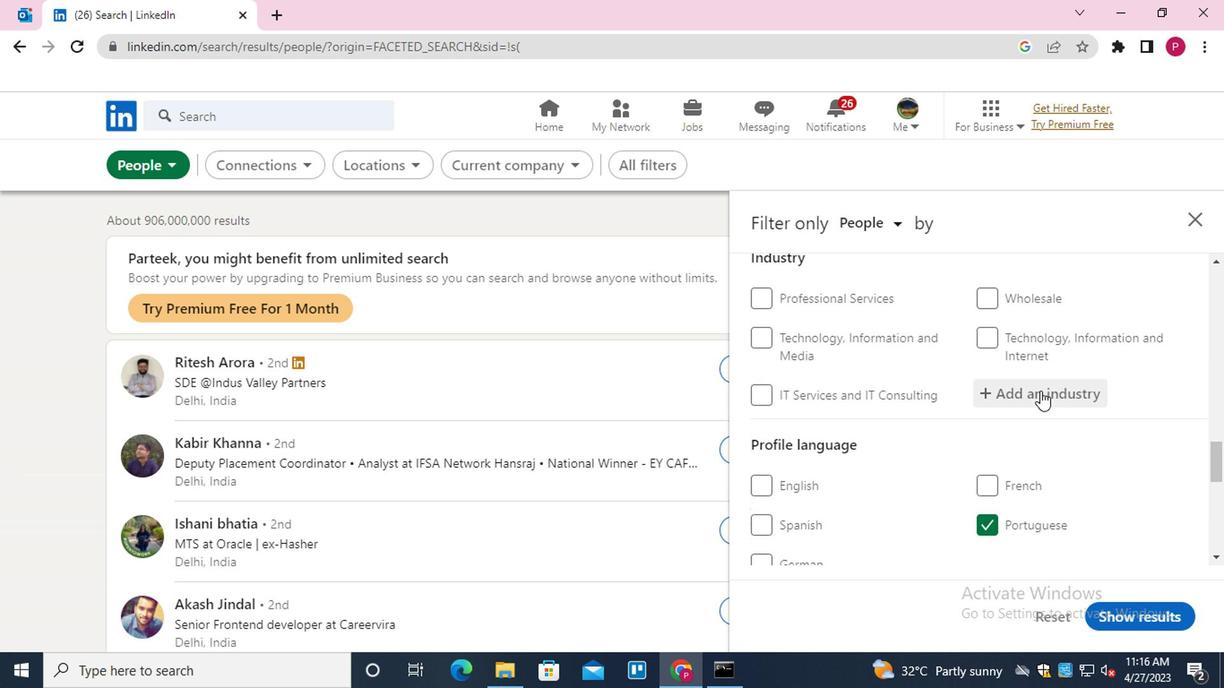 
Action: Key pressed <Key.shift>HOTELS<Key.down><Key.enter>
Screenshot: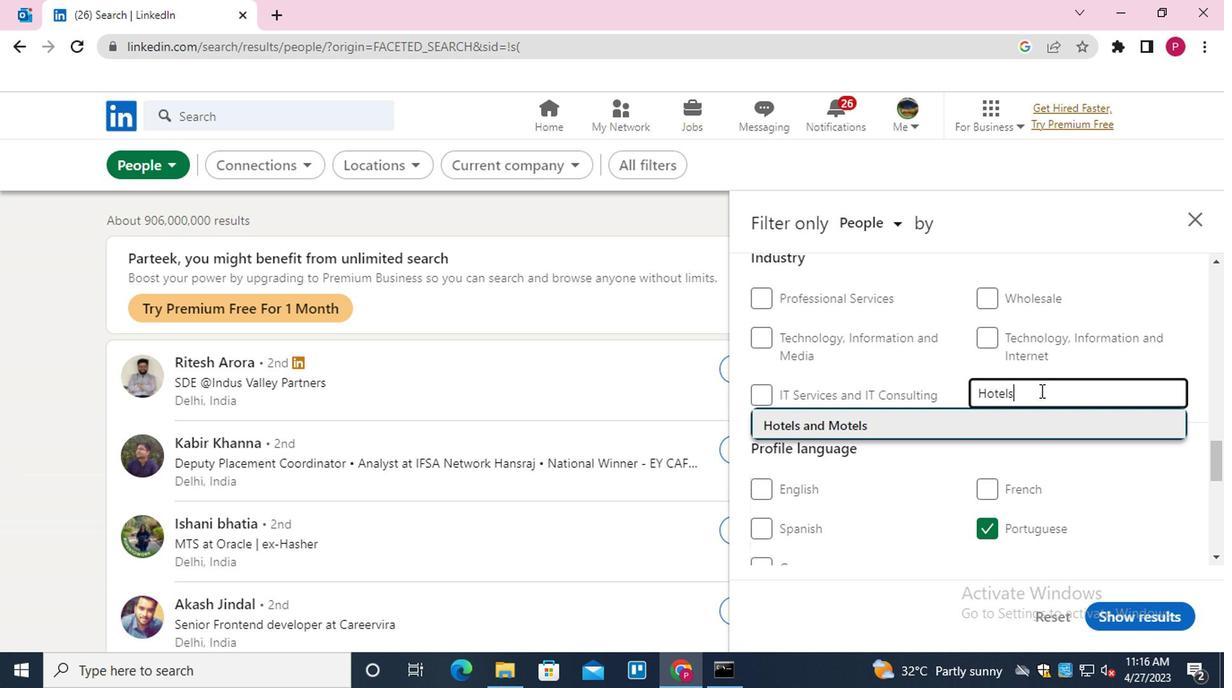 
Action: Mouse scrolled (1038, 386) with delta (0, -1)
Screenshot: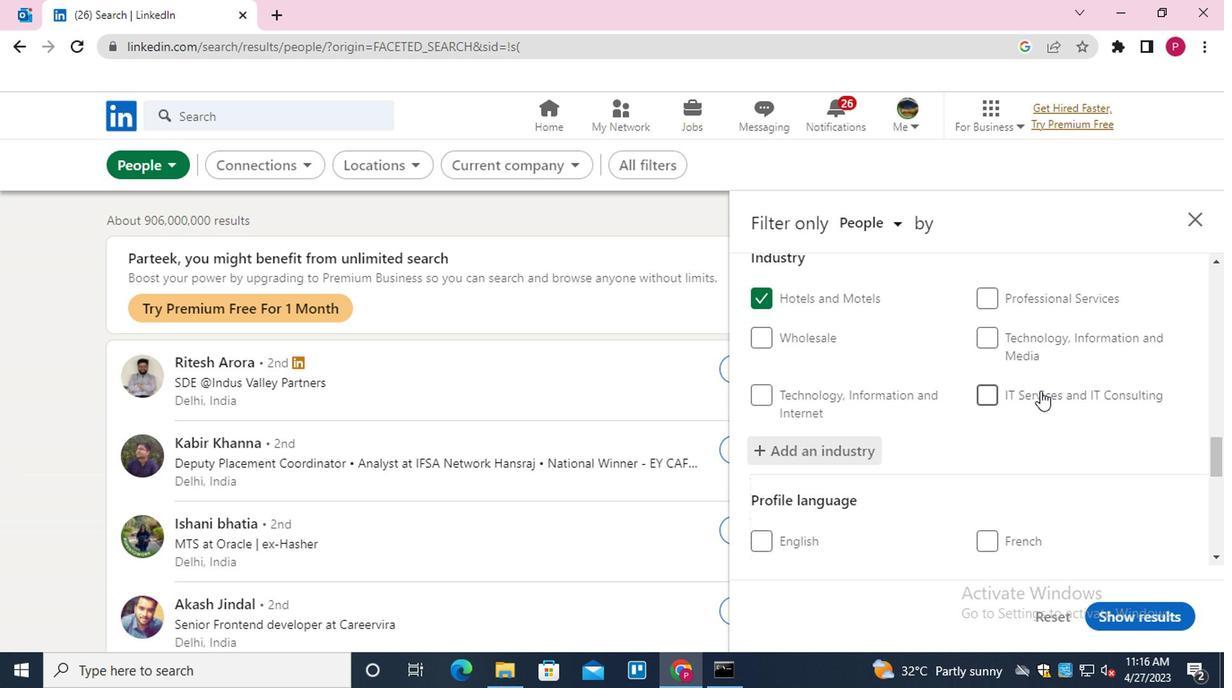 
Action: Mouse scrolled (1038, 386) with delta (0, -1)
Screenshot: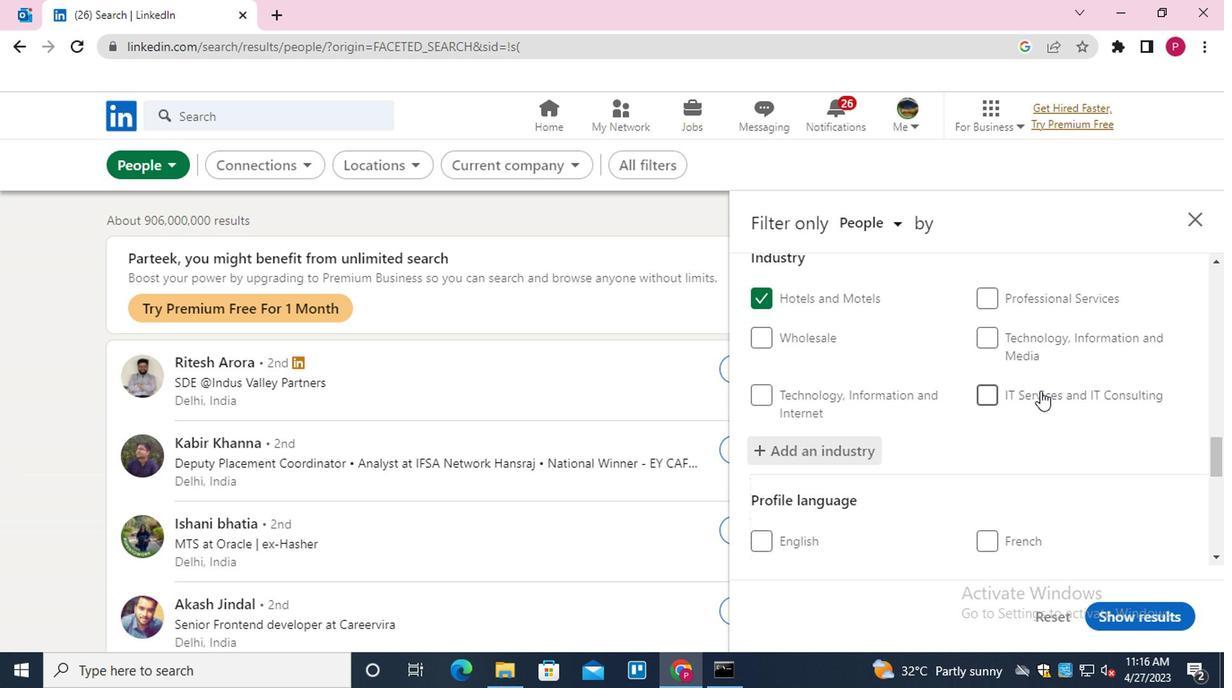 
Action: Mouse scrolled (1038, 386) with delta (0, -1)
Screenshot: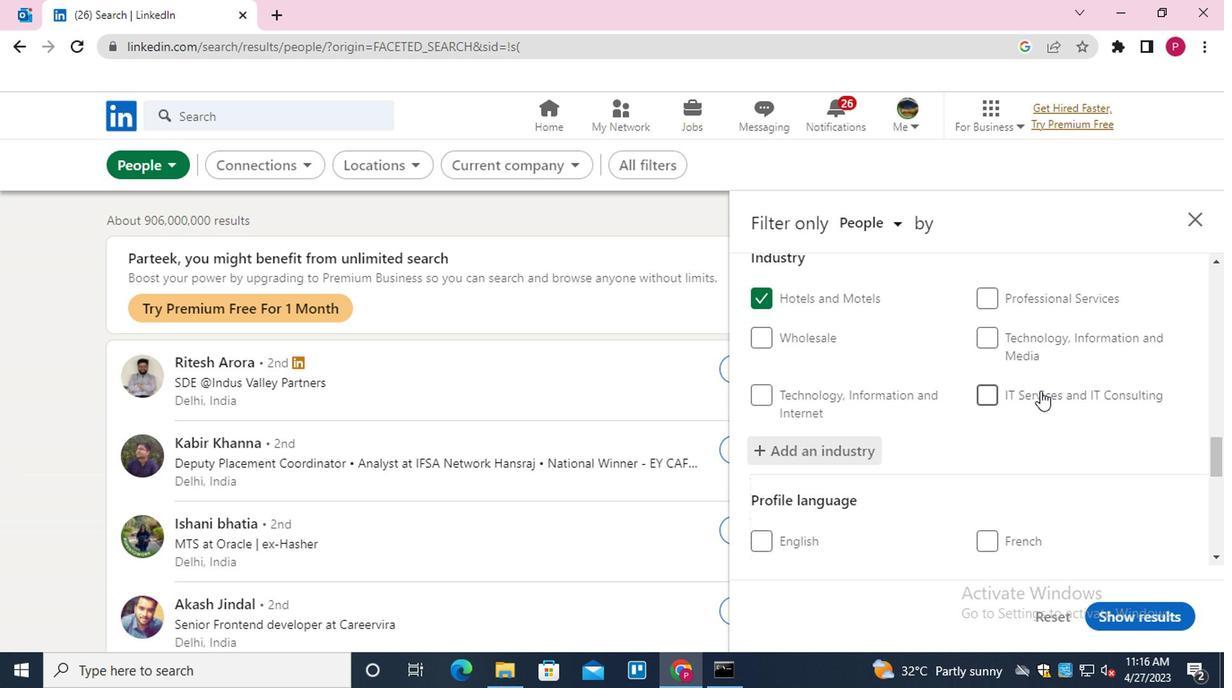 
Action: Mouse moved to (937, 376)
Screenshot: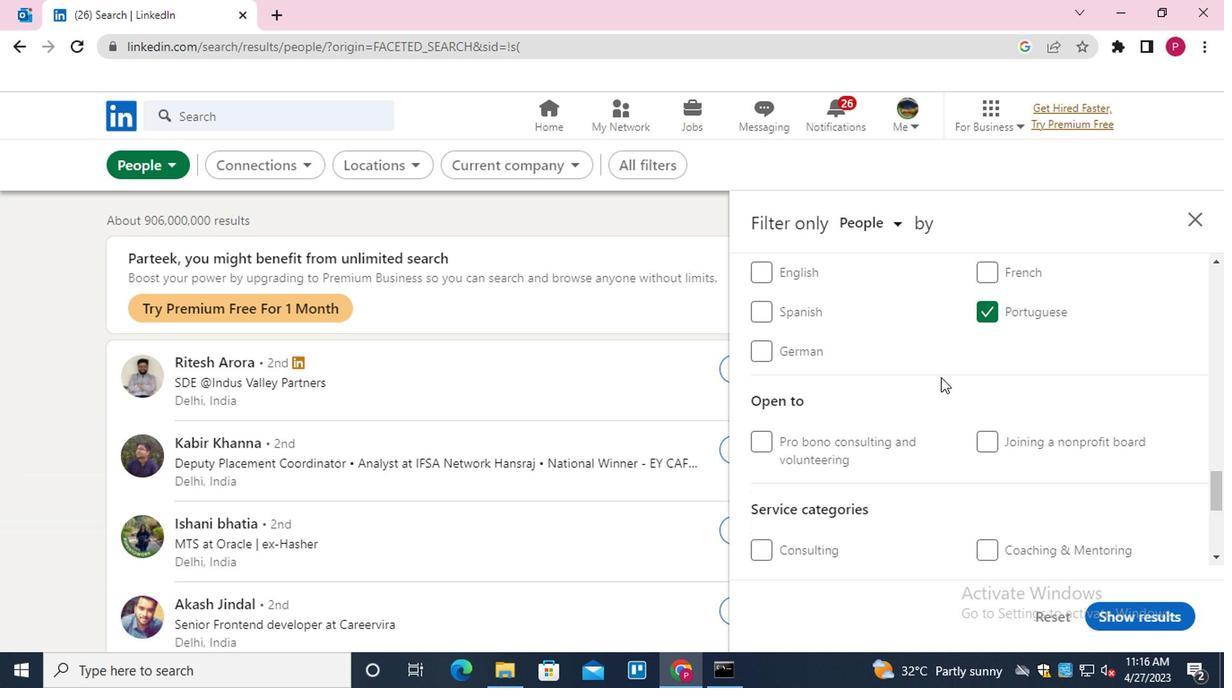 
Action: Mouse scrolled (937, 375) with delta (0, -1)
Screenshot: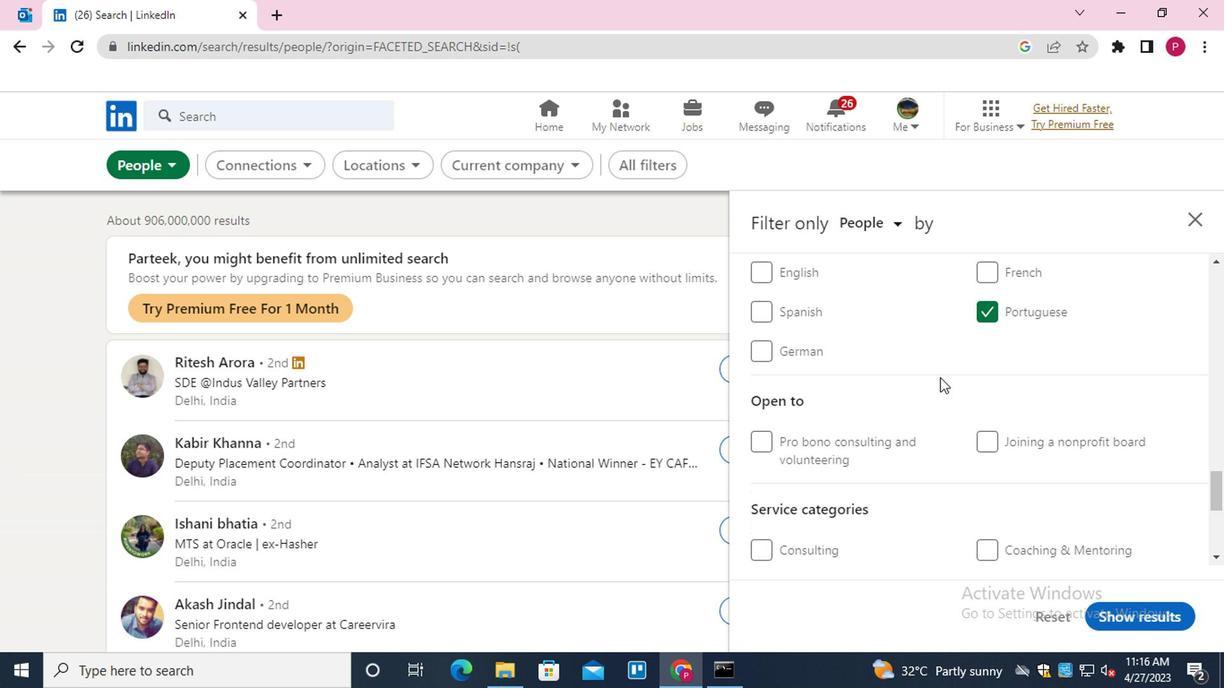 
Action: Mouse moved to (953, 401)
Screenshot: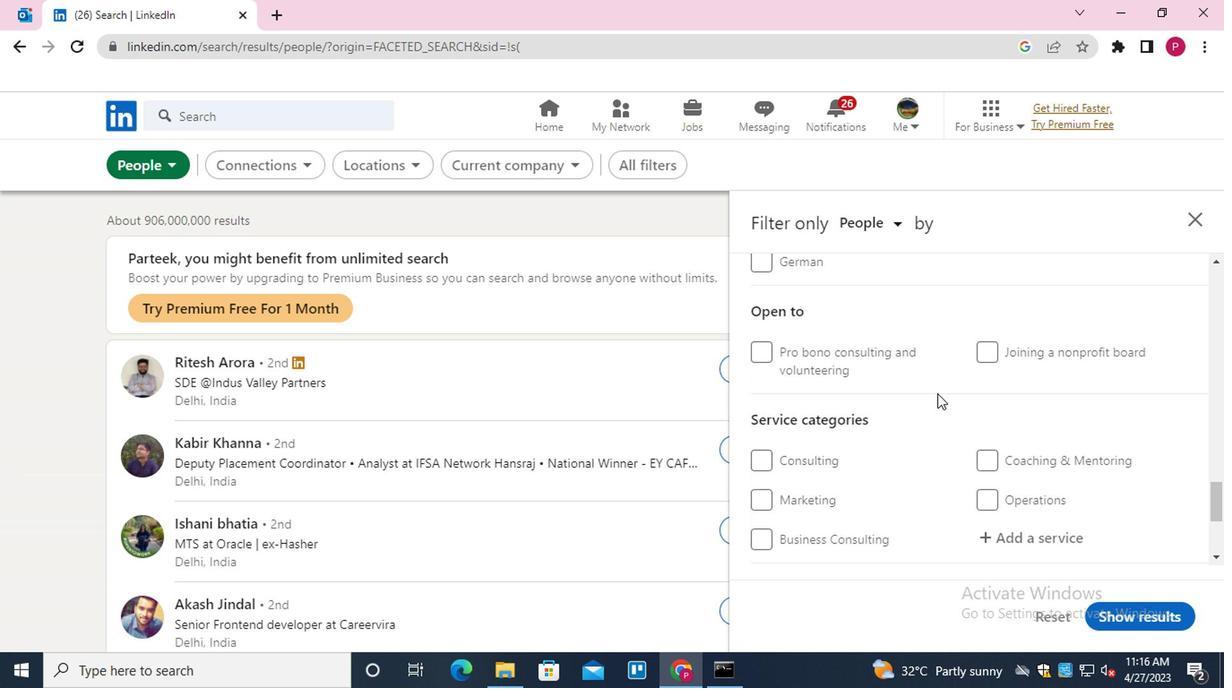 
Action: Mouse scrolled (953, 400) with delta (0, 0)
Screenshot: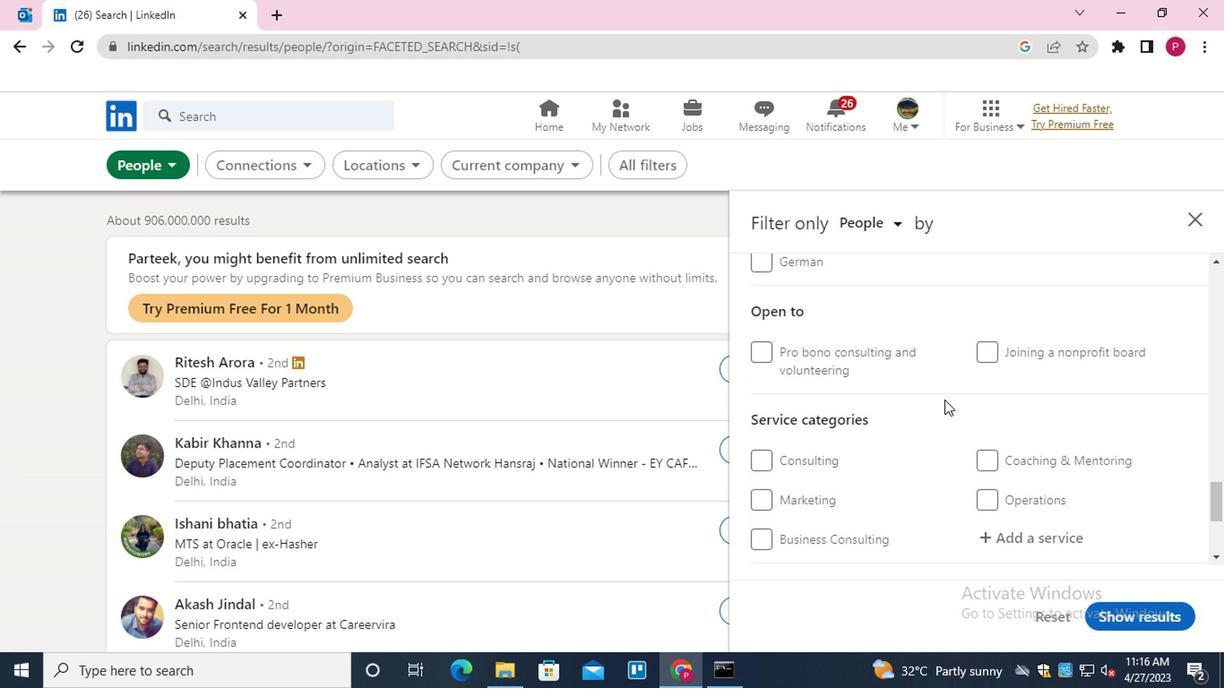 
Action: Mouse moved to (1047, 444)
Screenshot: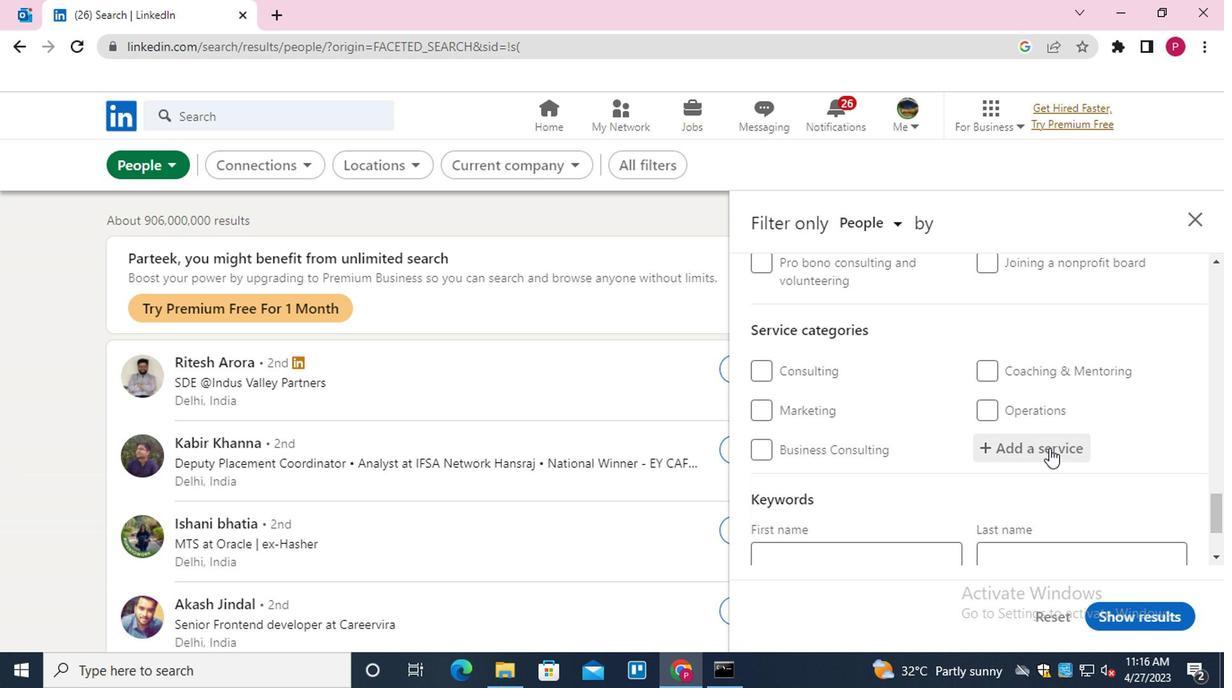 
Action: Mouse pressed left at (1047, 444)
Screenshot: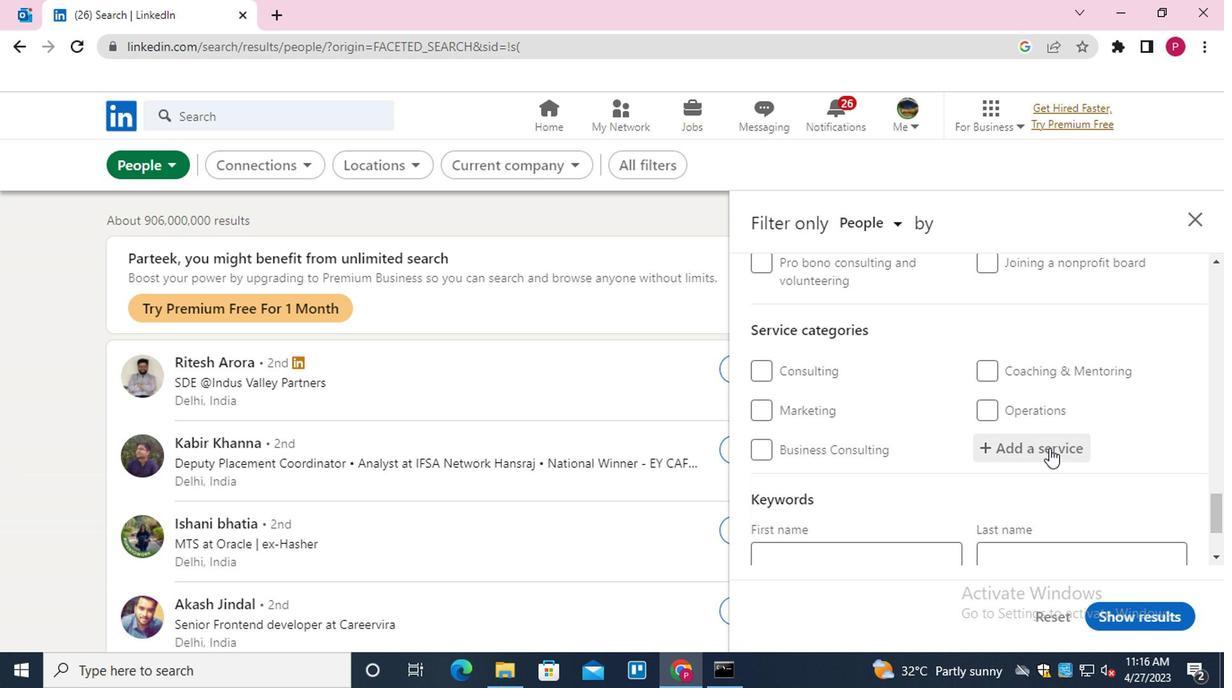 
Action: Key pressed <Key.shift>P<Key.backspace><Key.shift><Key.shift><Key.shift><Key.shift><Key.shift>RETIRE<Key.down><Key.enter>
Screenshot: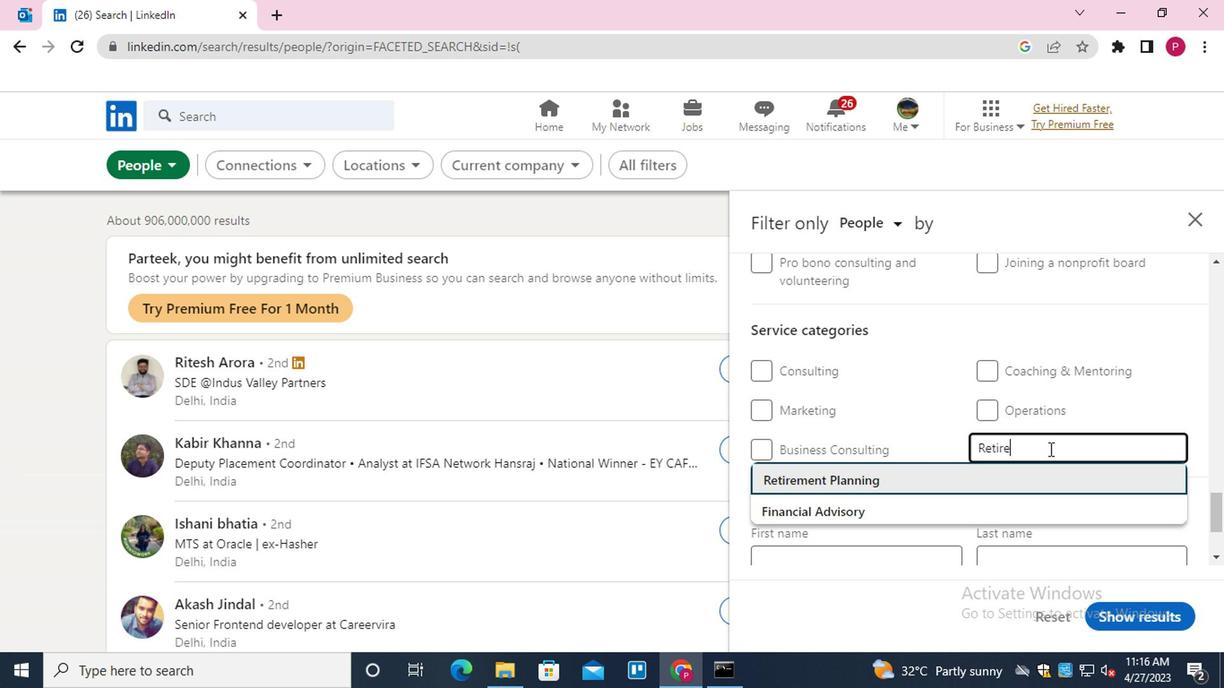 
Action: Mouse moved to (1010, 428)
Screenshot: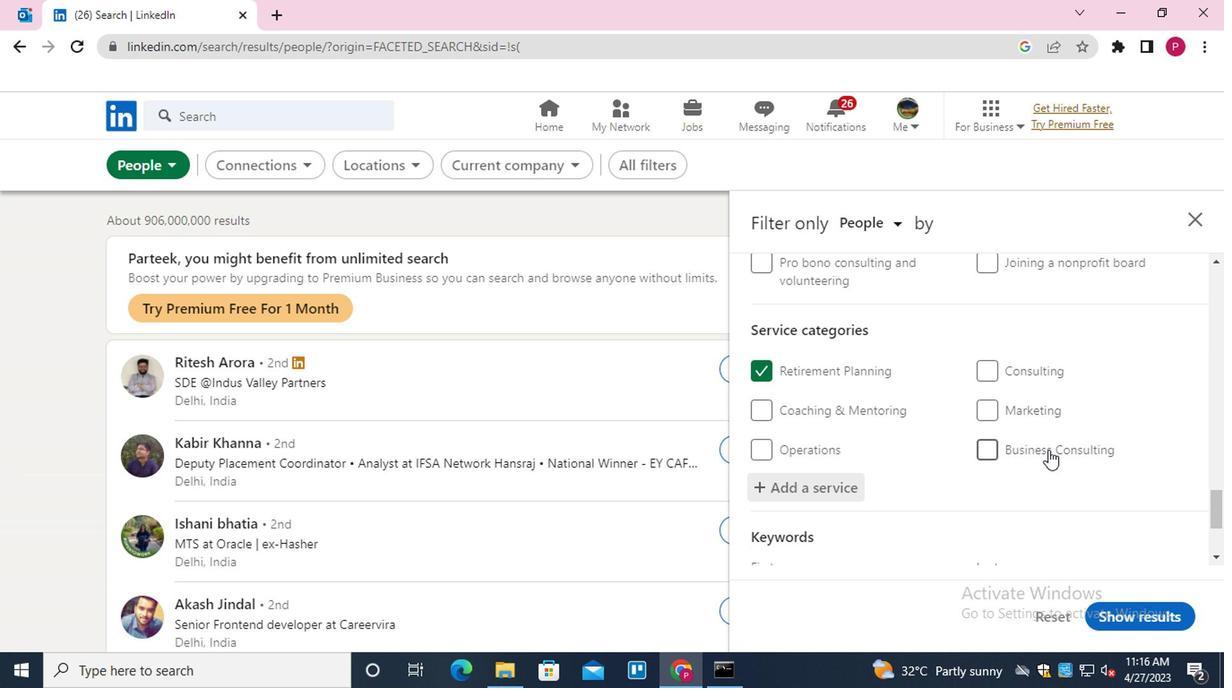 
Action: Mouse scrolled (1010, 427) with delta (0, -1)
Screenshot: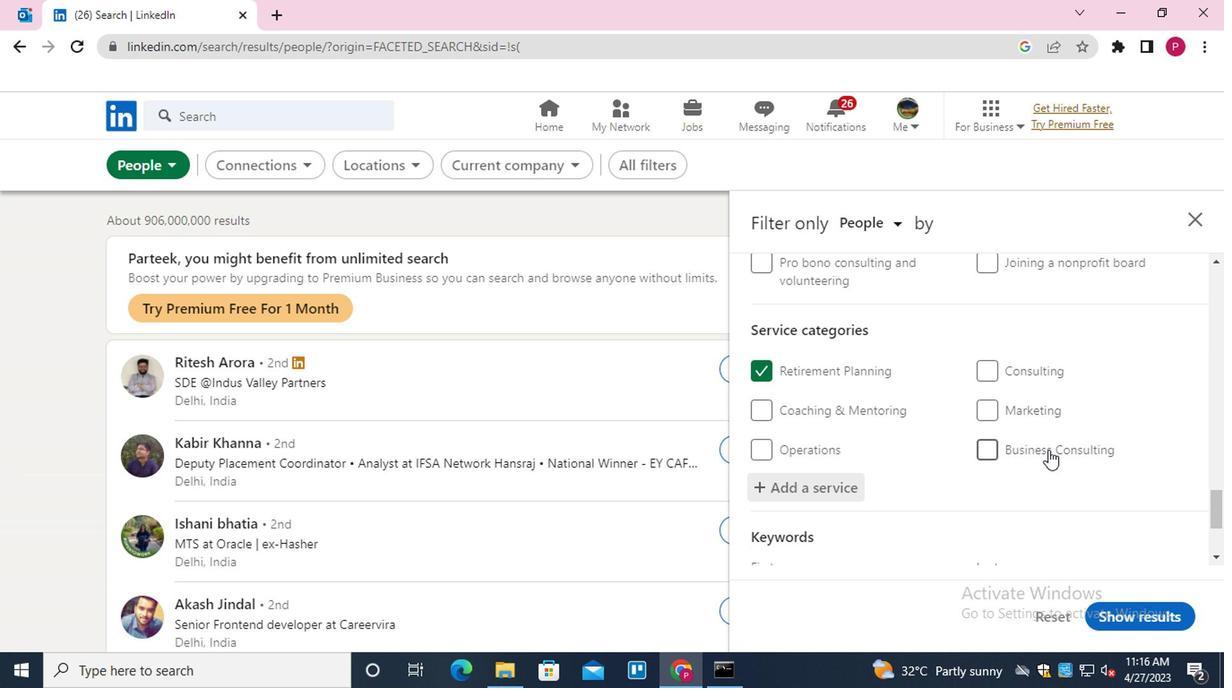 
Action: Mouse moved to (1009, 428)
Screenshot: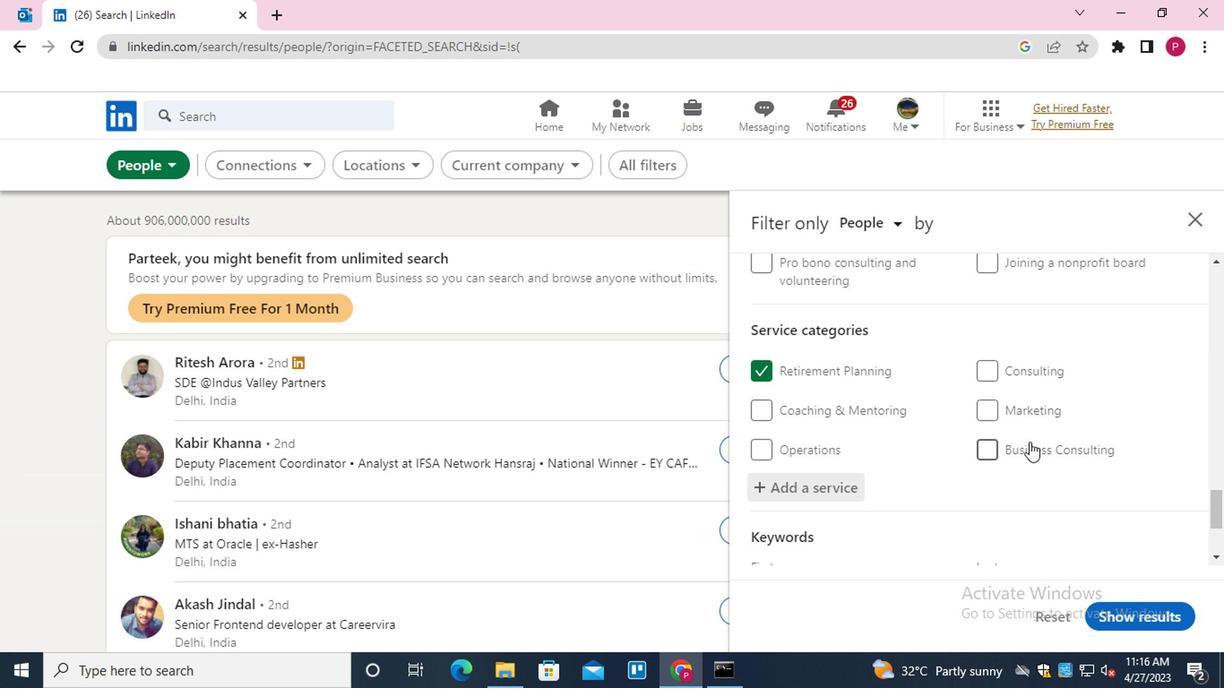 
Action: Mouse scrolled (1009, 427) with delta (0, -1)
Screenshot: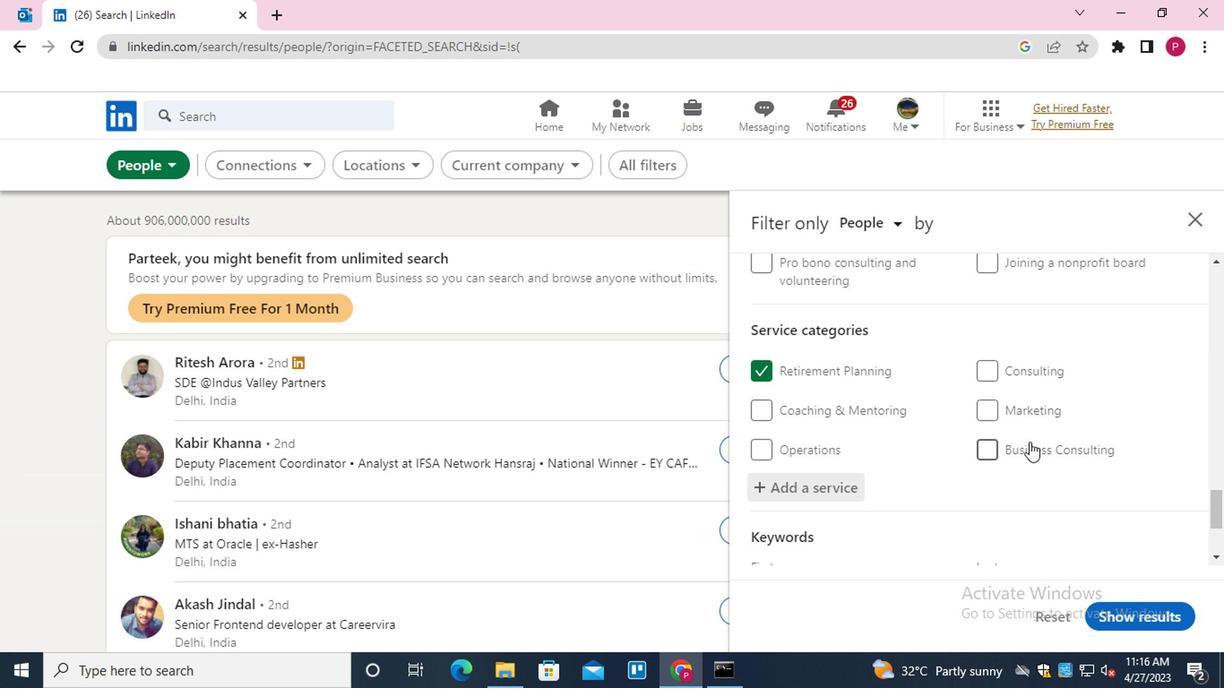 
Action: Mouse moved to (1006, 430)
Screenshot: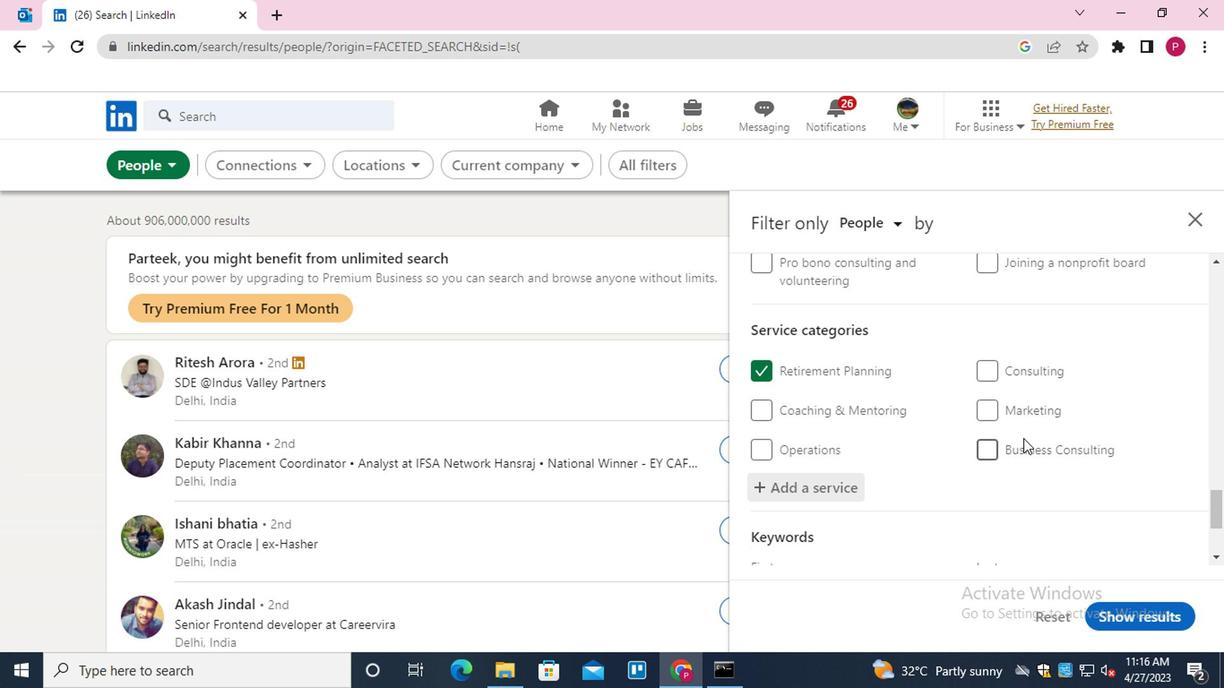
Action: Mouse scrolled (1006, 429) with delta (0, -1)
Screenshot: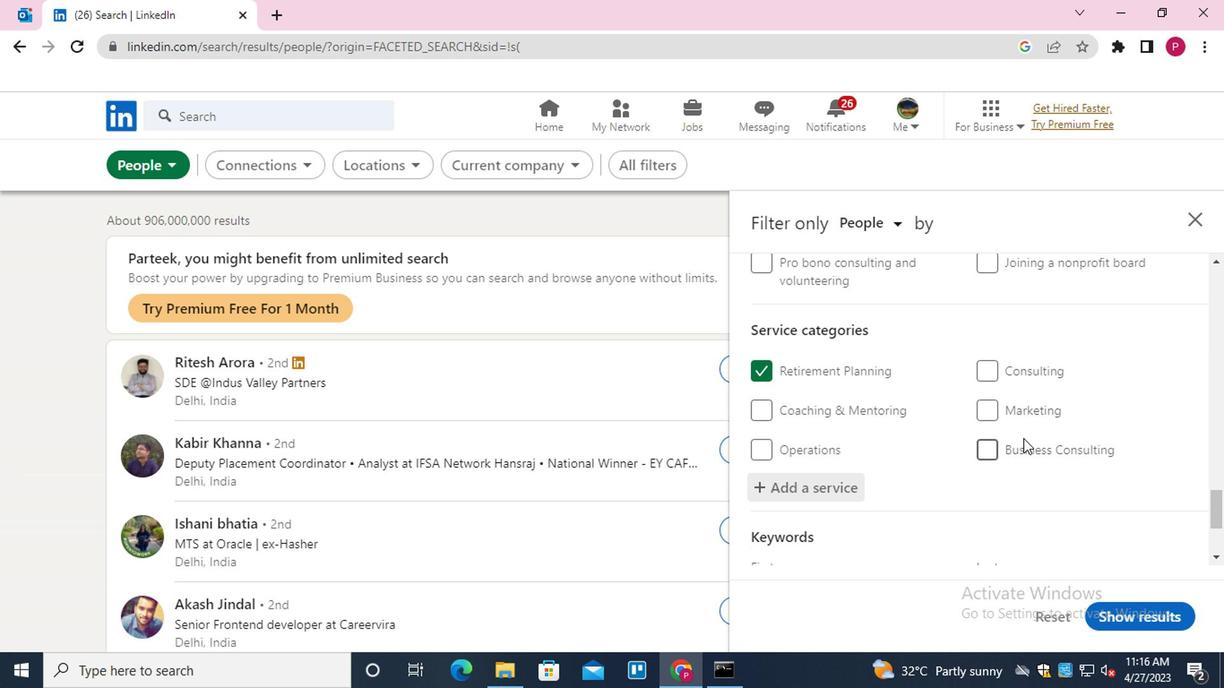 
Action: Mouse moved to (1002, 431)
Screenshot: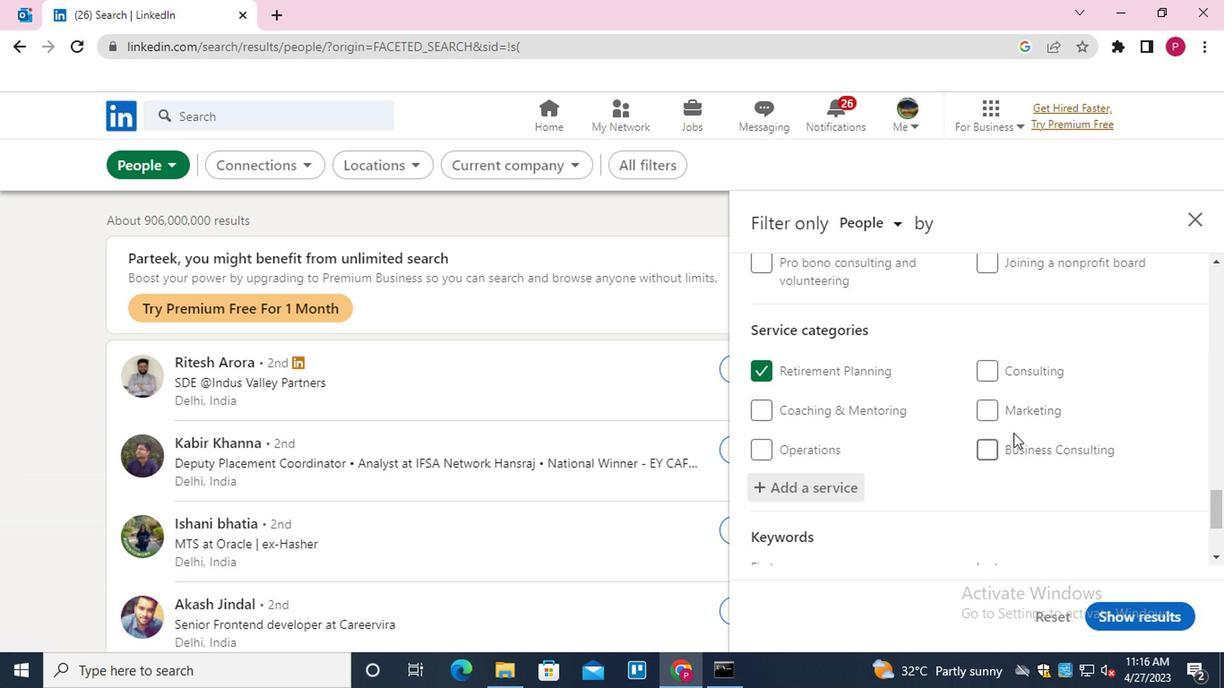 
Action: Mouse scrolled (1002, 430) with delta (0, 0)
Screenshot: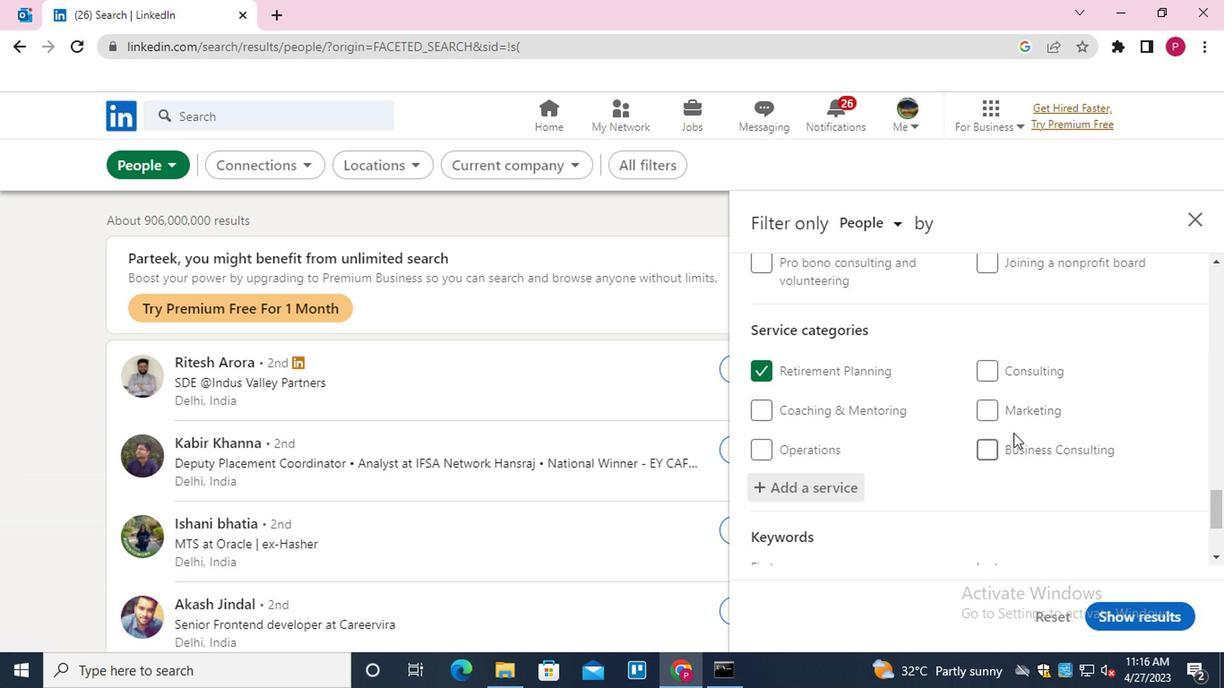 
Action: Mouse moved to (880, 484)
Screenshot: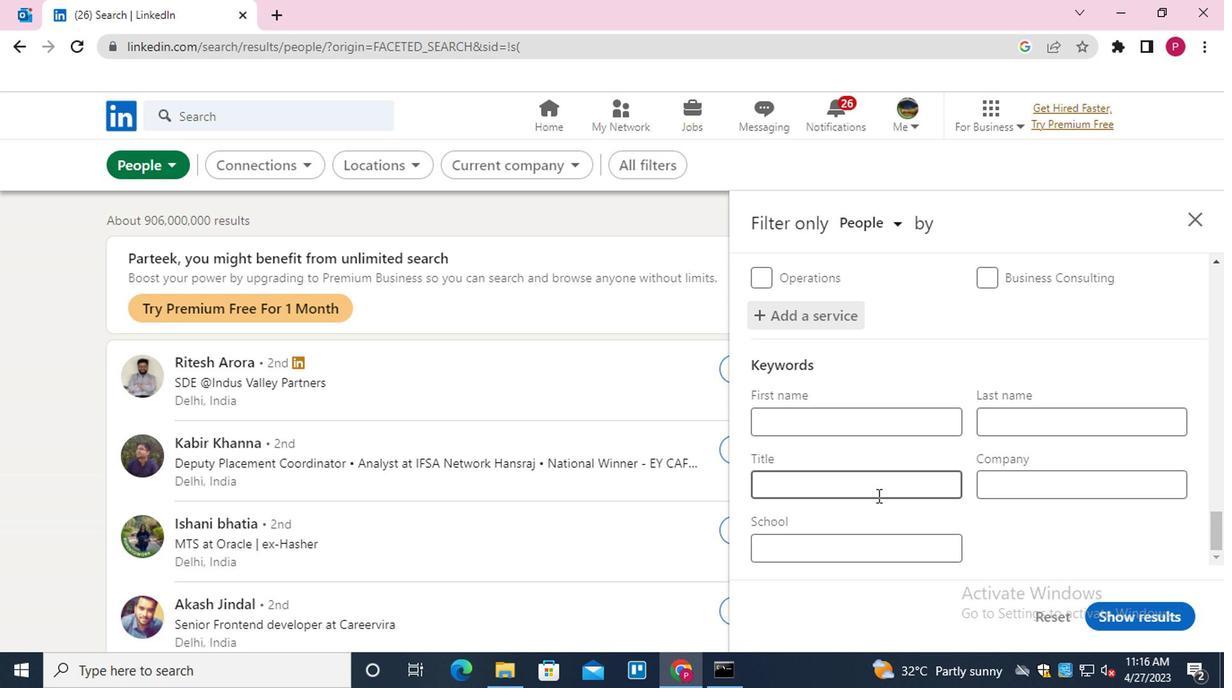 
Action: Mouse pressed left at (880, 484)
Screenshot: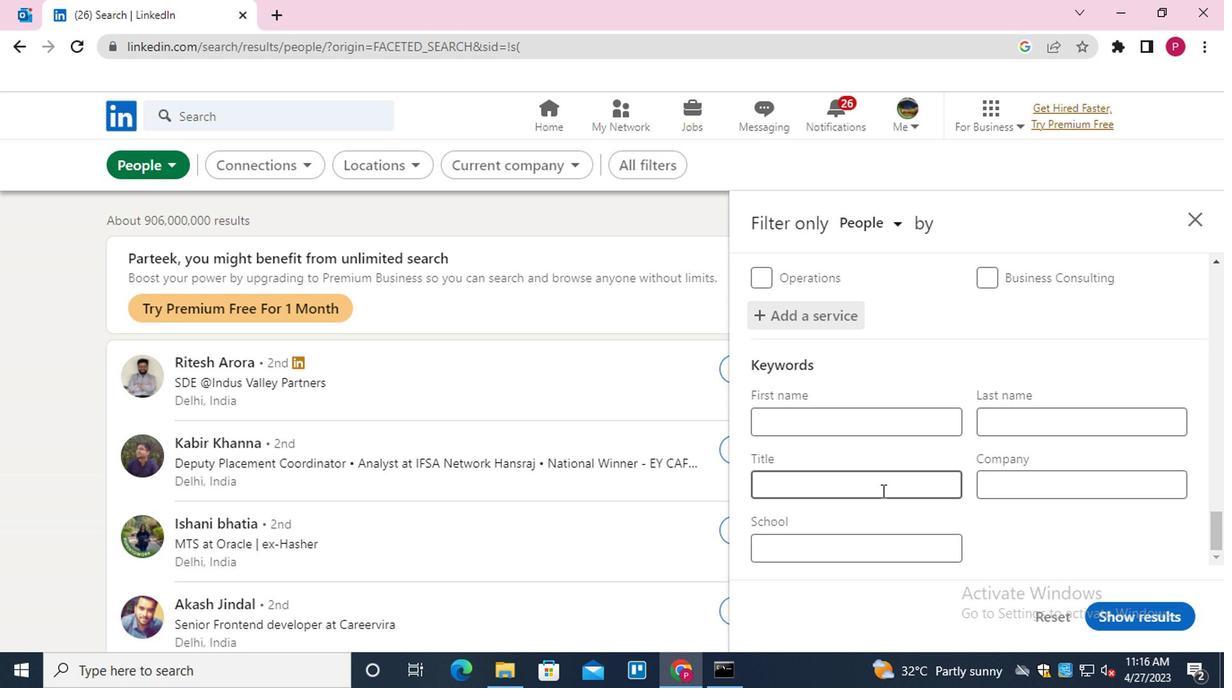 
Action: Mouse moved to (880, 483)
Screenshot: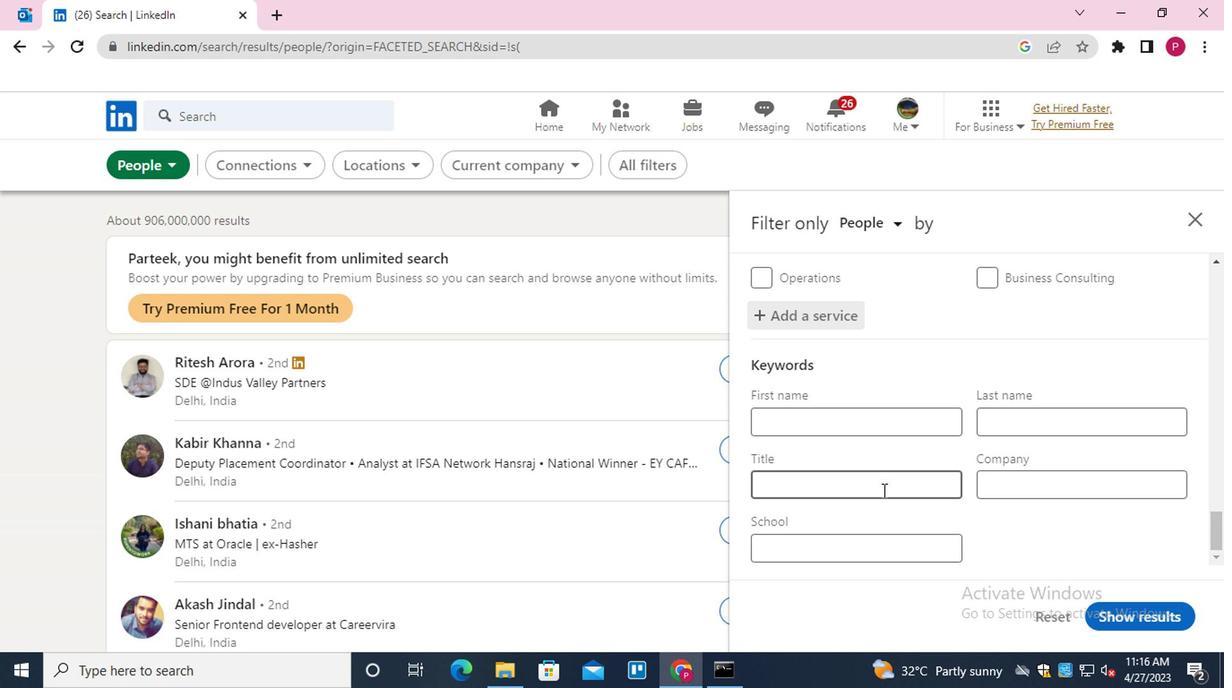 
Action: Key pressed <Key.shift>SCHOOL<Key.space><Key.shift>BUS<Key.space><Key.shift>DRIVER
Screenshot: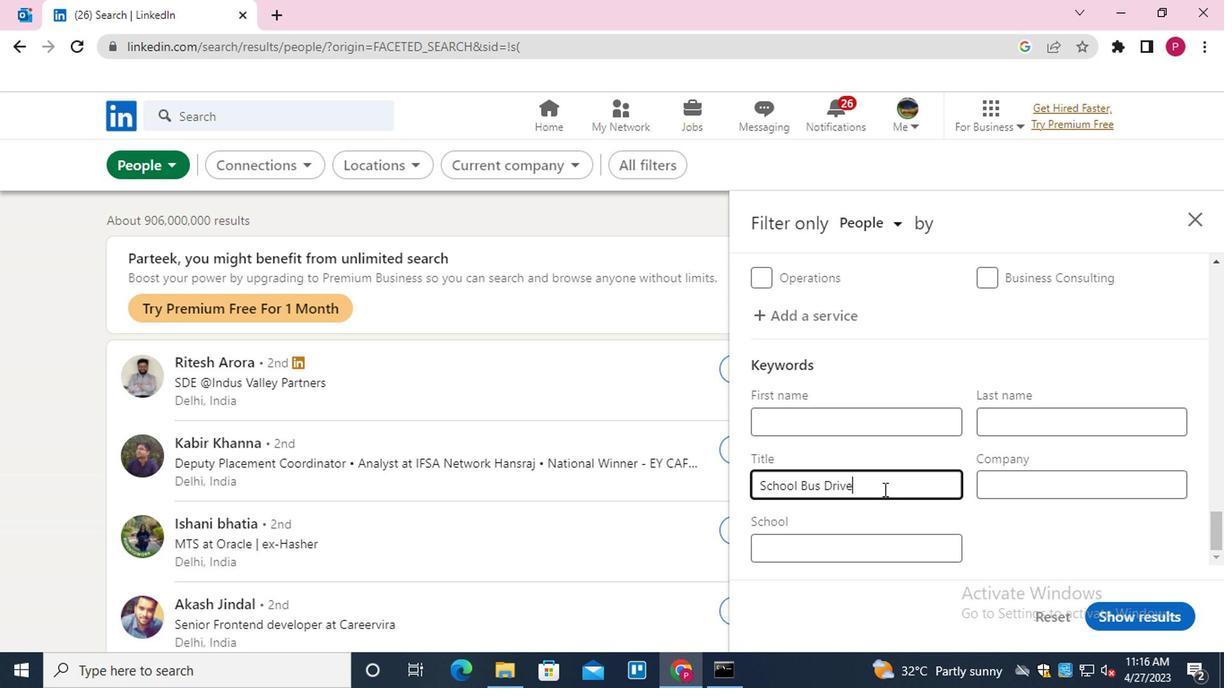 
Action: Mouse moved to (1110, 601)
Screenshot: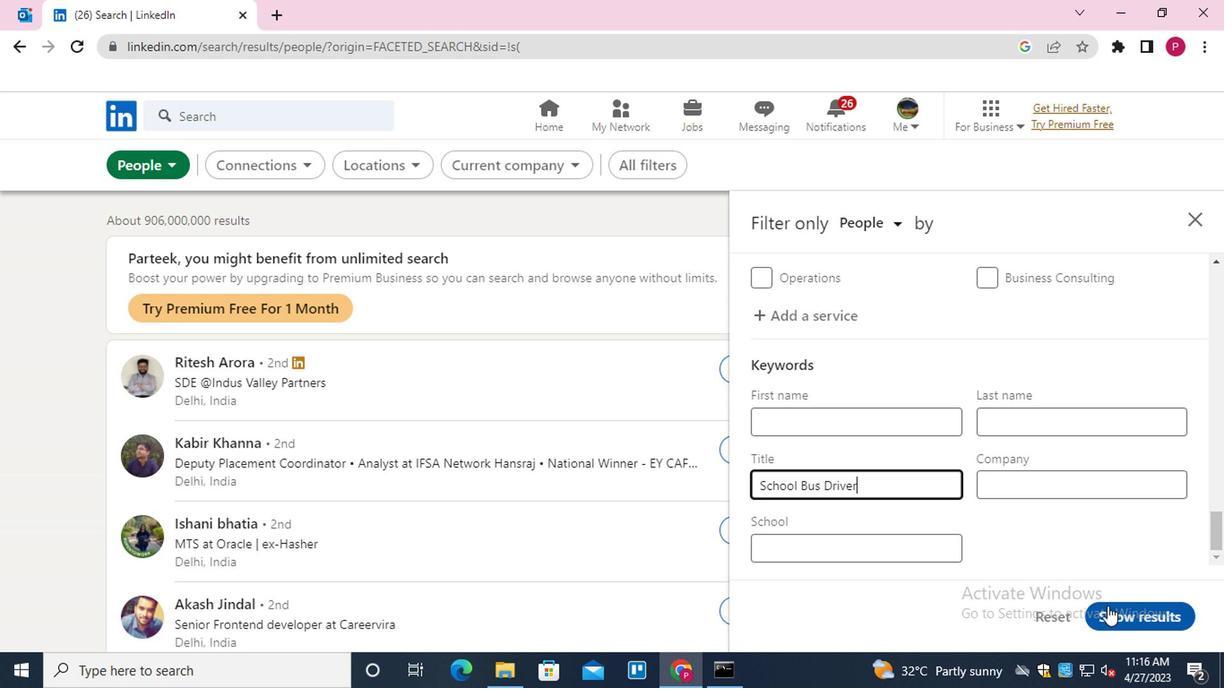 
Action: Mouse pressed left at (1110, 601)
Screenshot: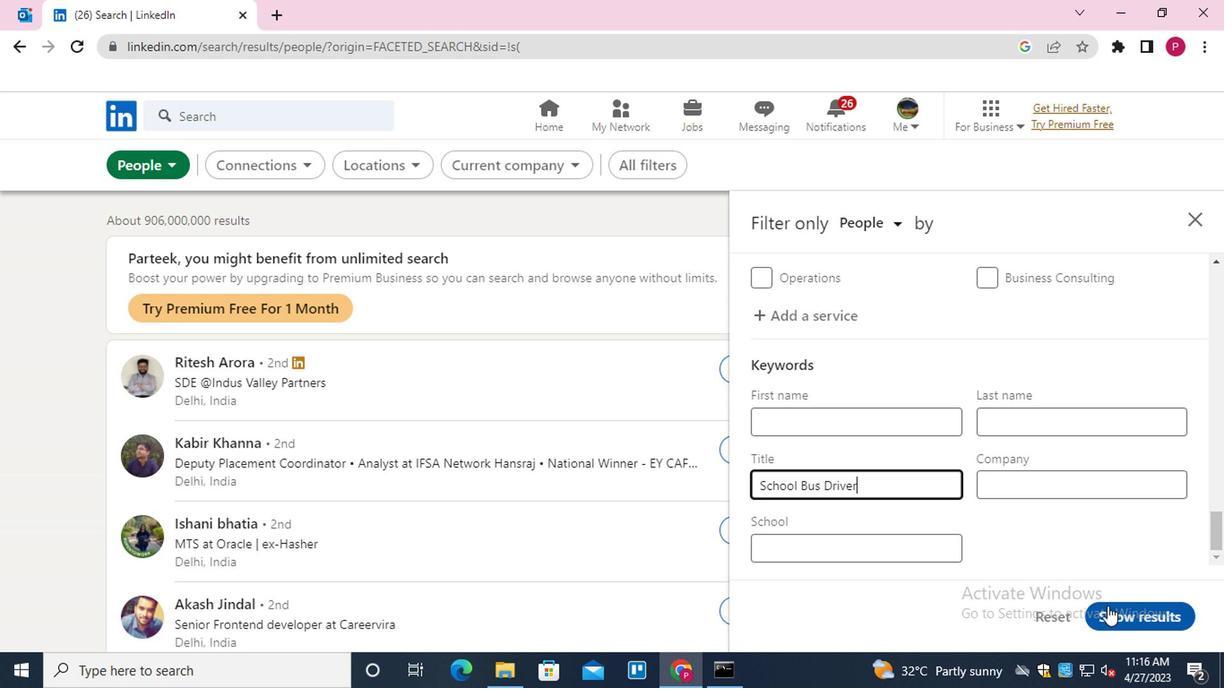 
Action: Mouse moved to (568, 353)
Screenshot: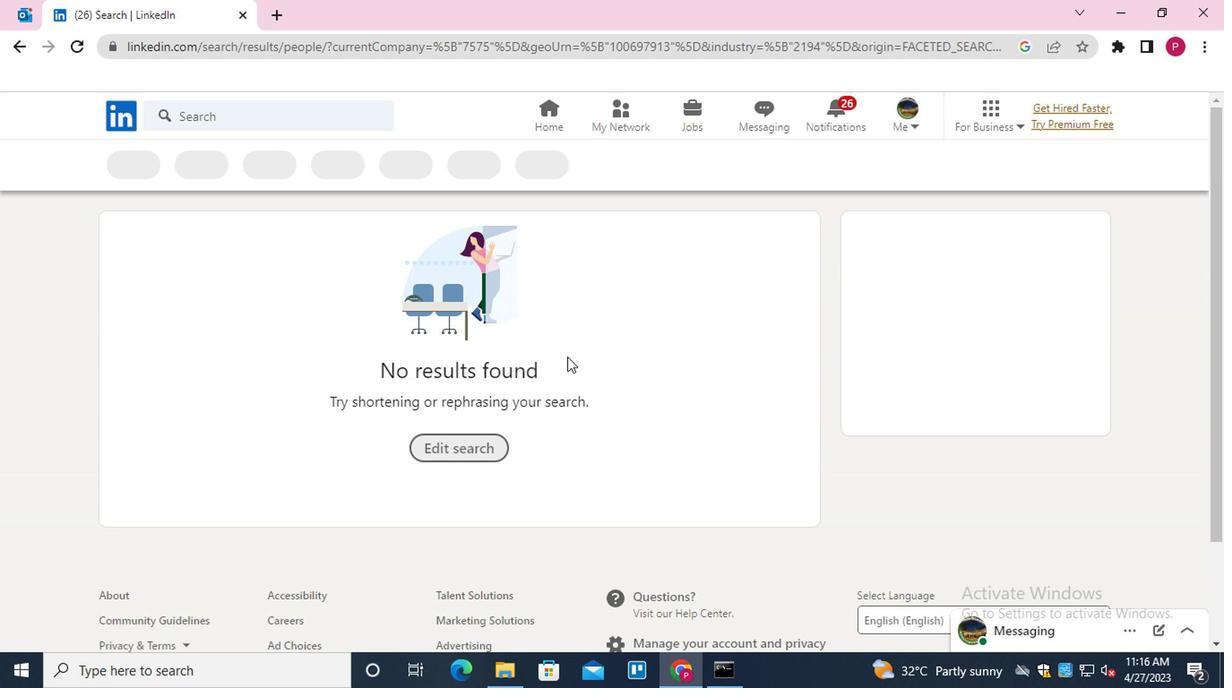 
